 Task: Look for space in Okegawa, Japan from 6th September, 2023 to 10th September, 2023 for 1 adult in price range Rs.9000 to Rs.17000. Place can be private room with 1  bedroom having 1 bed and 1 bathroom. Property type can be house, flat, guest house, hotel. Booking option can be shelf check-in. Required host language is English.
Action: Mouse moved to (609, 142)
Screenshot: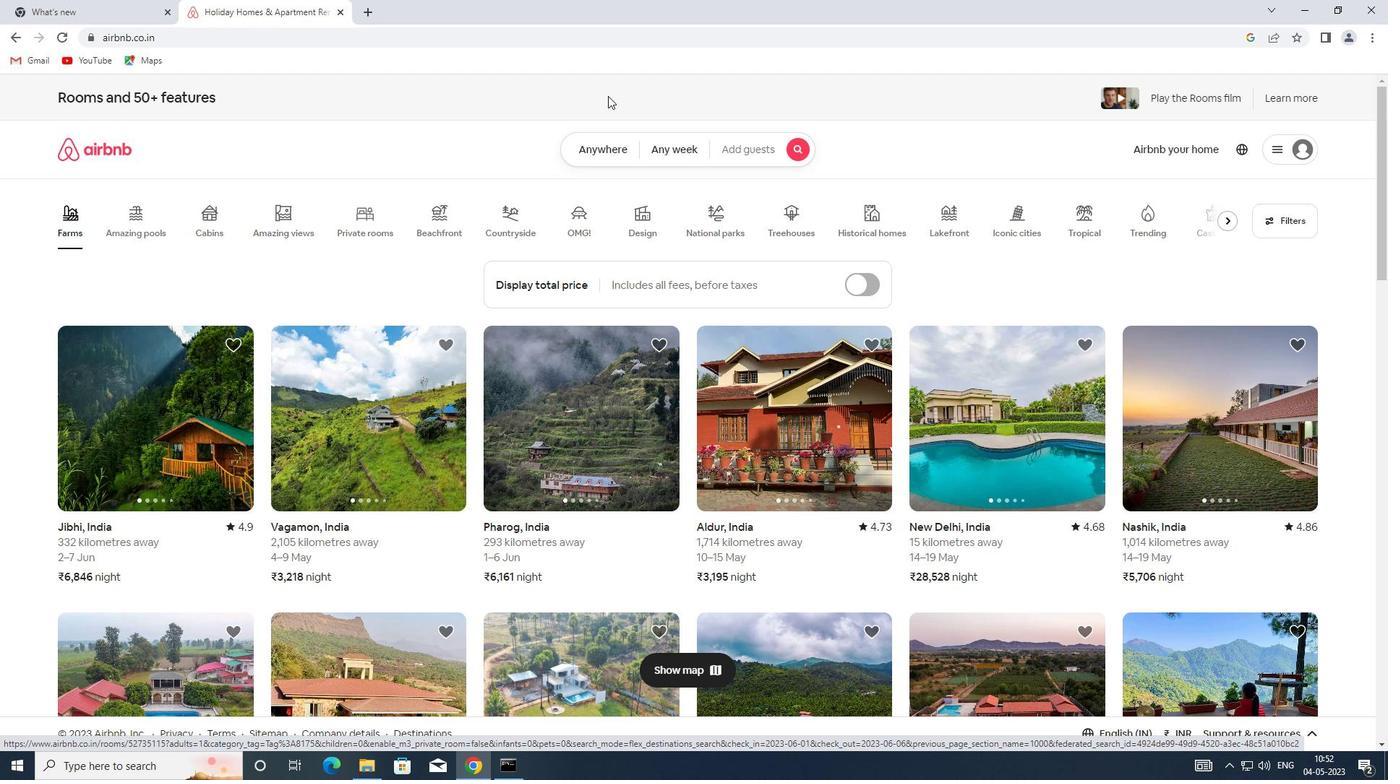 
Action: Mouse pressed left at (609, 142)
Screenshot: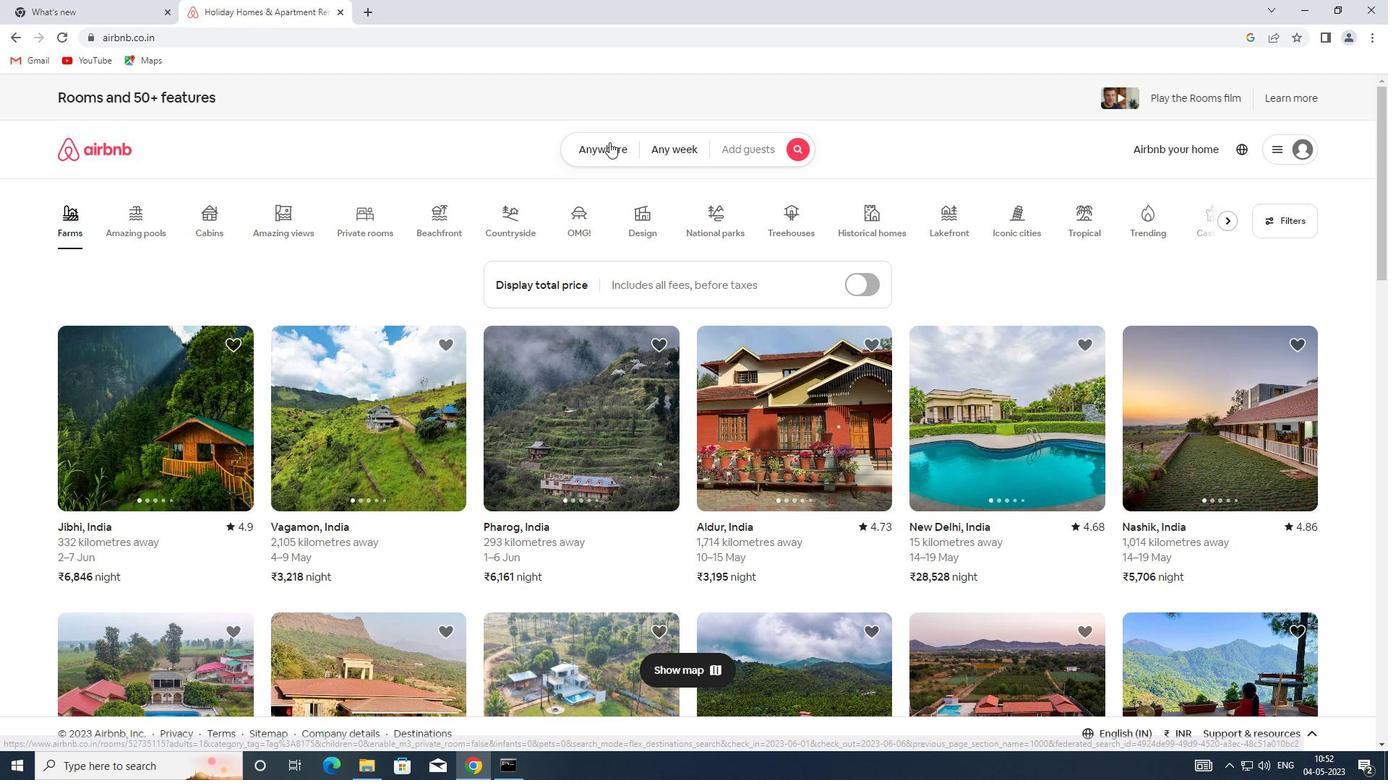 
Action: Mouse moved to (530, 193)
Screenshot: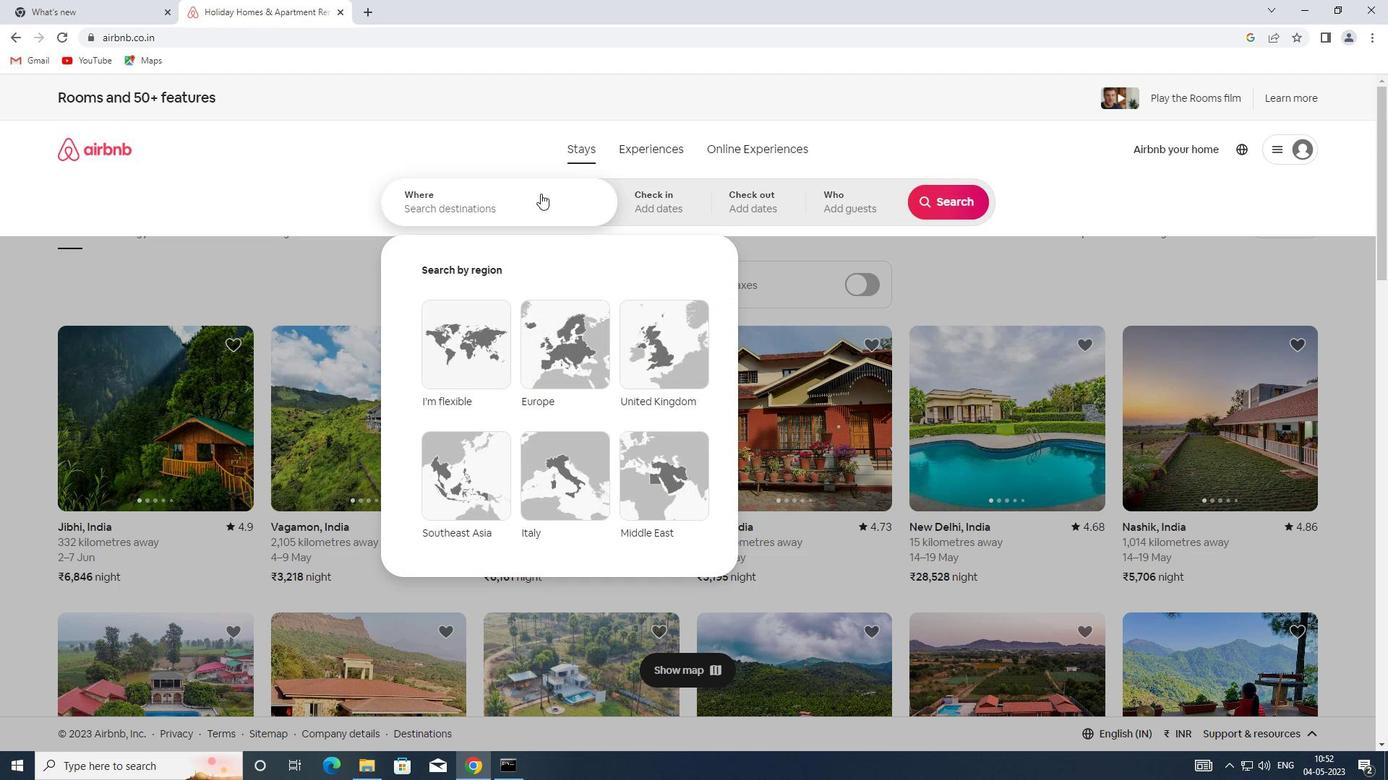 
Action: Mouse pressed left at (530, 193)
Screenshot: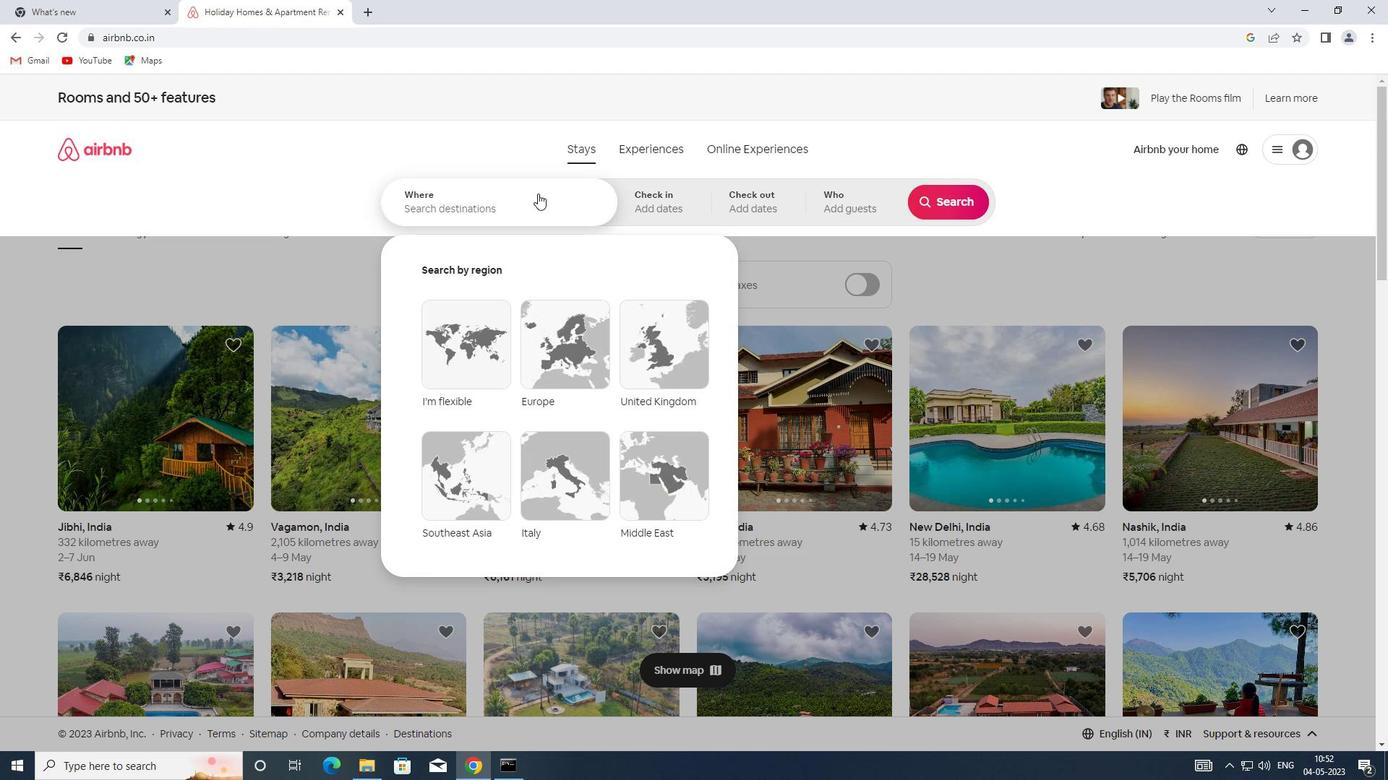 
Action: Key pressed <Key.shift>OKEGAWA,<Key.shift>JAPAN
Screenshot: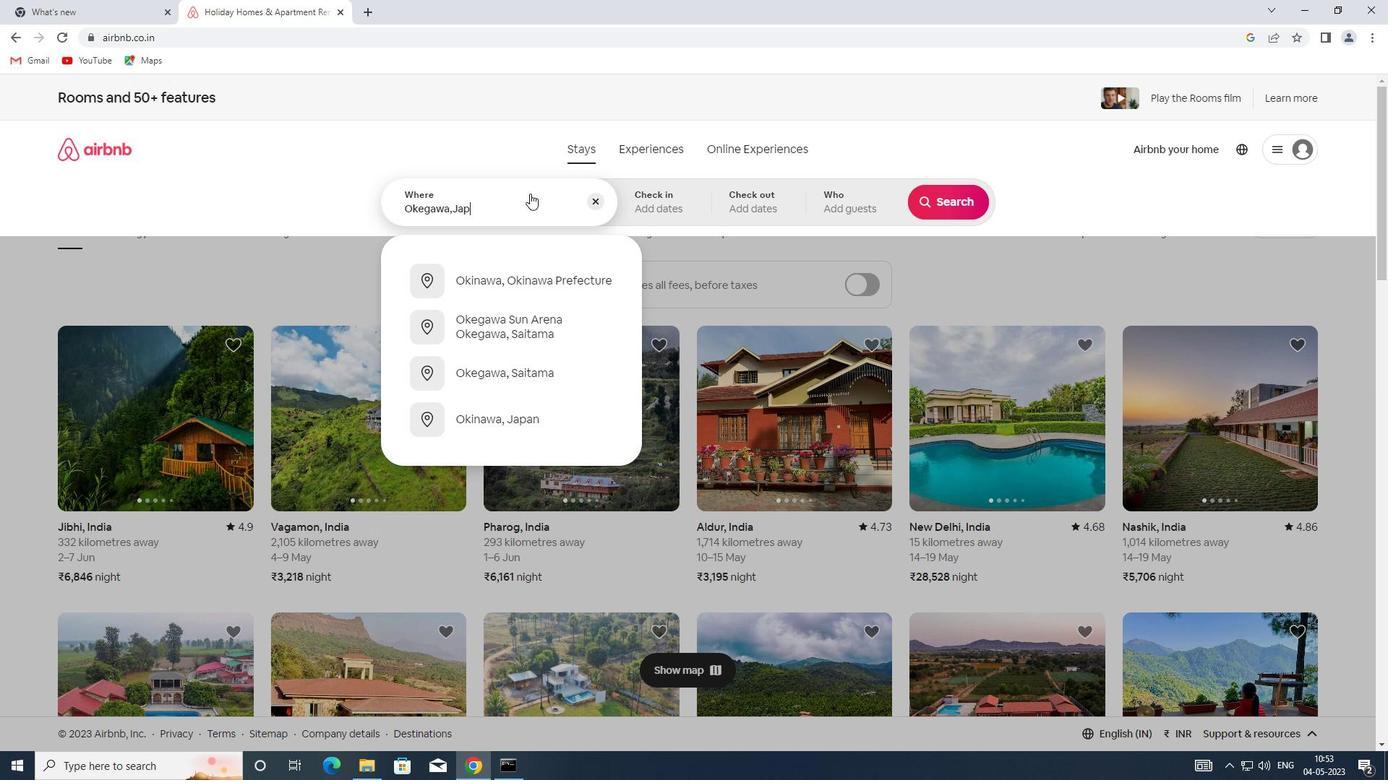 
Action: Mouse moved to (654, 210)
Screenshot: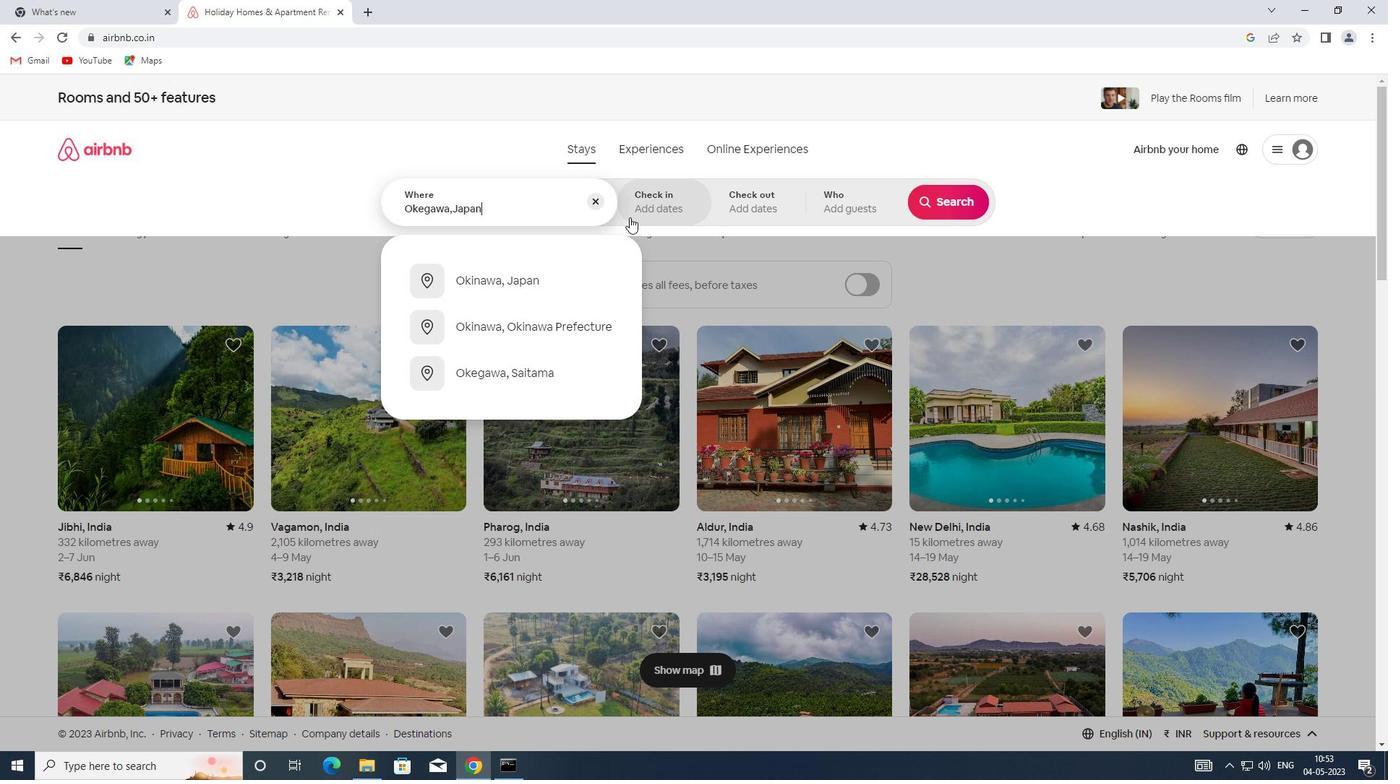 
Action: Mouse pressed left at (654, 210)
Screenshot: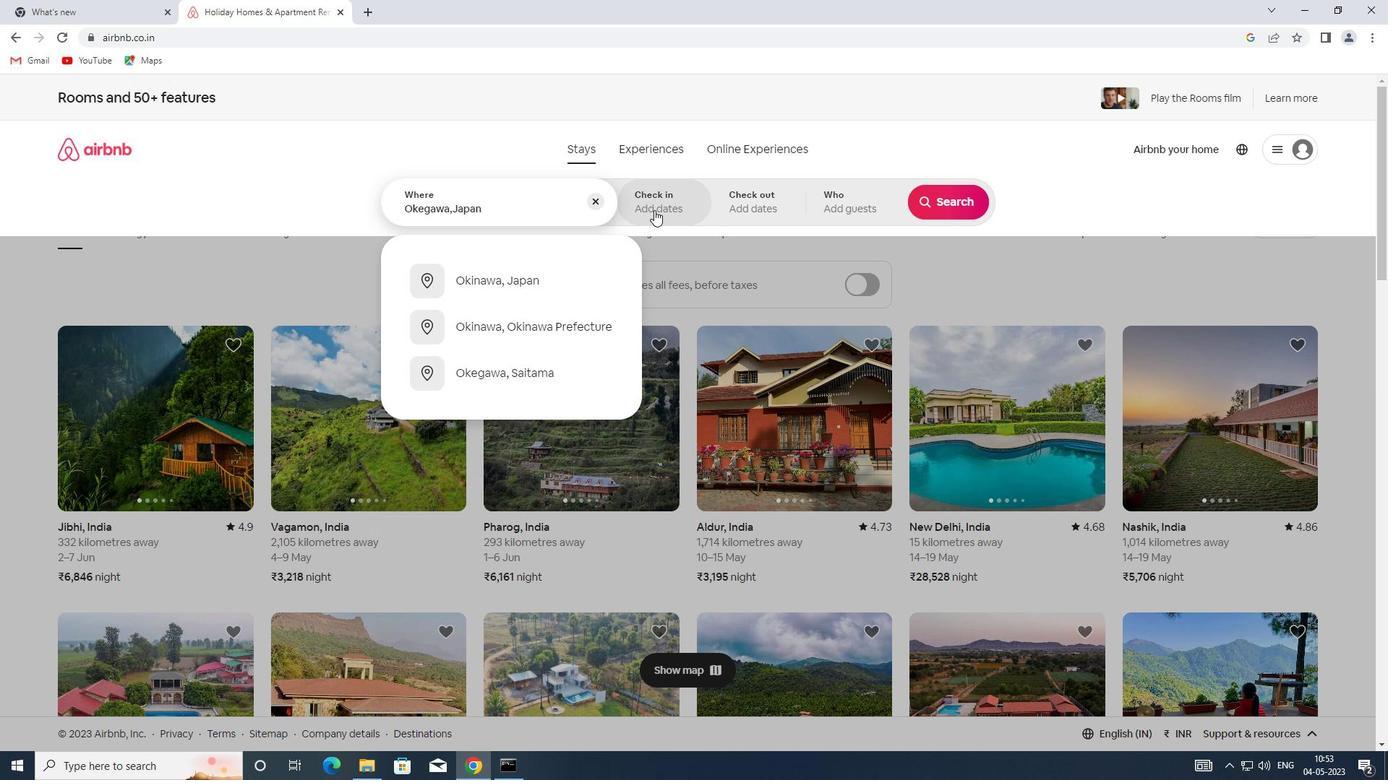 
Action: Mouse moved to (947, 314)
Screenshot: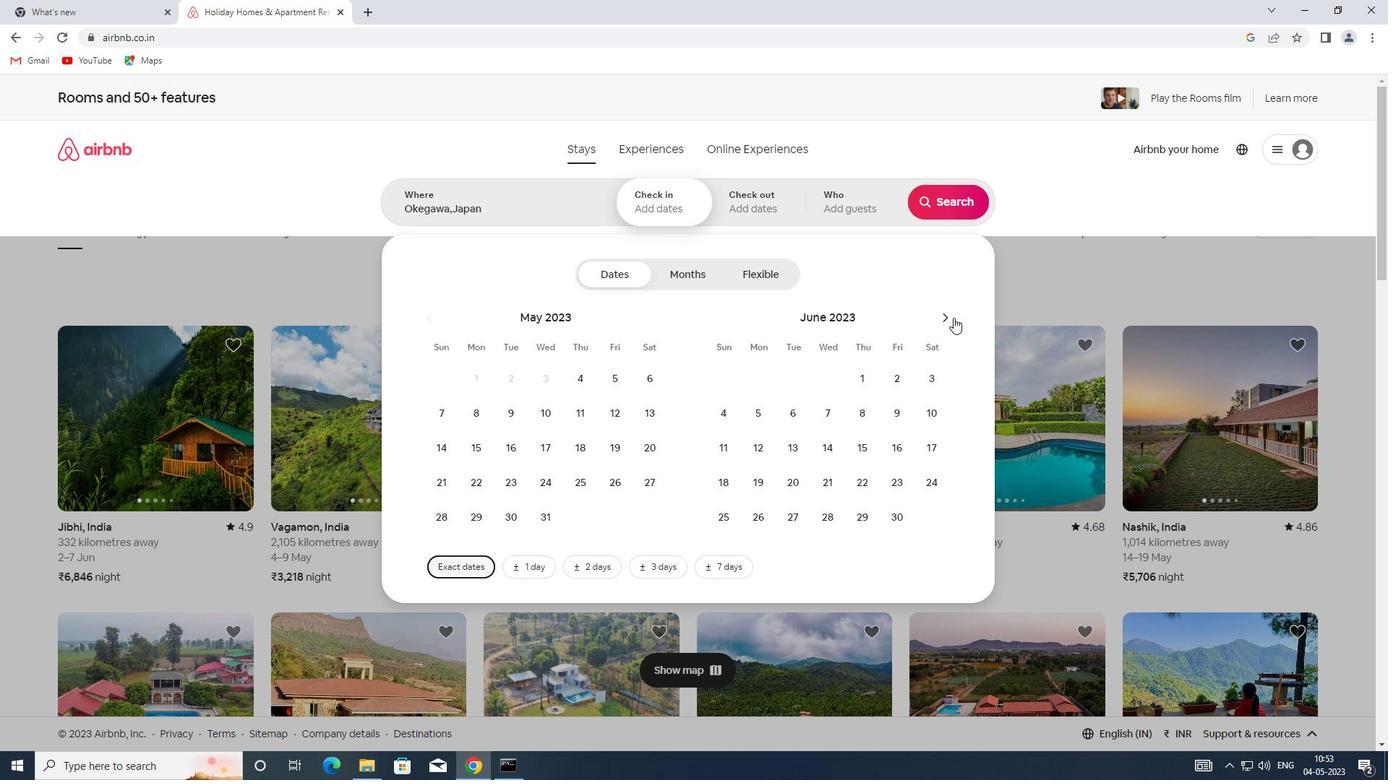 
Action: Mouse pressed left at (947, 314)
Screenshot: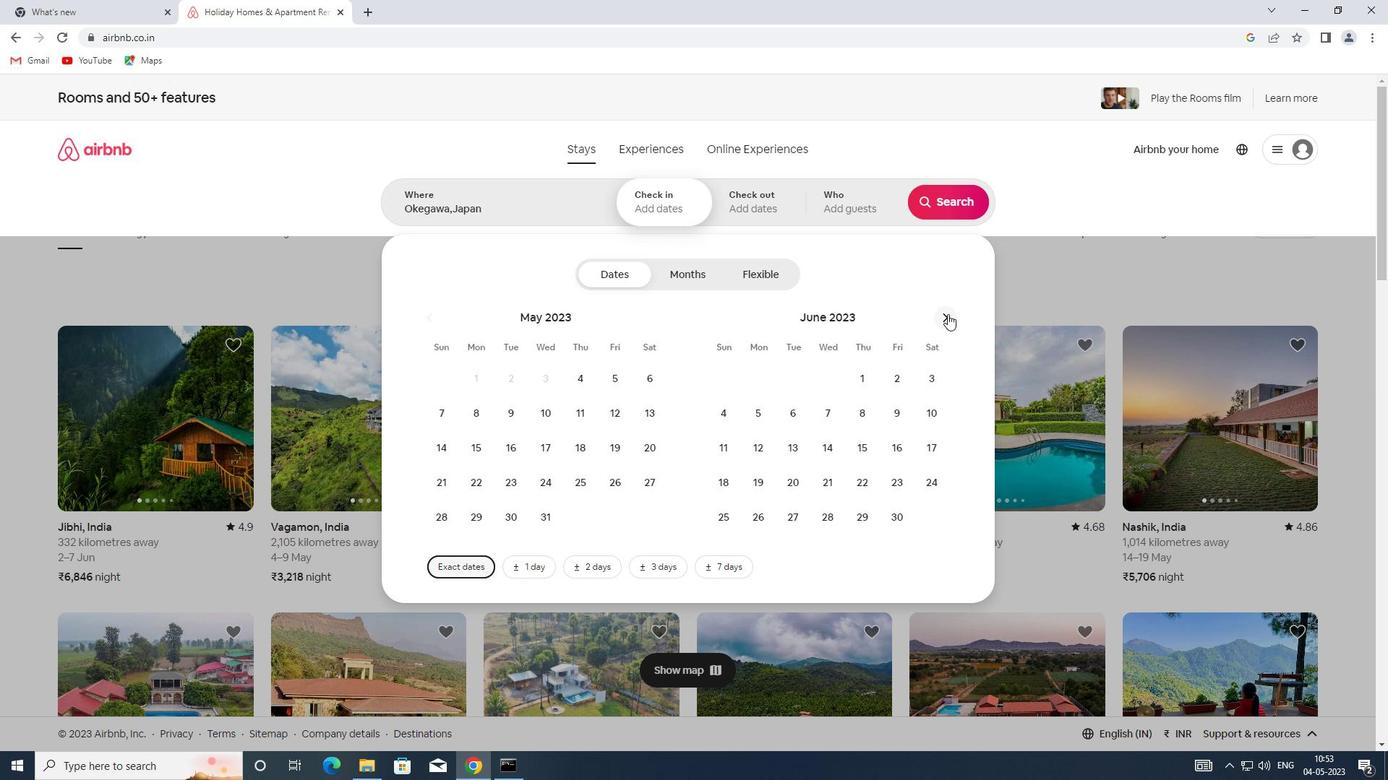 
Action: Mouse pressed left at (947, 314)
Screenshot: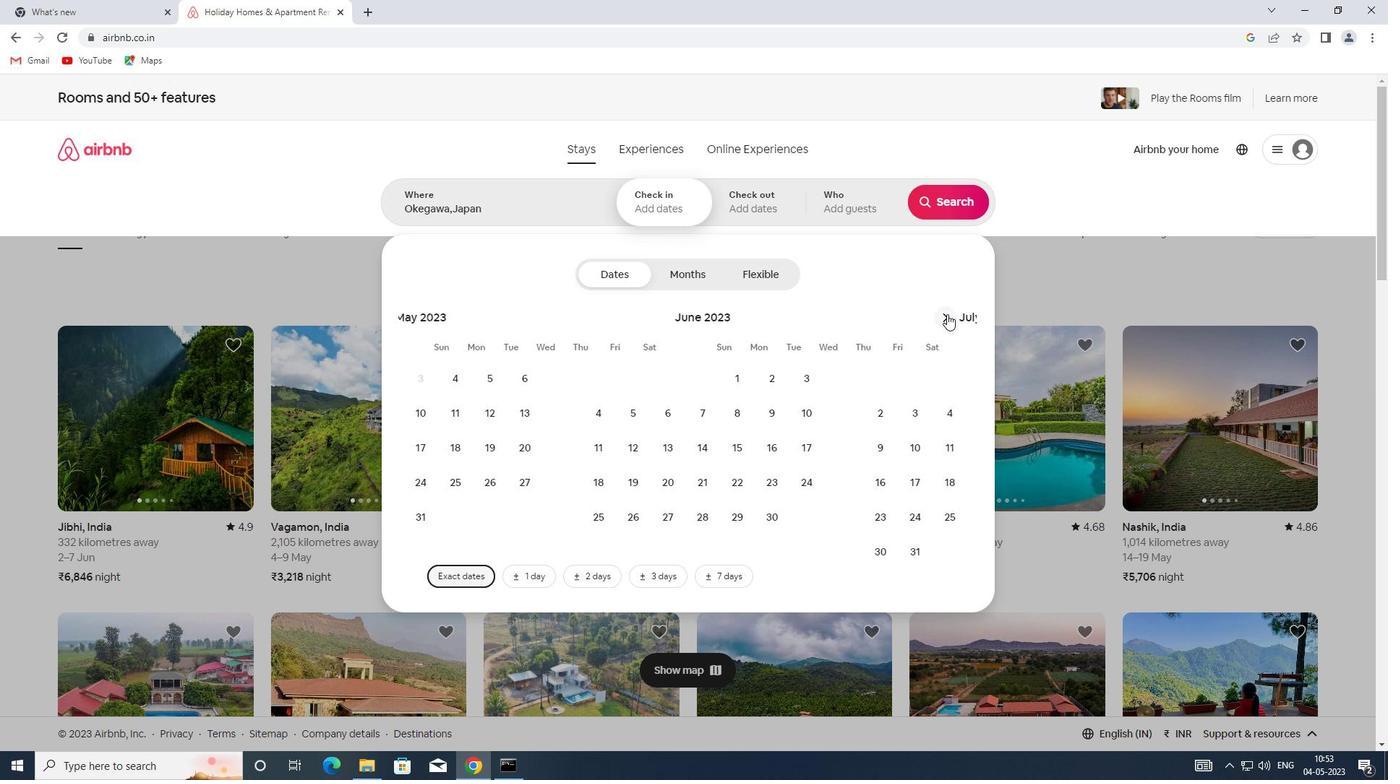 
Action: Mouse pressed left at (947, 314)
Screenshot: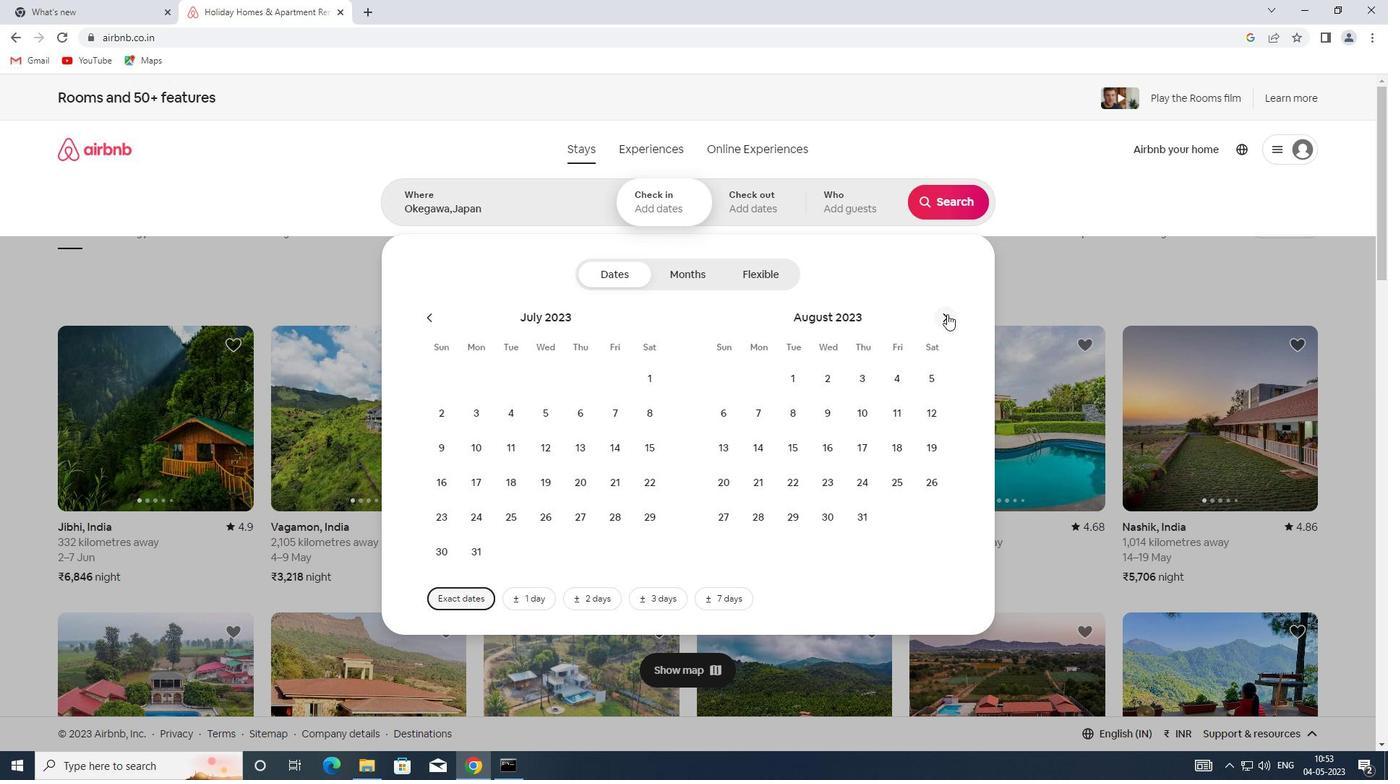 
Action: Mouse moved to (827, 412)
Screenshot: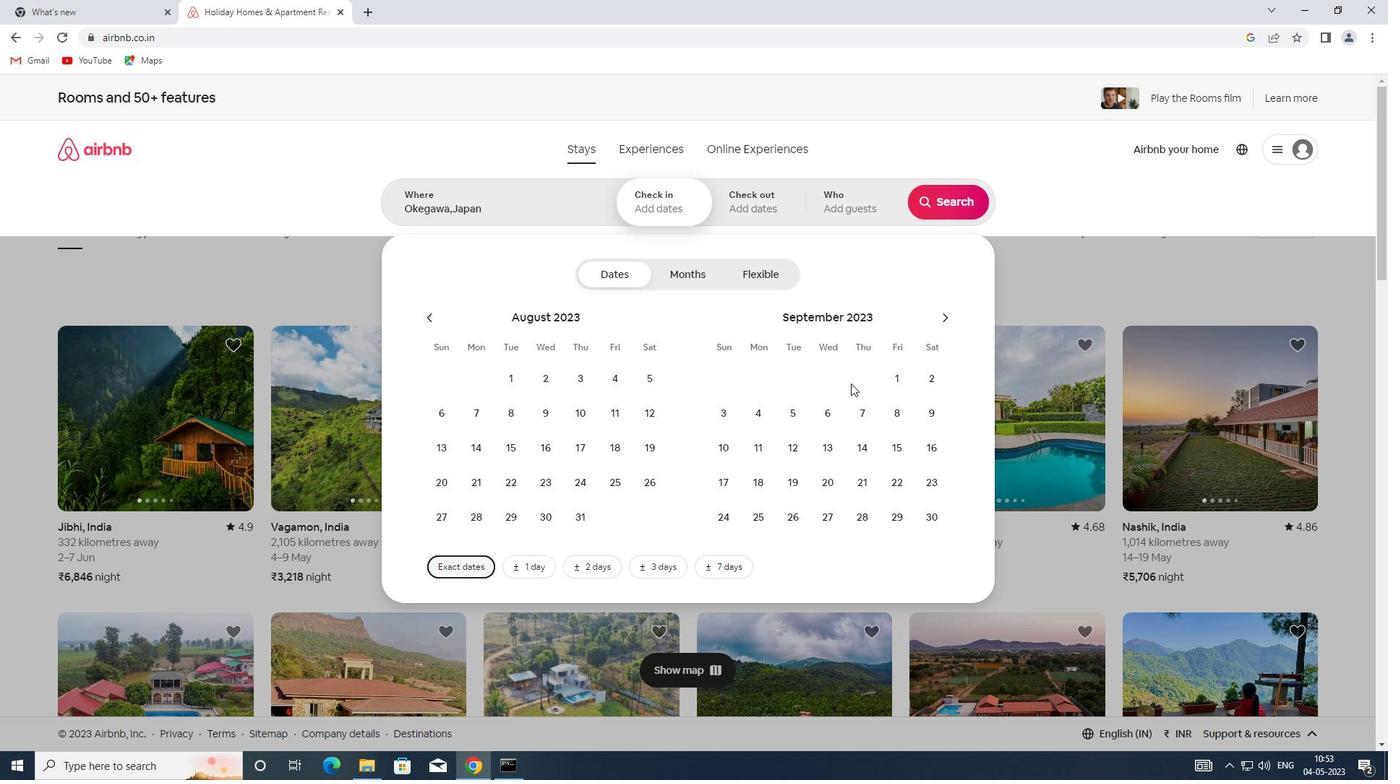 
Action: Mouse pressed left at (827, 412)
Screenshot: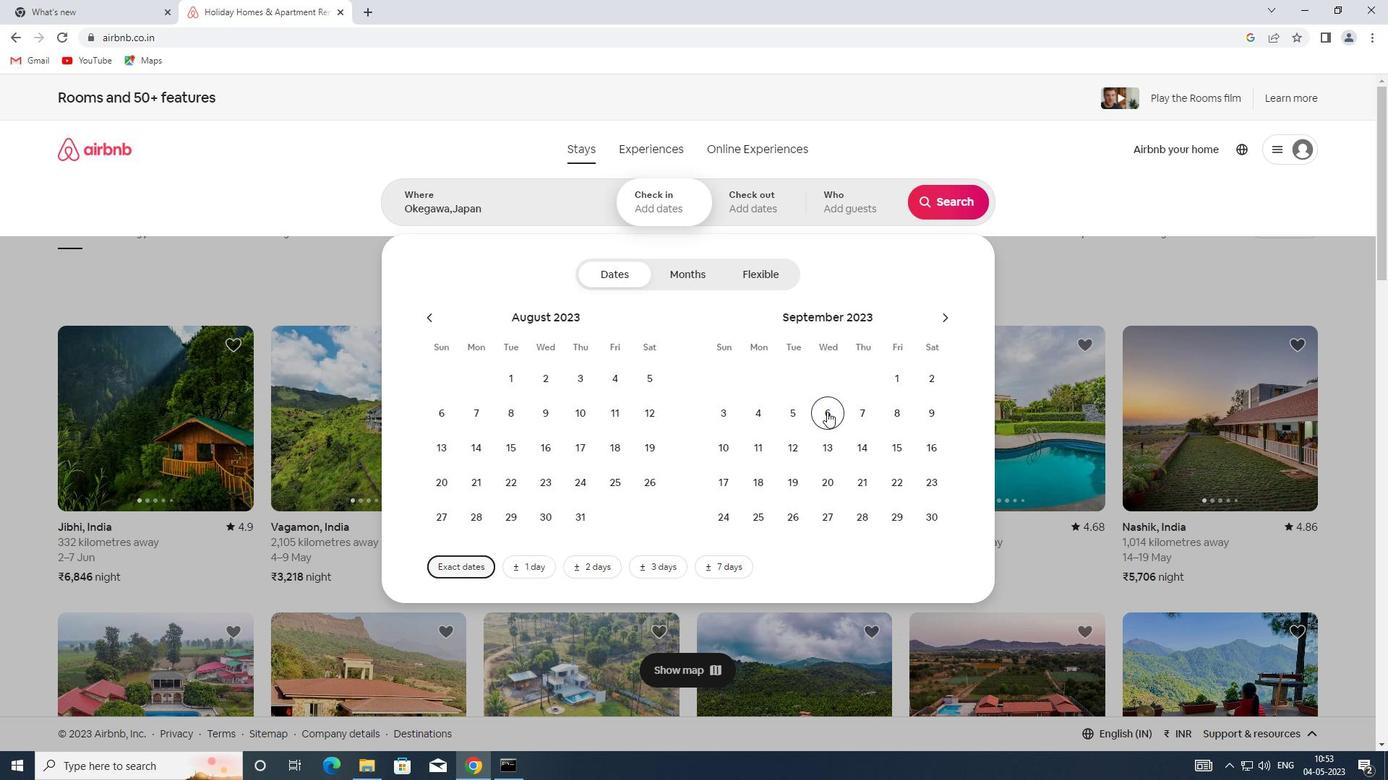 
Action: Mouse moved to (721, 447)
Screenshot: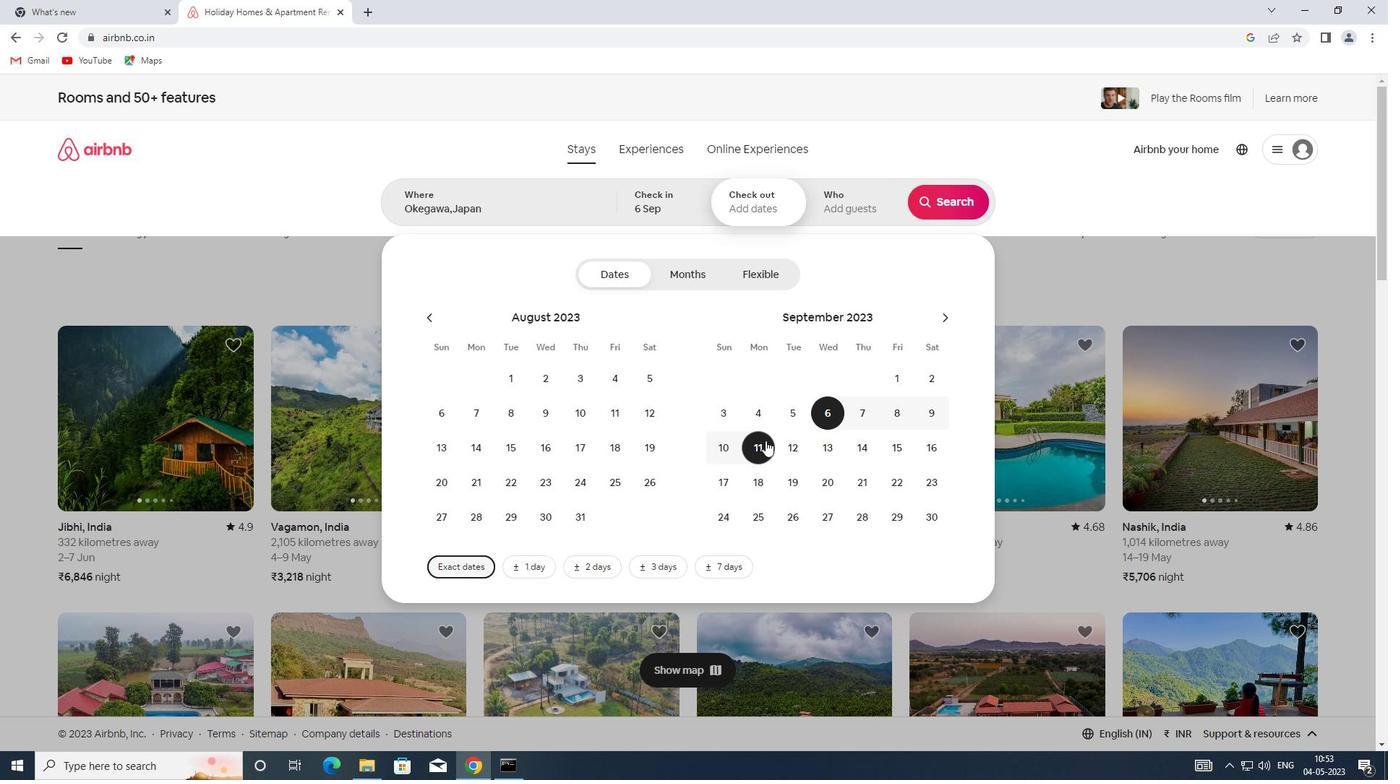 
Action: Mouse pressed left at (721, 447)
Screenshot: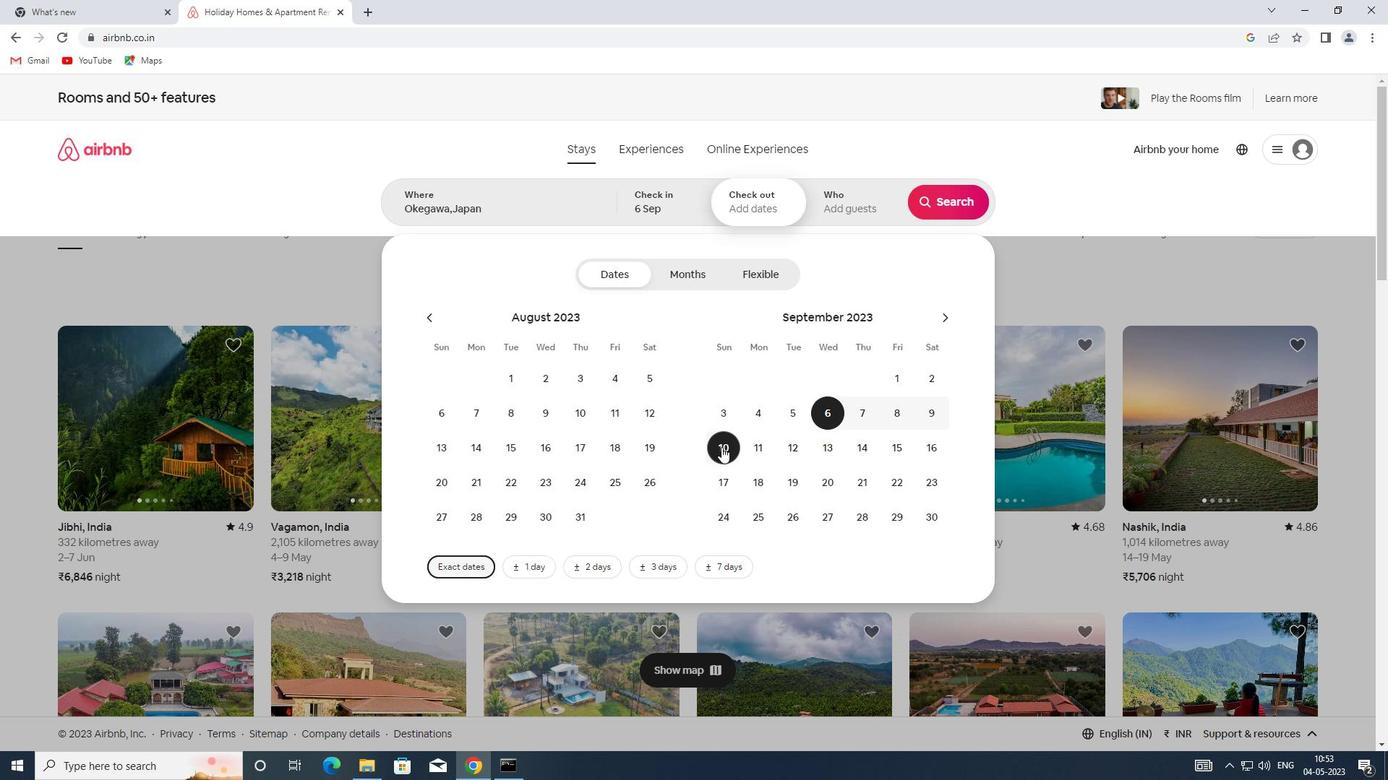 
Action: Mouse moved to (850, 199)
Screenshot: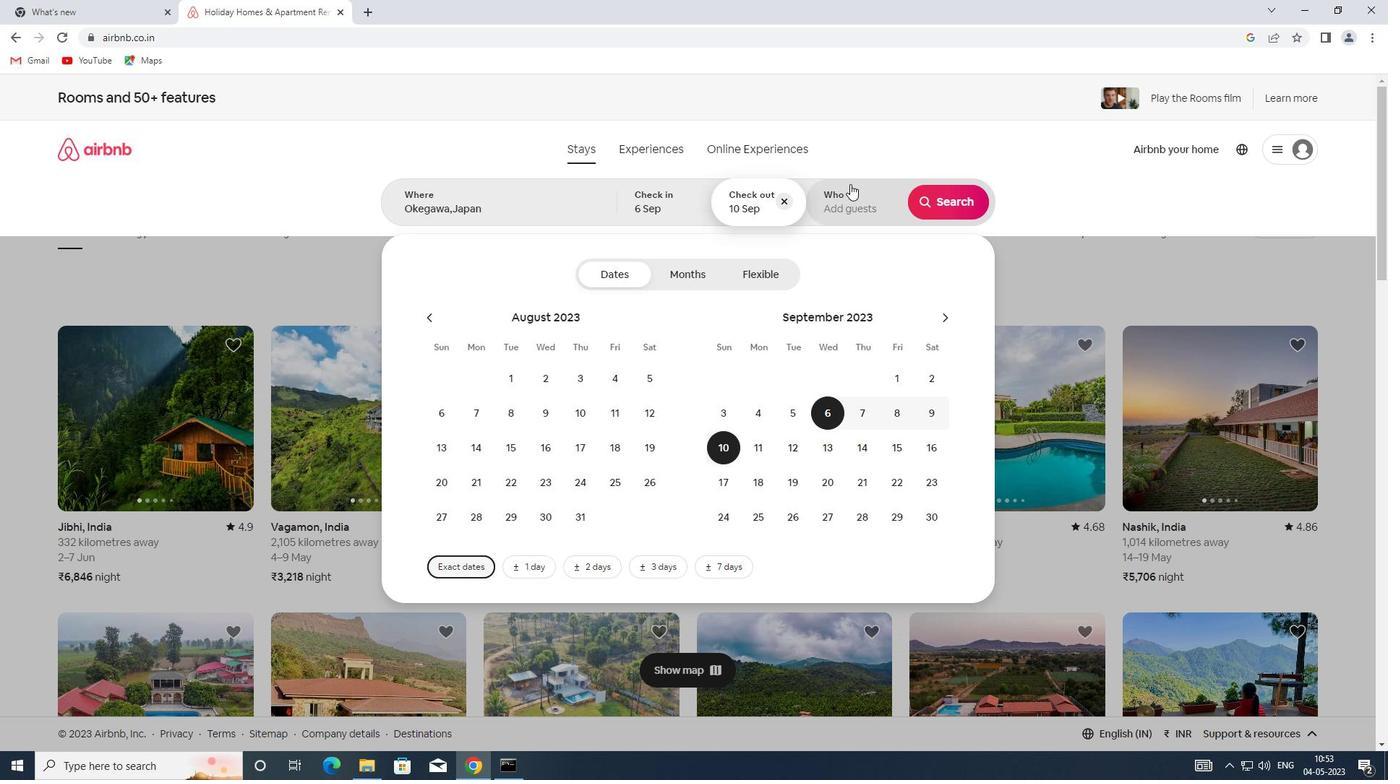
Action: Mouse pressed left at (850, 199)
Screenshot: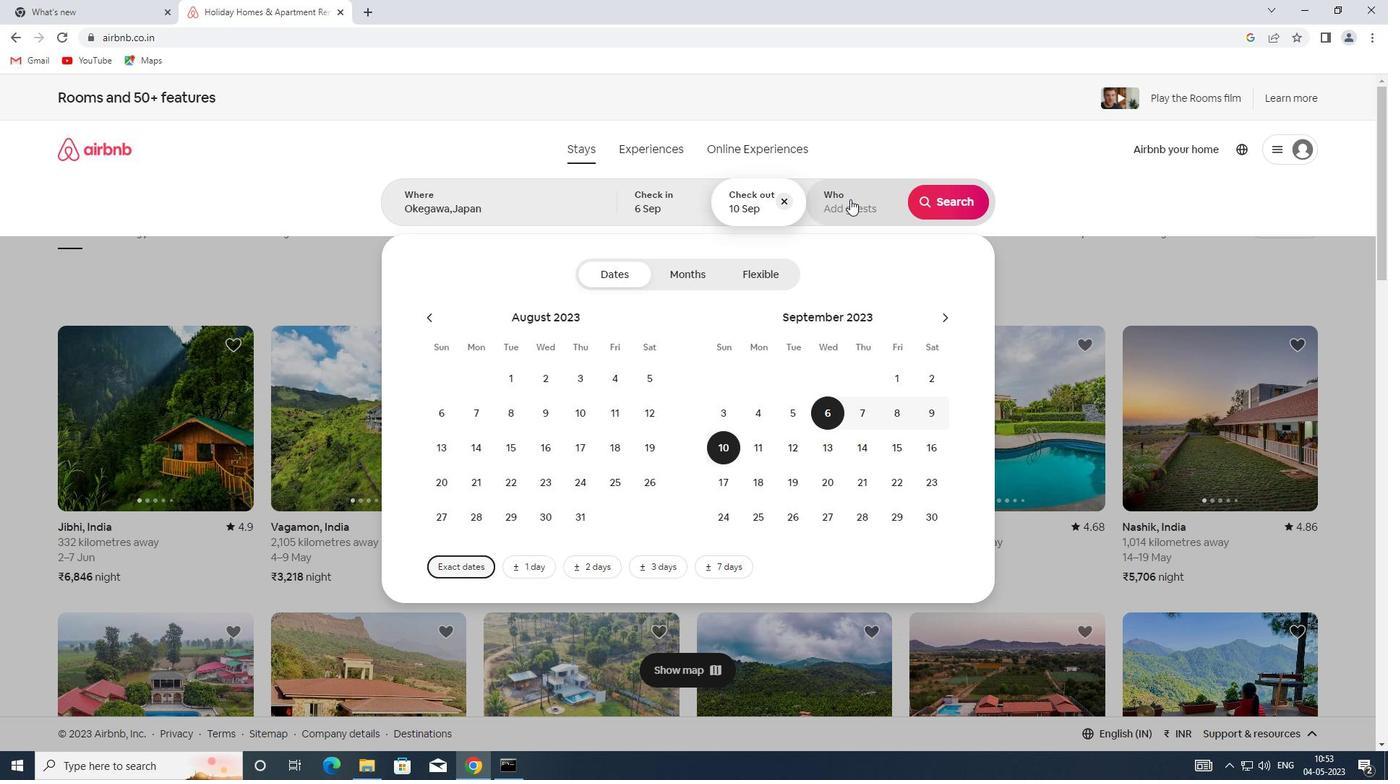 
Action: Mouse moved to (953, 286)
Screenshot: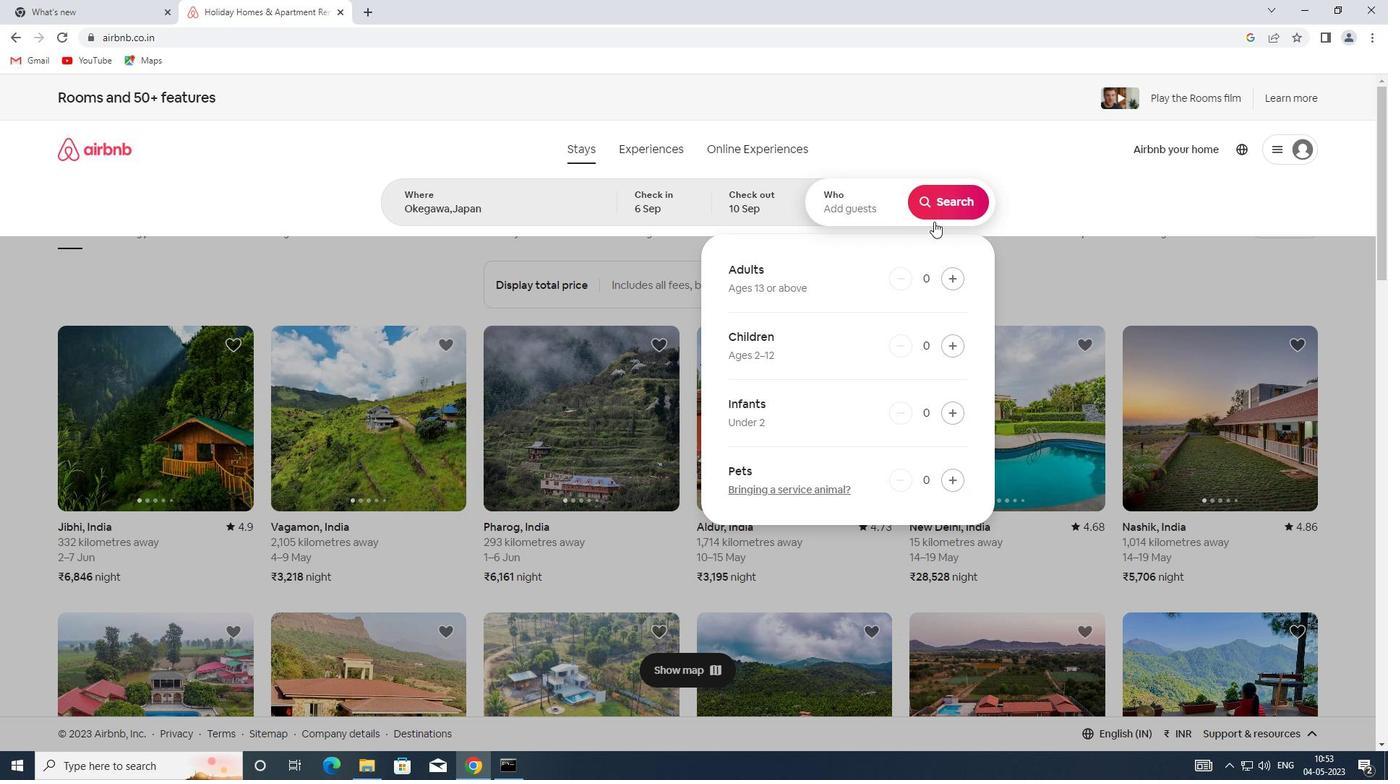 
Action: Mouse pressed left at (953, 286)
Screenshot: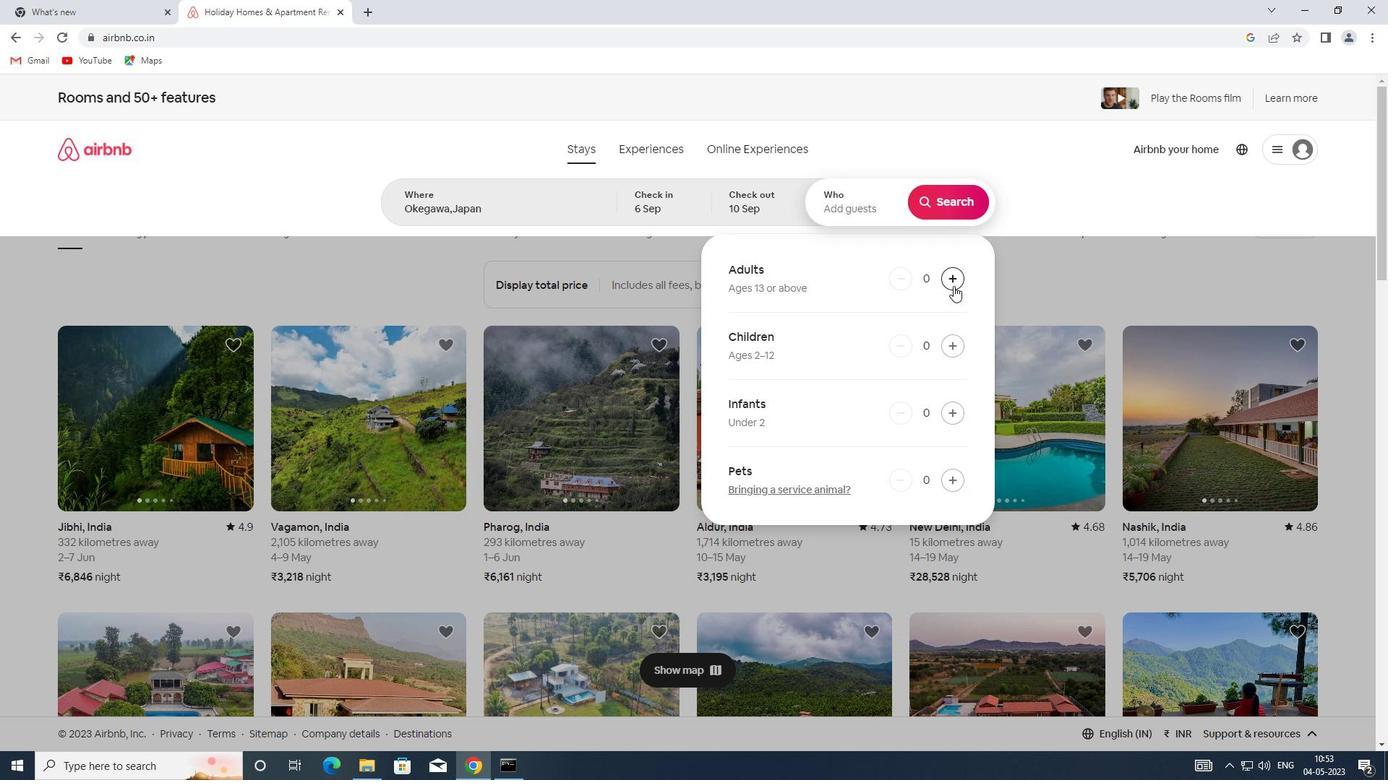 
Action: Mouse pressed left at (953, 286)
Screenshot: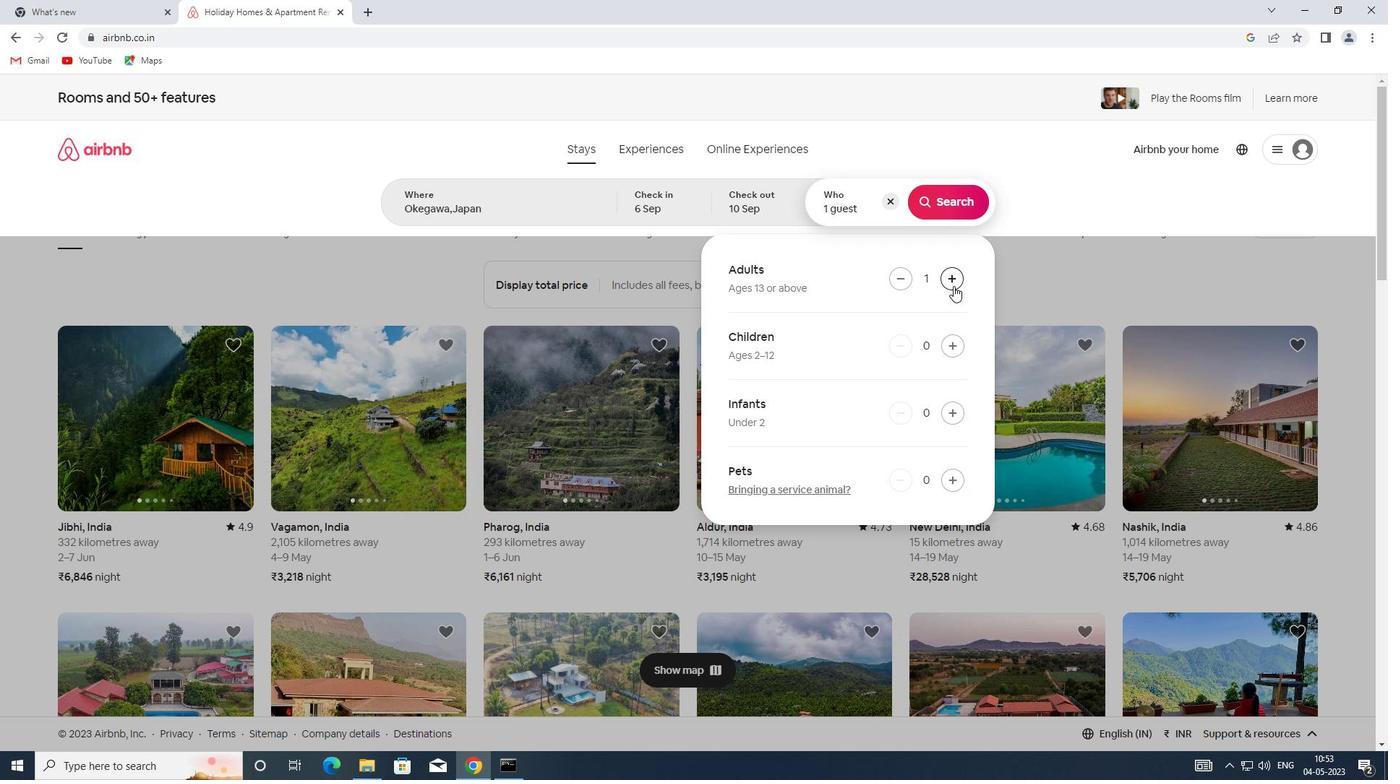 
Action: Mouse moved to (896, 279)
Screenshot: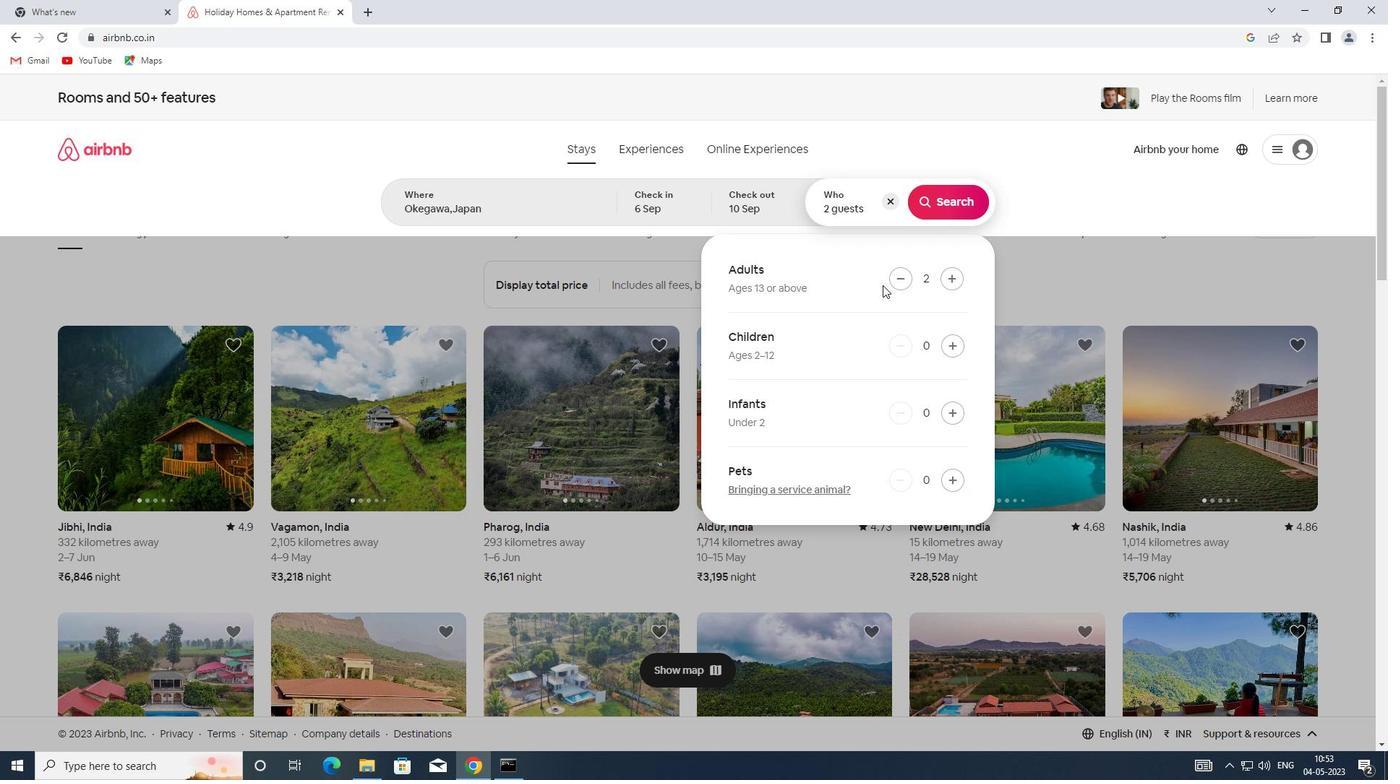 
Action: Mouse pressed left at (896, 279)
Screenshot: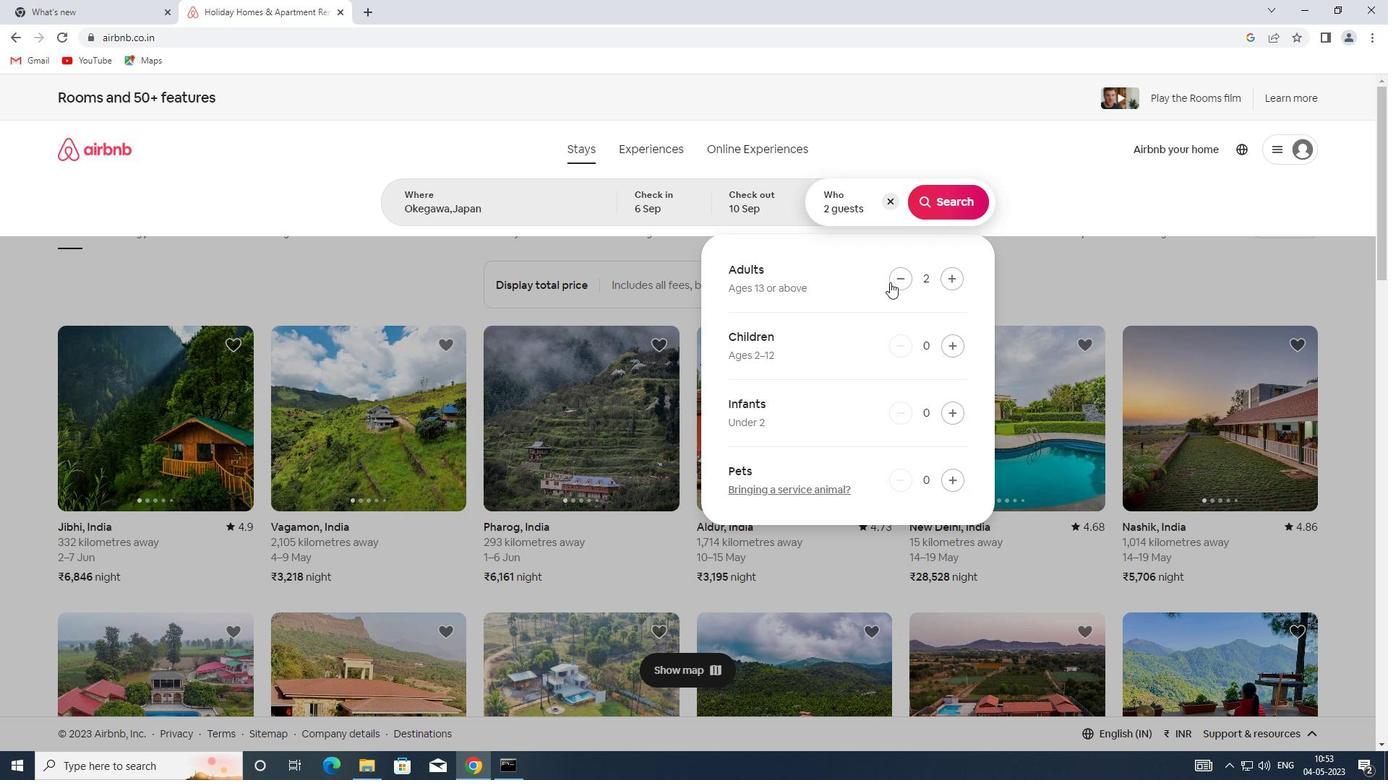 
Action: Mouse moved to (948, 203)
Screenshot: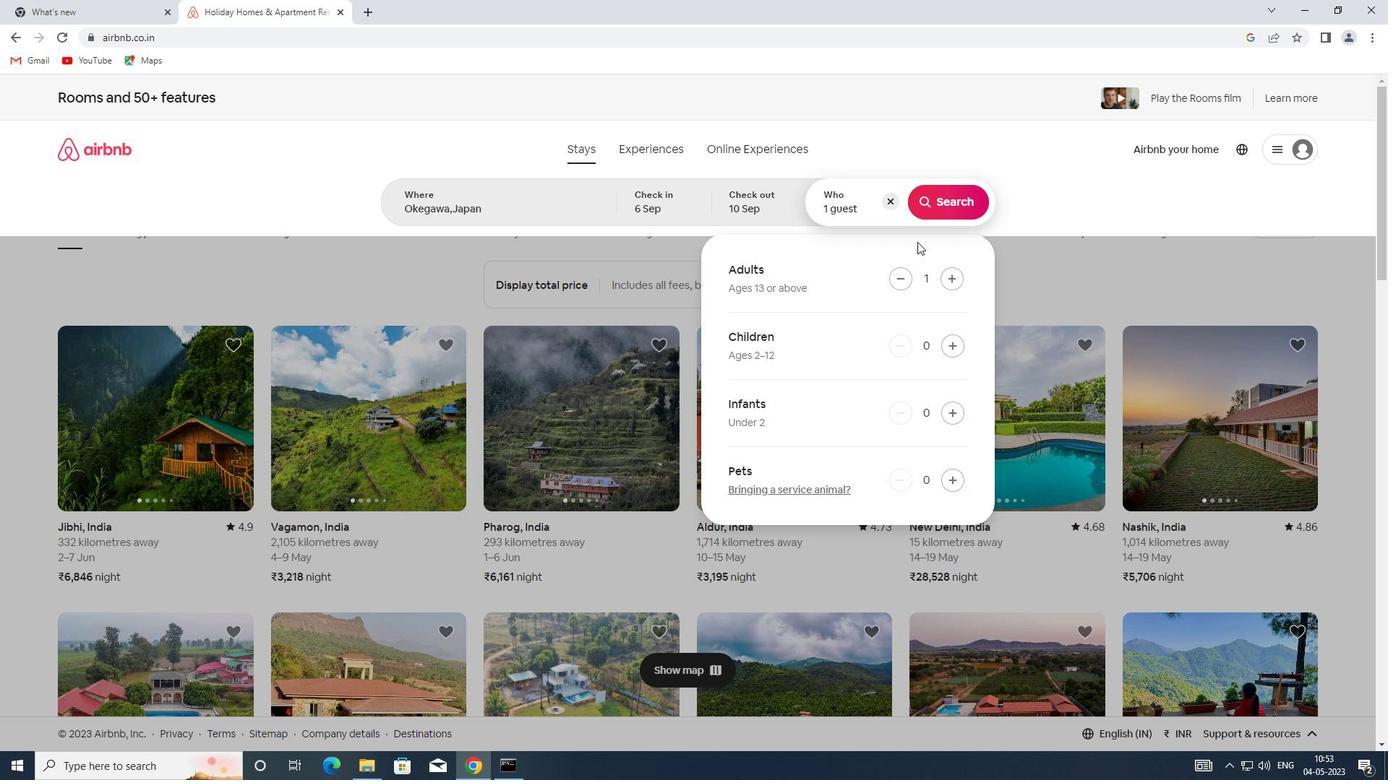 
Action: Mouse pressed left at (948, 203)
Screenshot: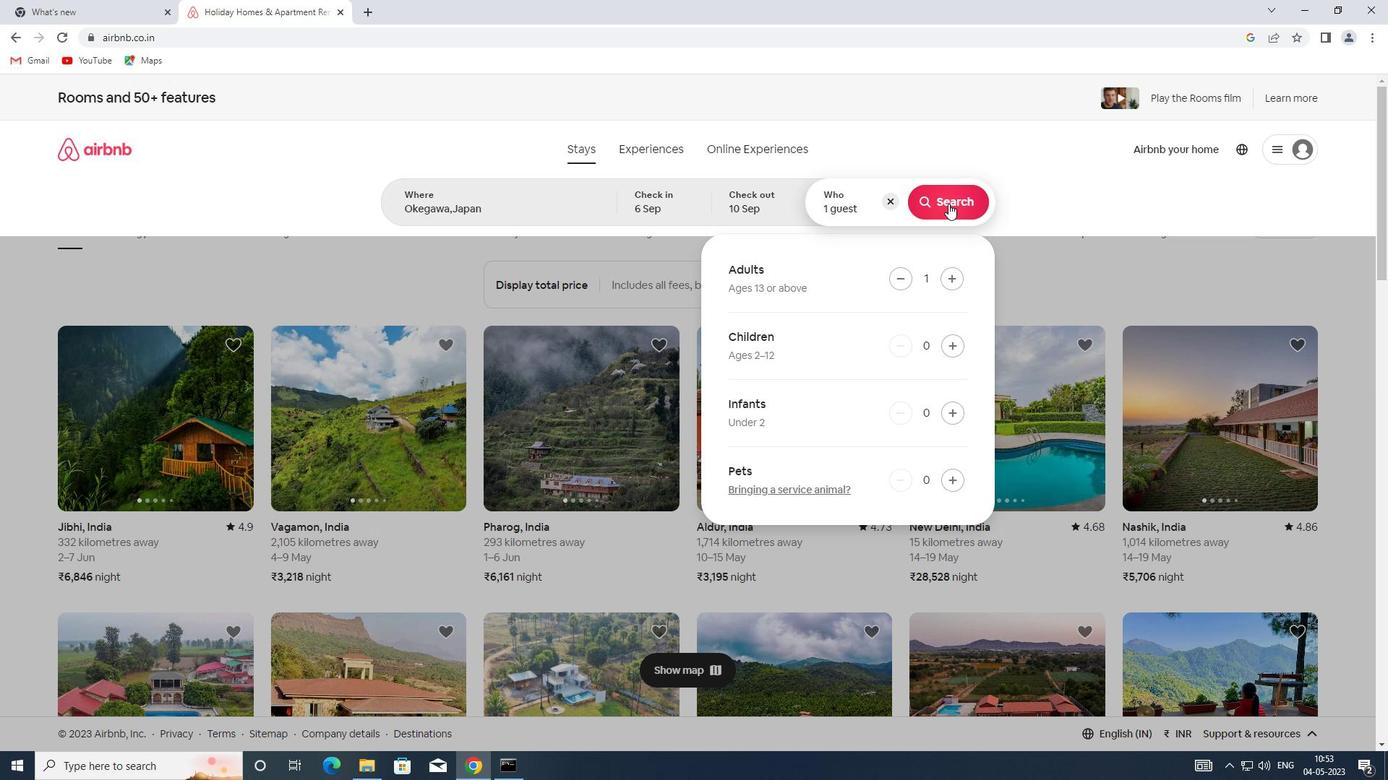 
Action: Mouse moved to (1306, 160)
Screenshot: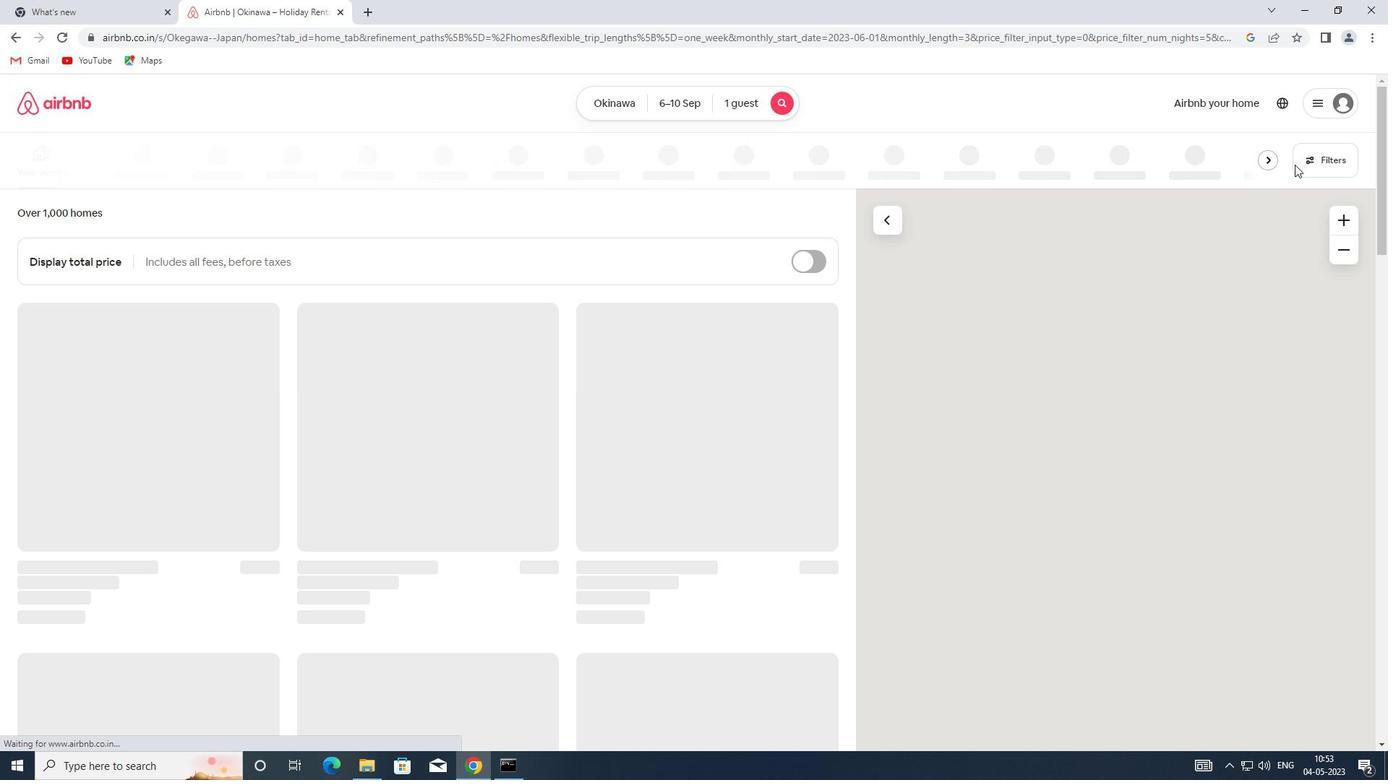 
Action: Mouse pressed left at (1306, 160)
Screenshot: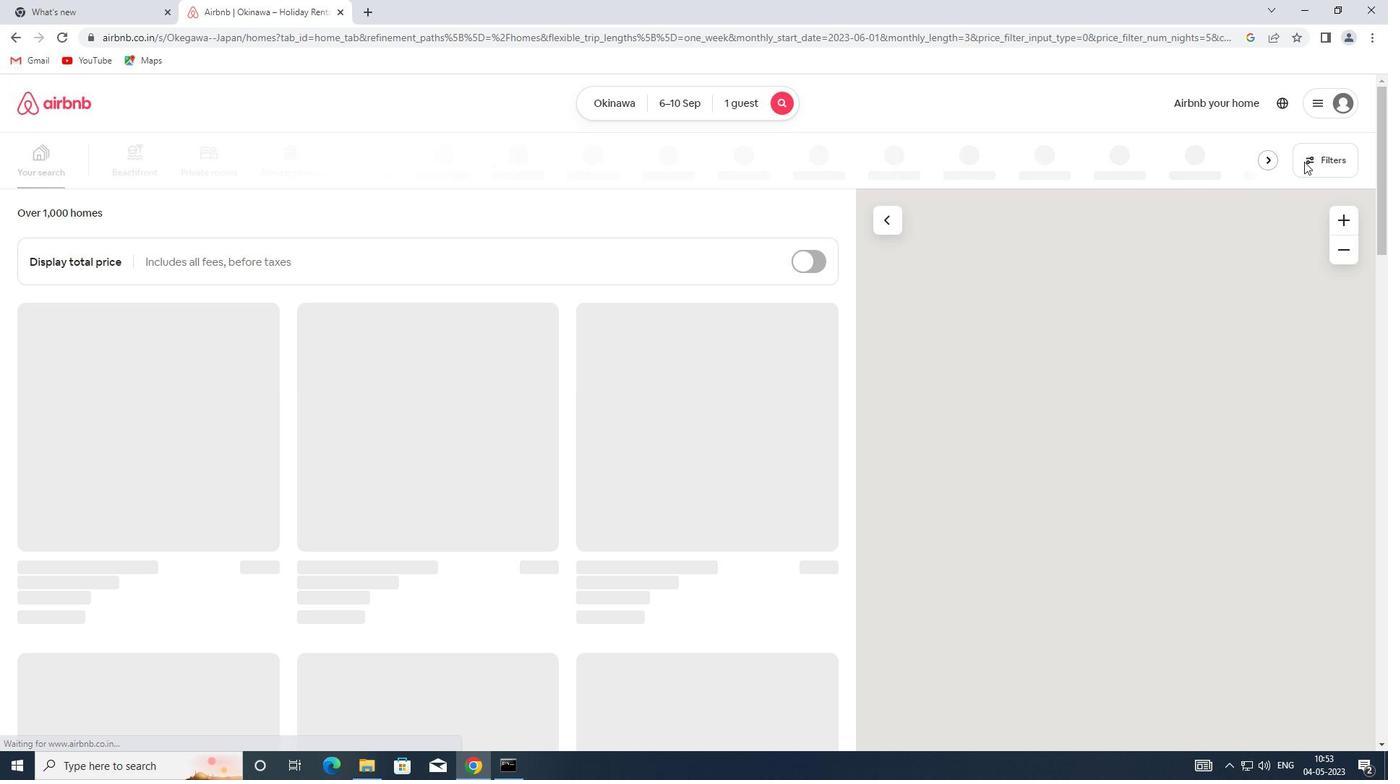 
Action: Mouse moved to (514, 349)
Screenshot: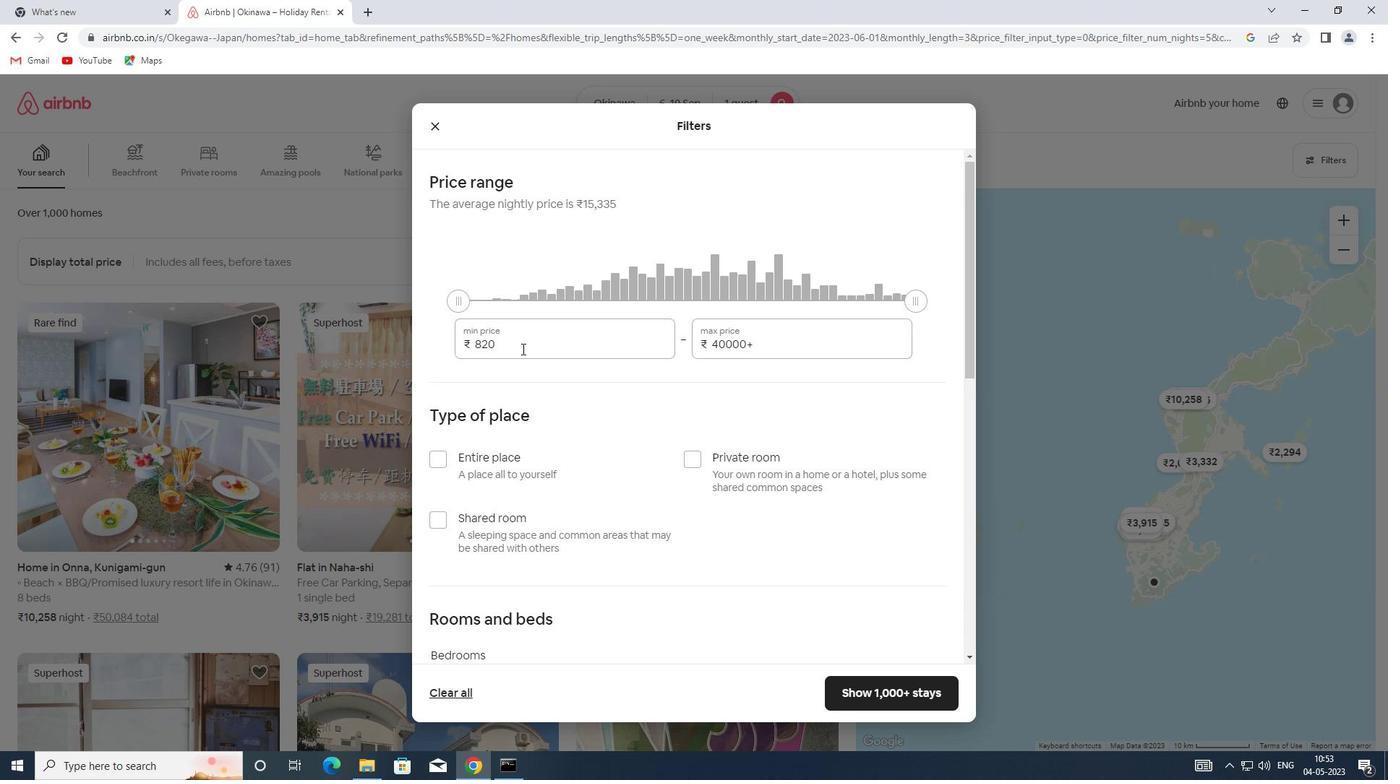 
Action: Mouse pressed left at (514, 349)
Screenshot: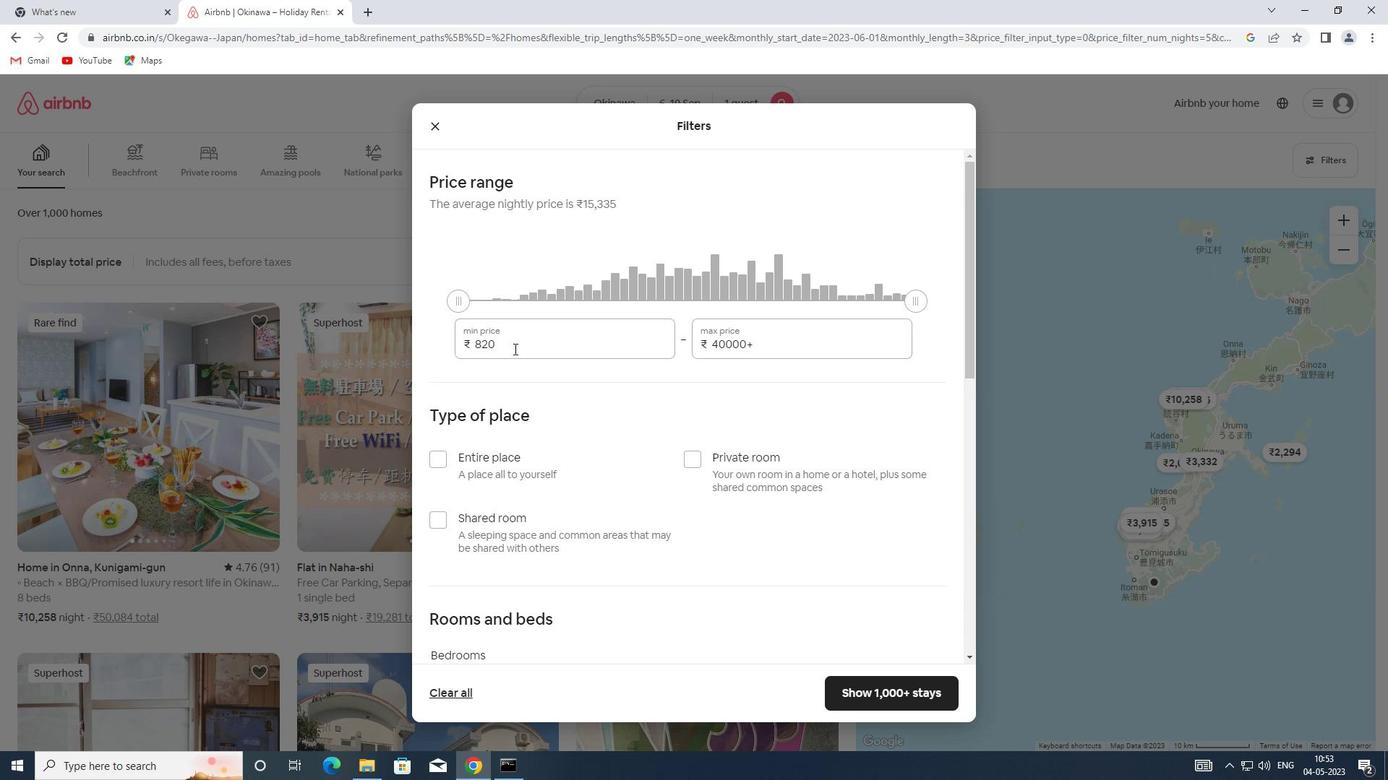 
Action: Mouse moved to (447, 349)
Screenshot: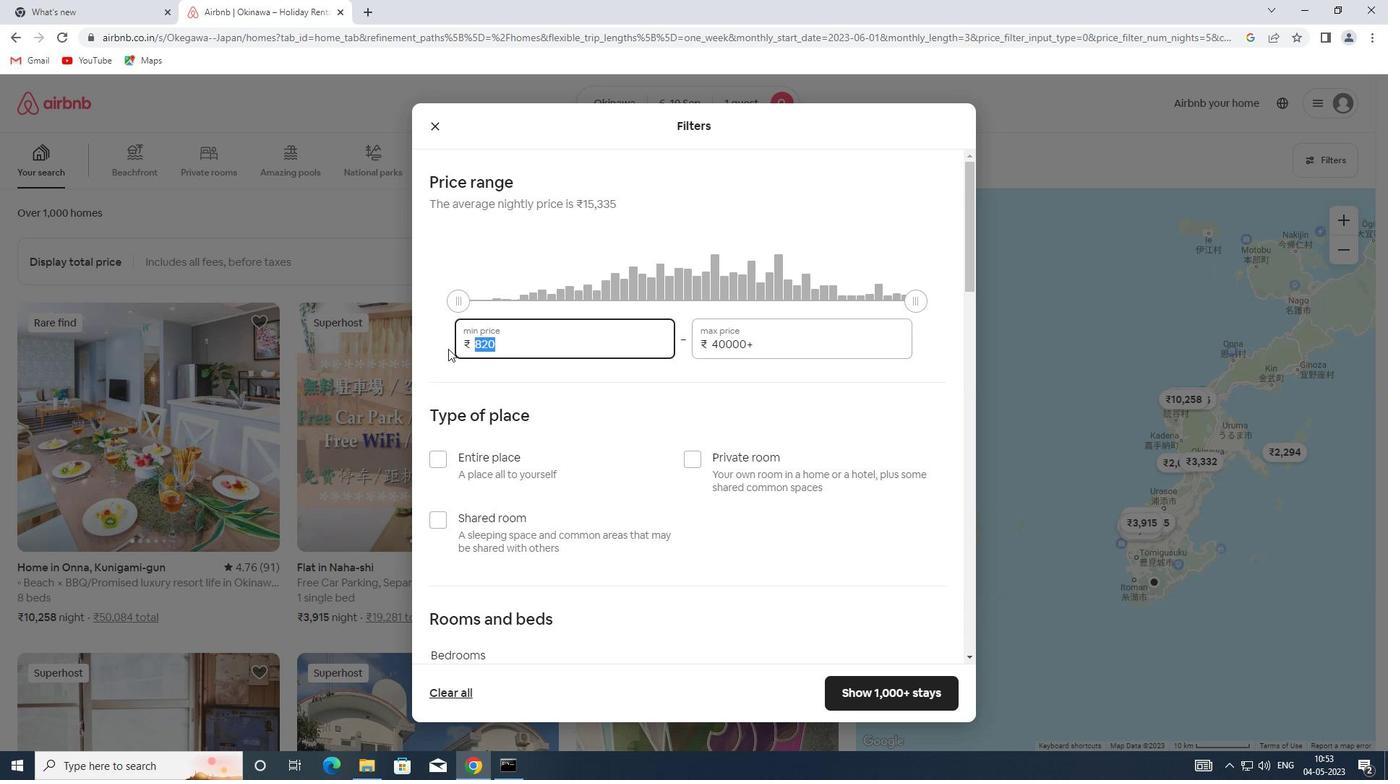 
Action: Key pressed 9000
Screenshot: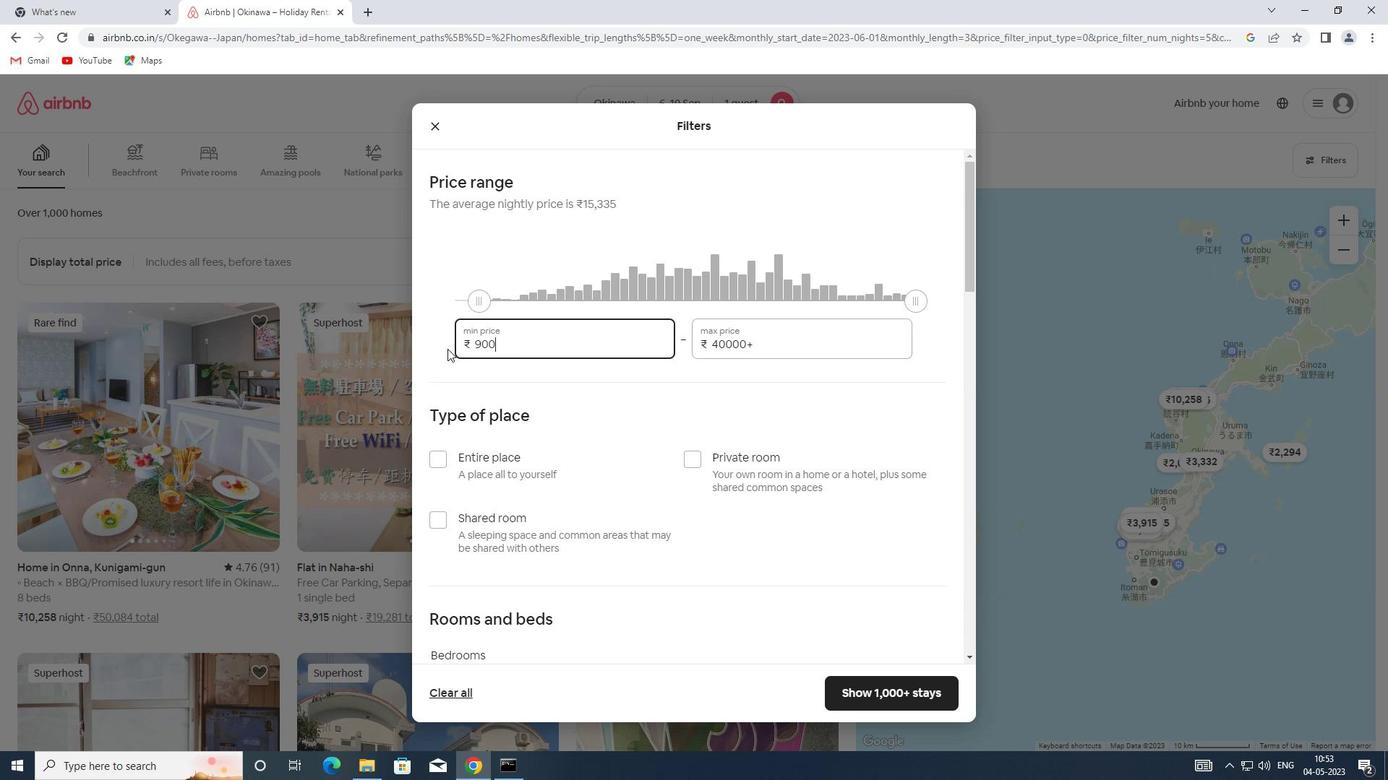 
Action: Mouse moved to (786, 339)
Screenshot: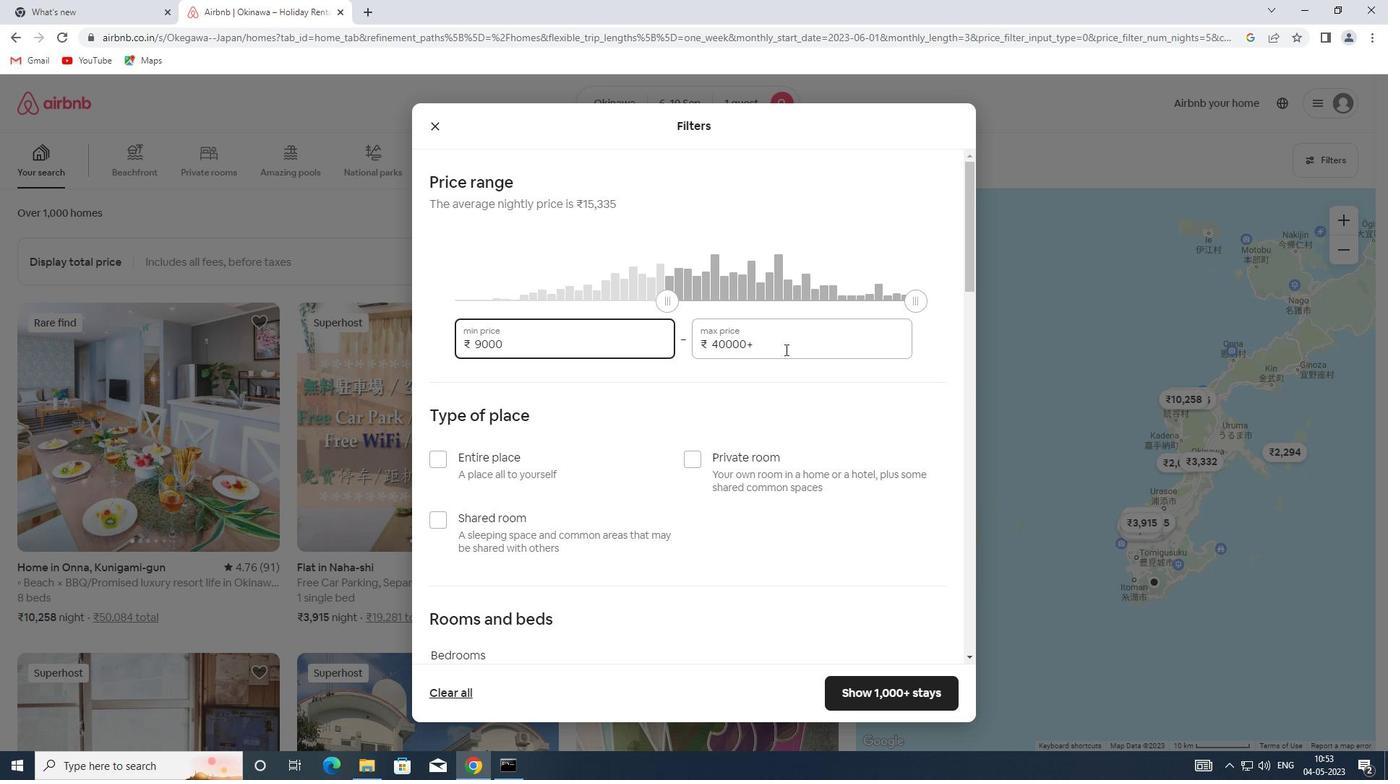 
Action: Mouse pressed left at (786, 339)
Screenshot: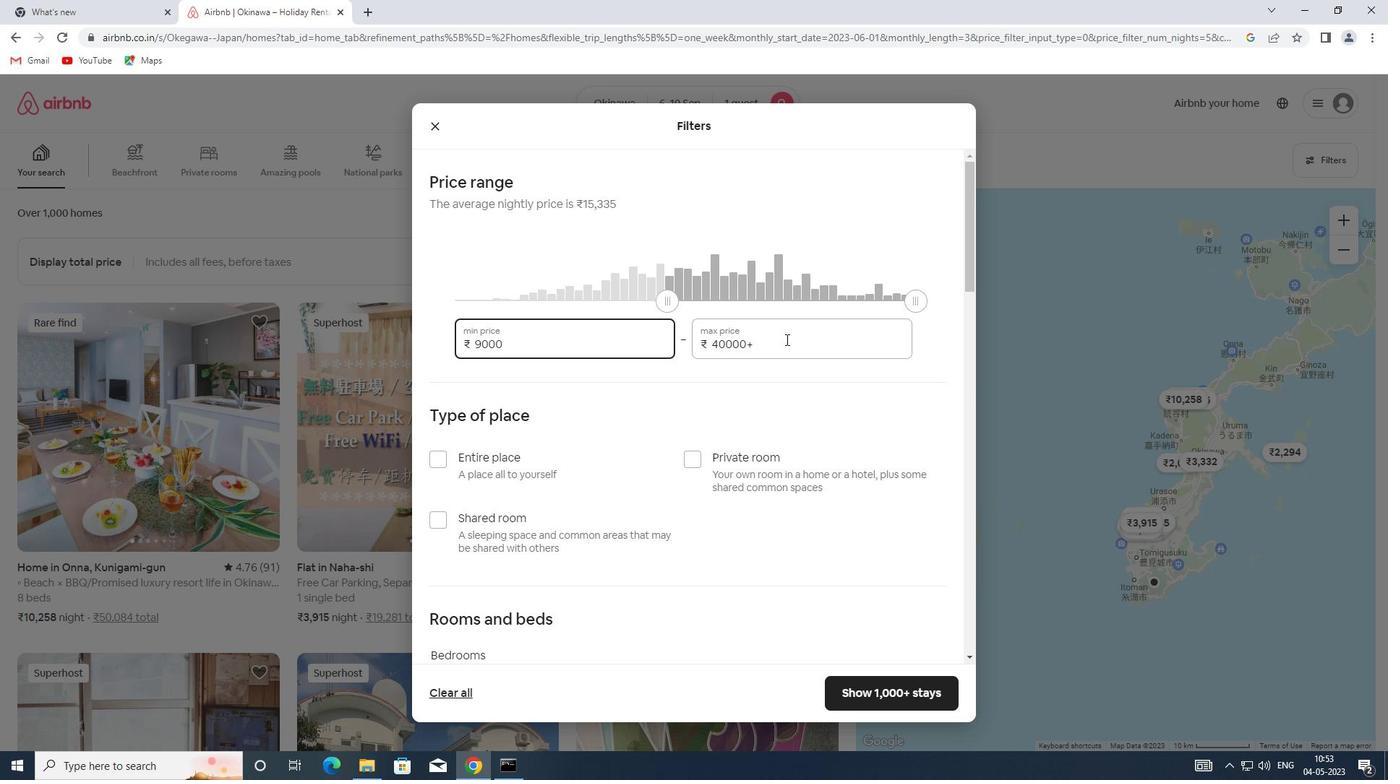 
Action: Mouse moved to (705, 349)
Screenshot: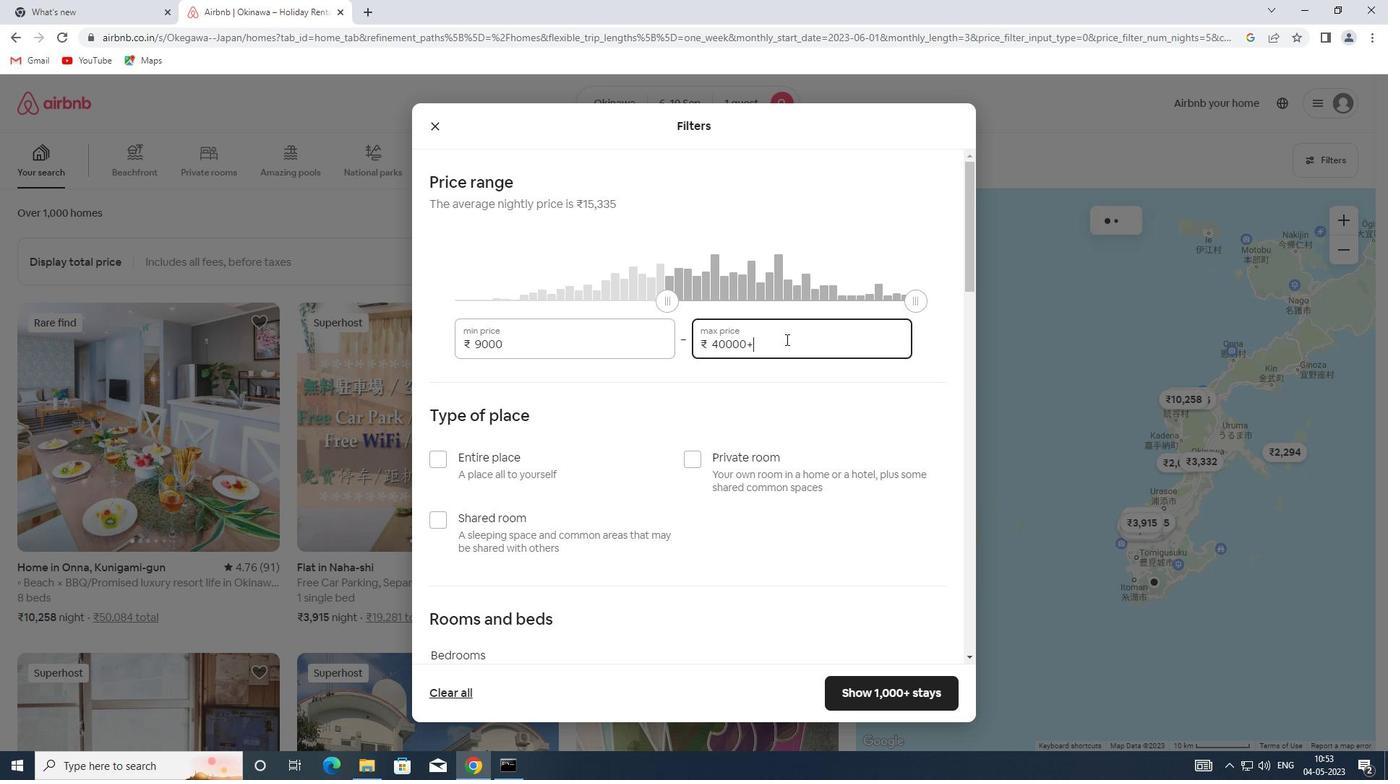 
Action: Key pressed 17000
Screenshot: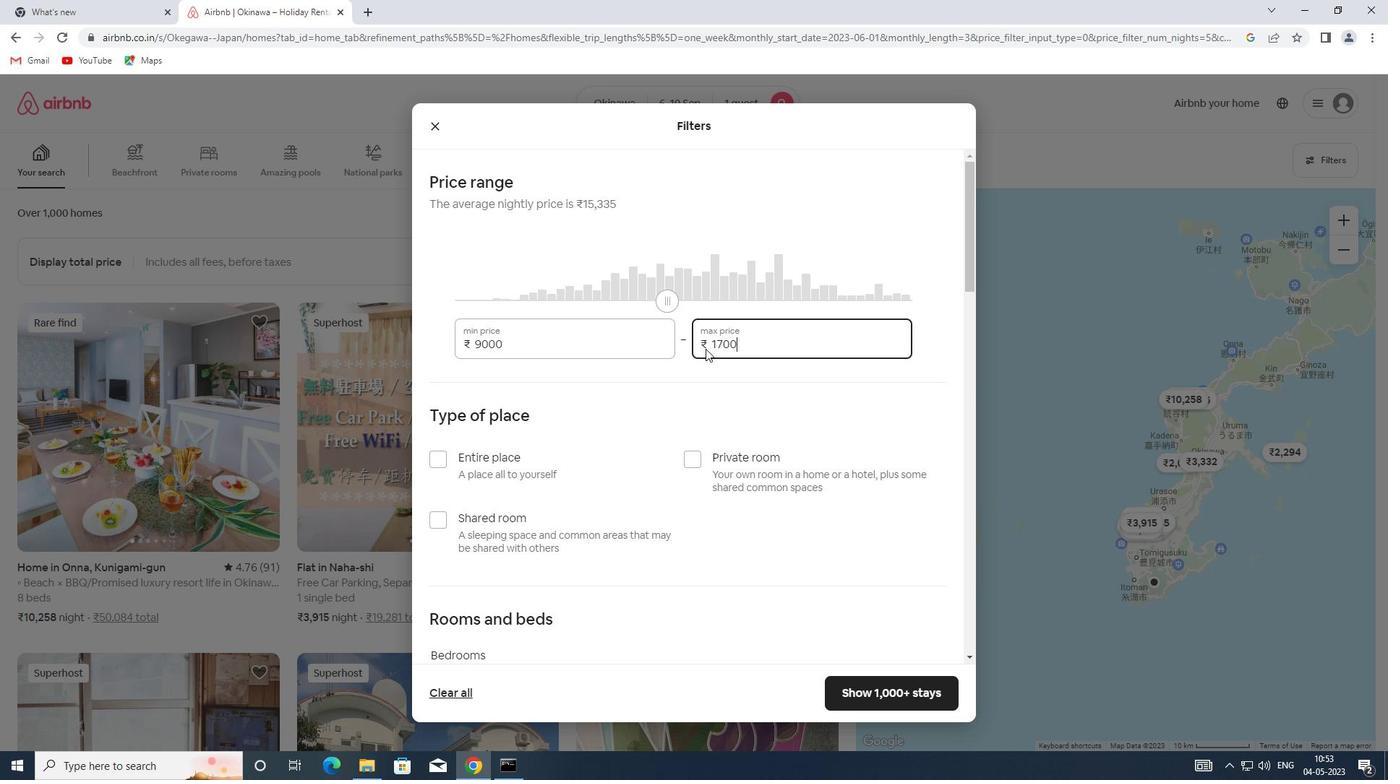 
Action: Mouse scrolled (705, 348) with delta (0, 0)
Screenshot: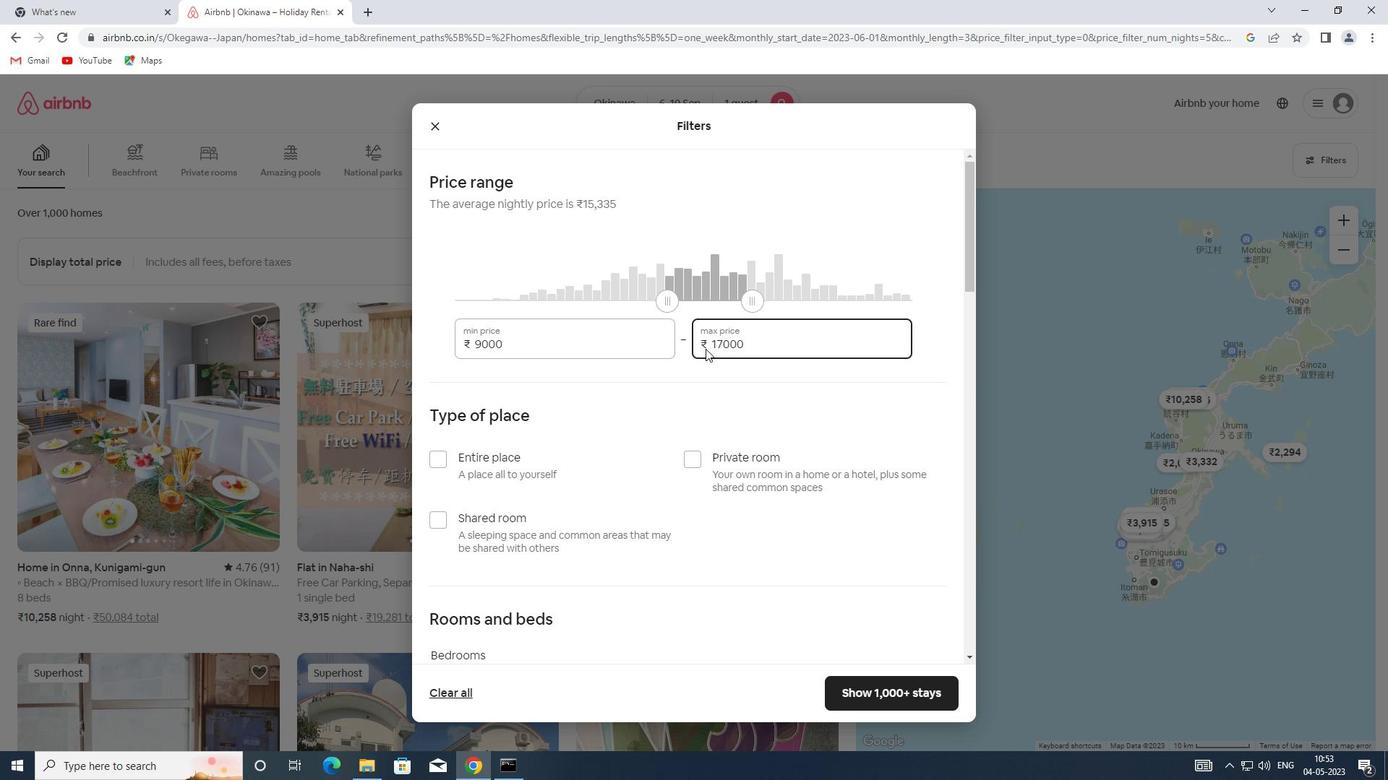 
Action: Mouse scrolled (705, 348) with delta (0, 0)
Screenshot: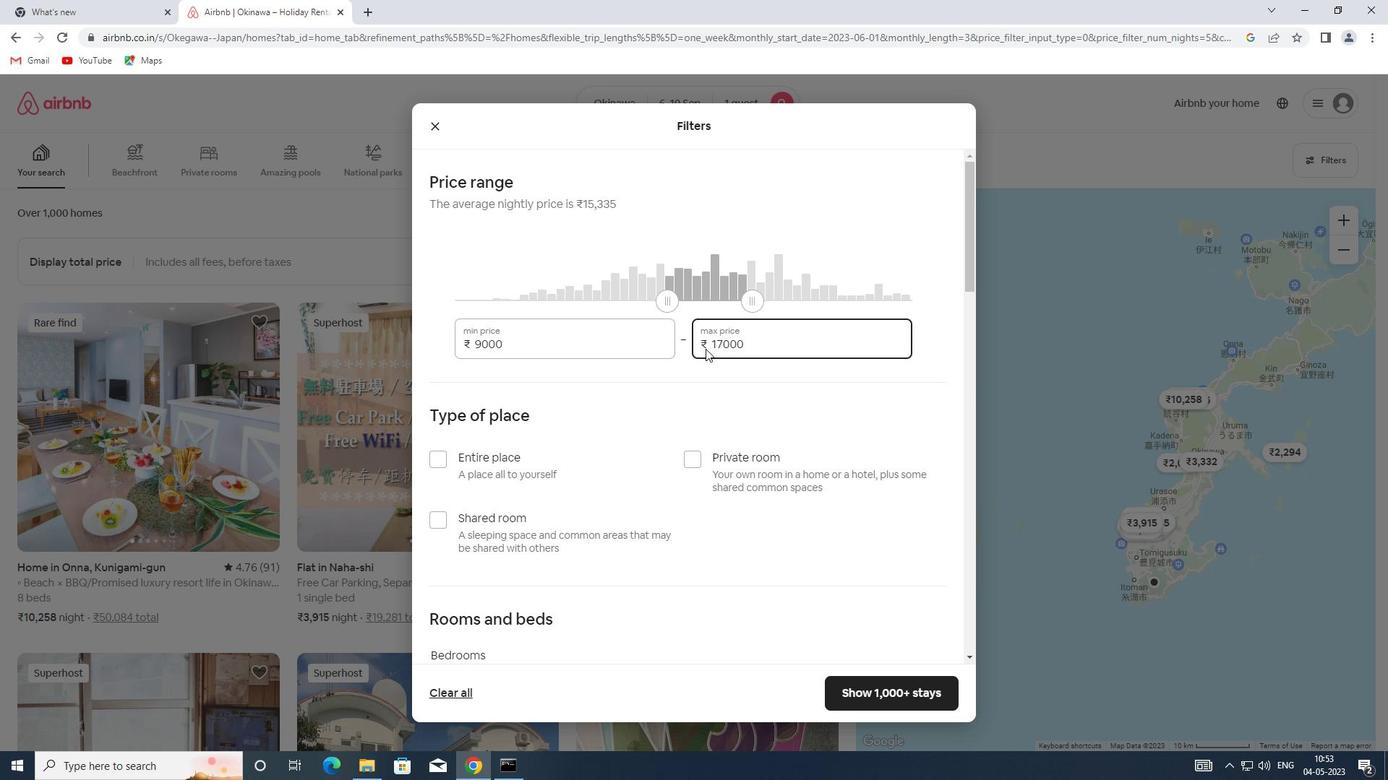 
Action: Mouse moved to (692, 319)
Screenshot: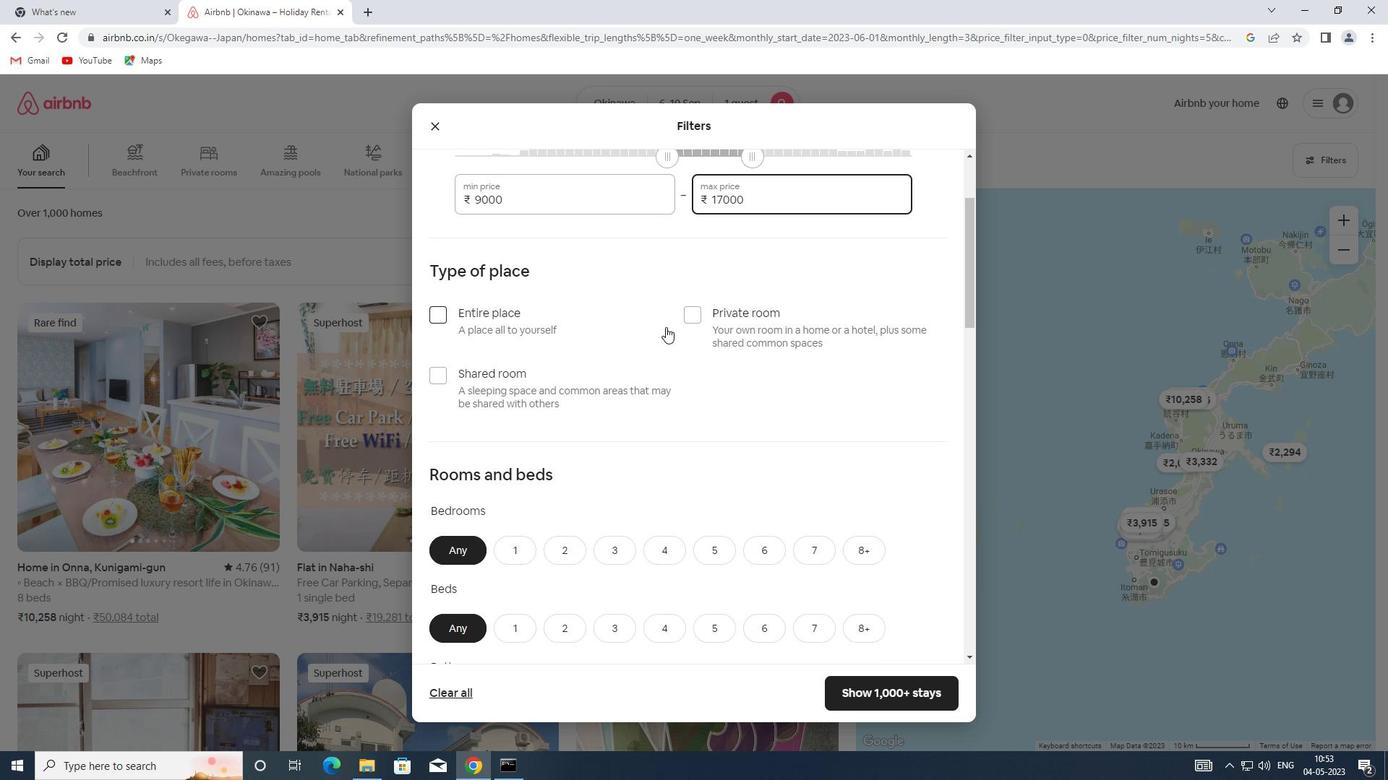 
Action: Mouse pressed left at (692, 319)
Screenshot: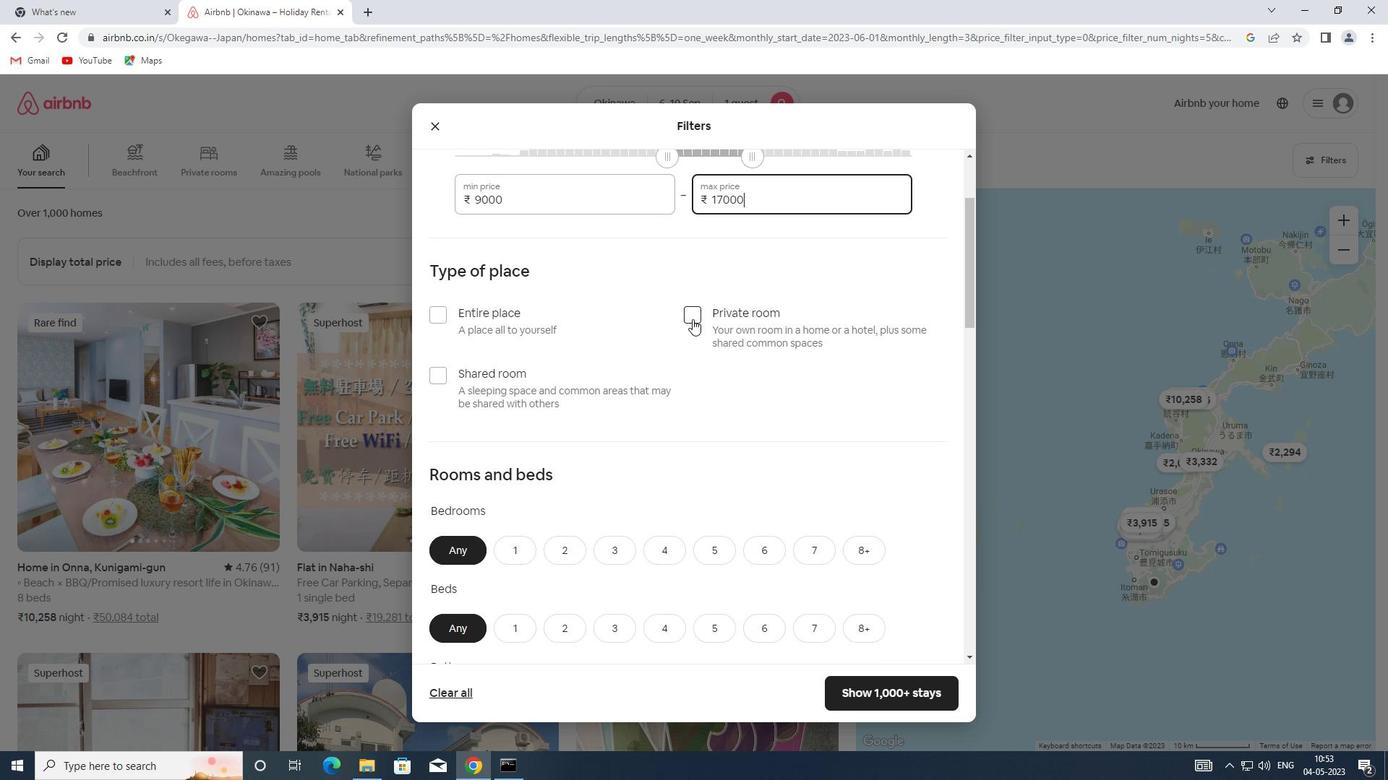 
Action: Mouse scrolled (692, 318) with delta (0, 0)
Screenshot: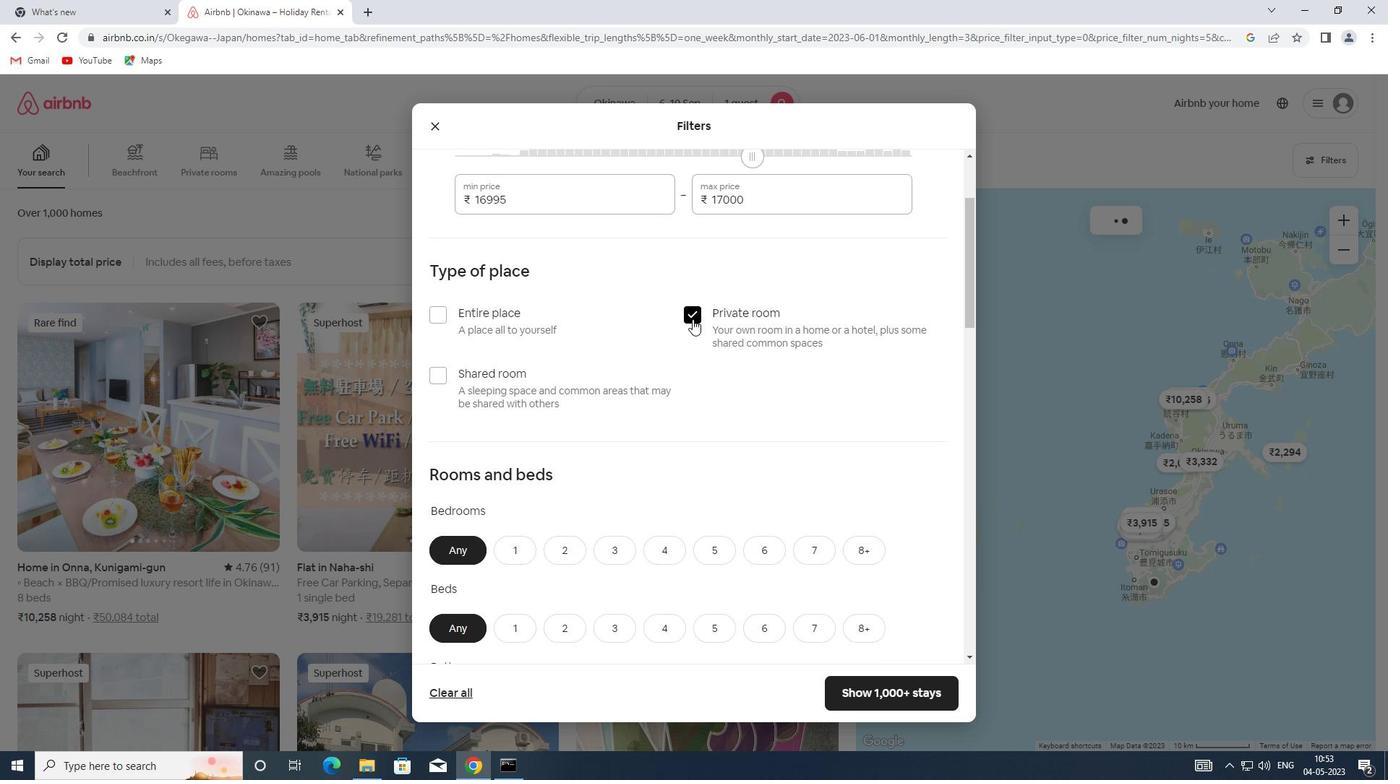 
Action: Mouse scrolled (692, 318) with delta (0, 0)
Screenshot: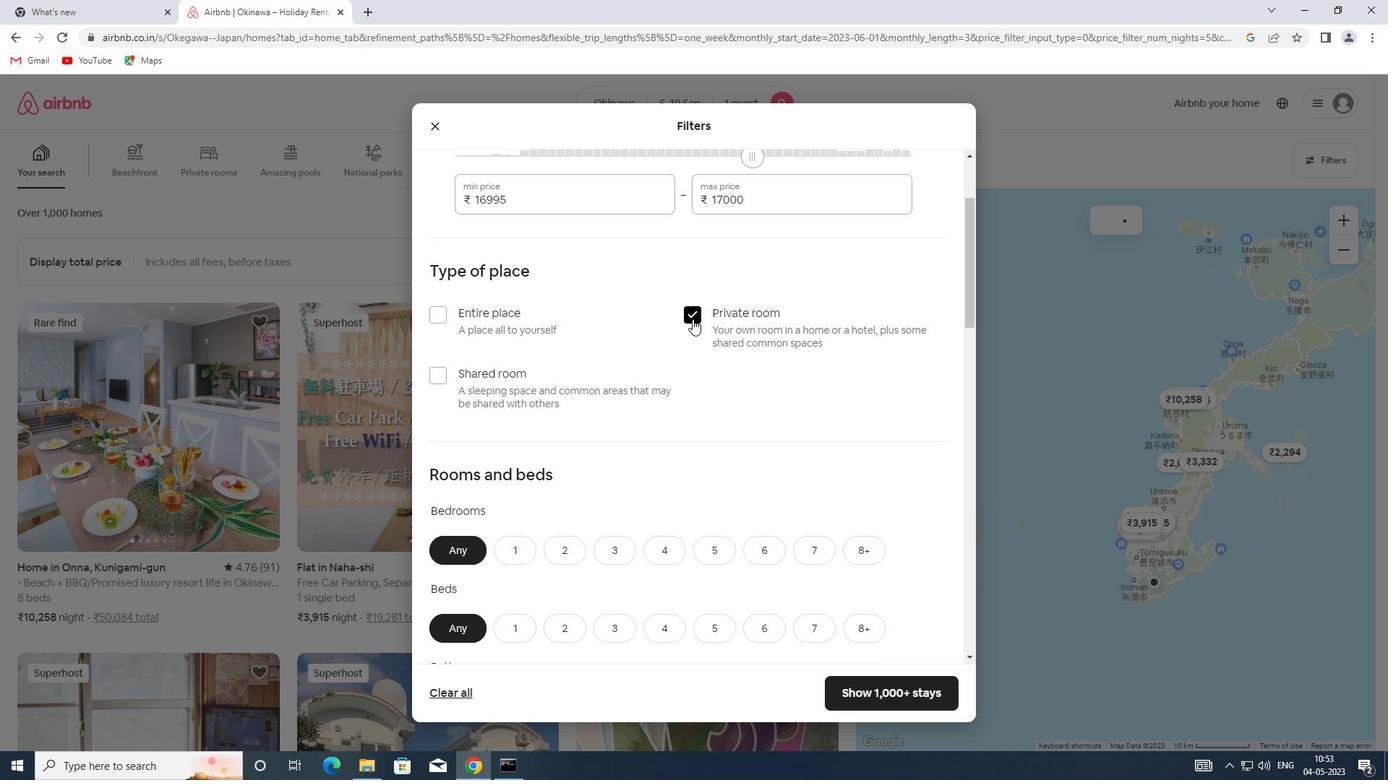 
Action: Mouse scrolled (692, 318) with delta (0, 0)
Screenshot: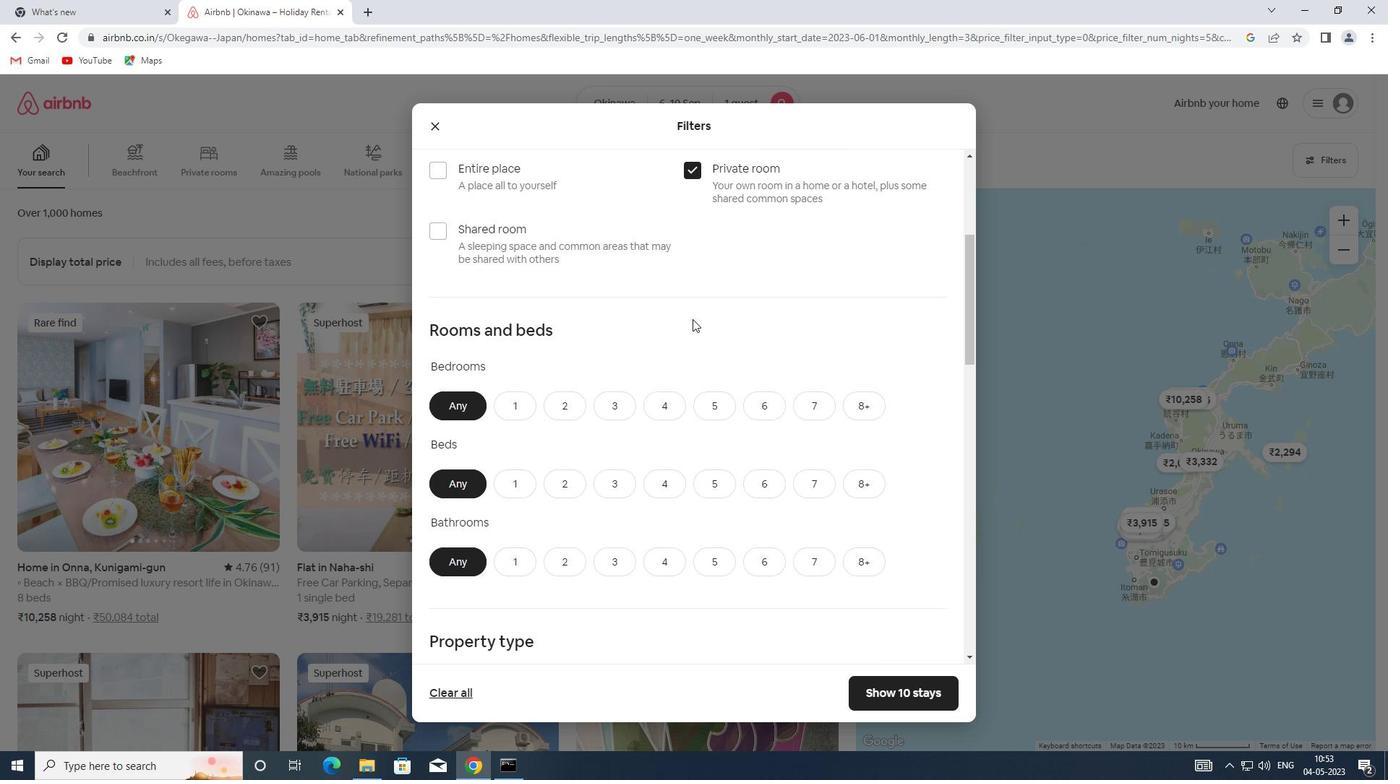 
Action: Mouse scrolled (692, 318) with delta (0, 0)
Screenshot: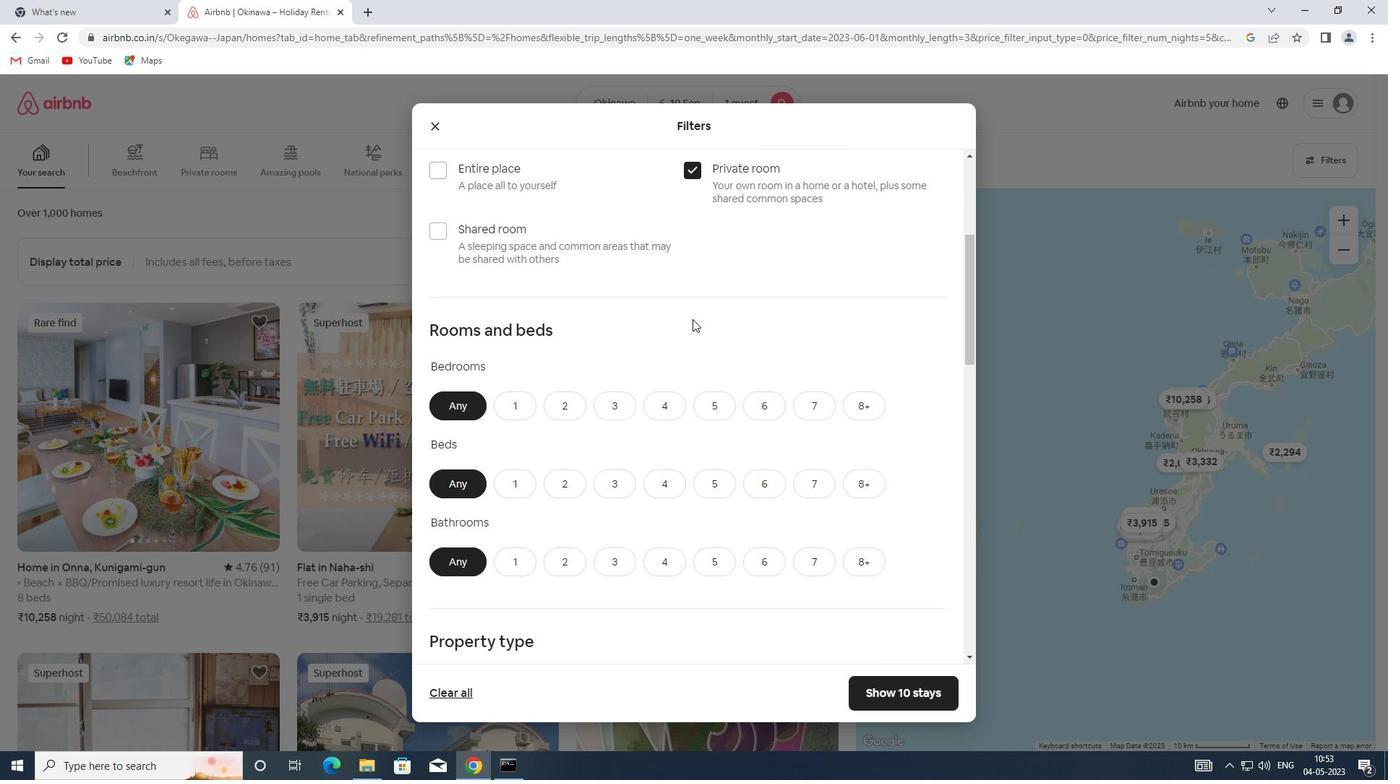 
Action: Mouse moved to (518, 266)
Screenshot: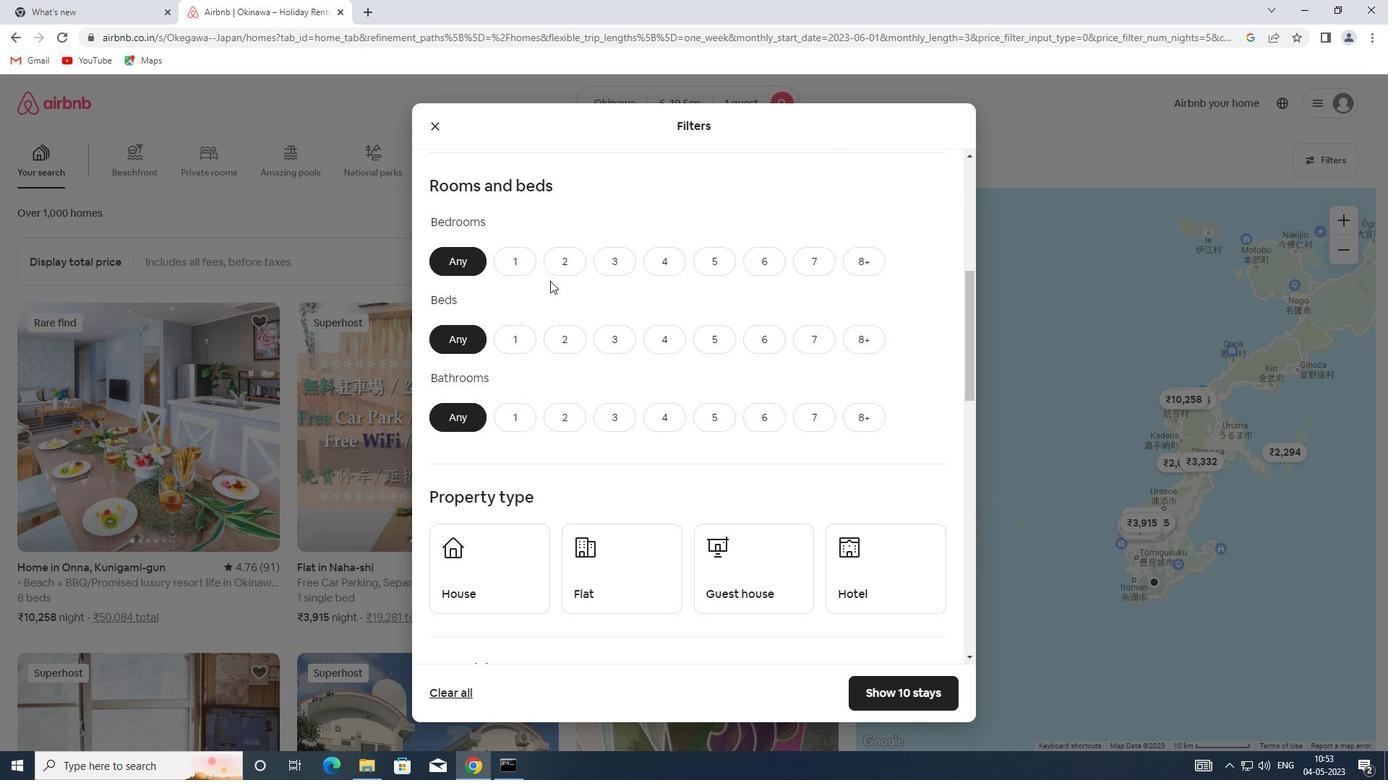 
Action: Mouse pressed left at (518, 266)
Screenshot: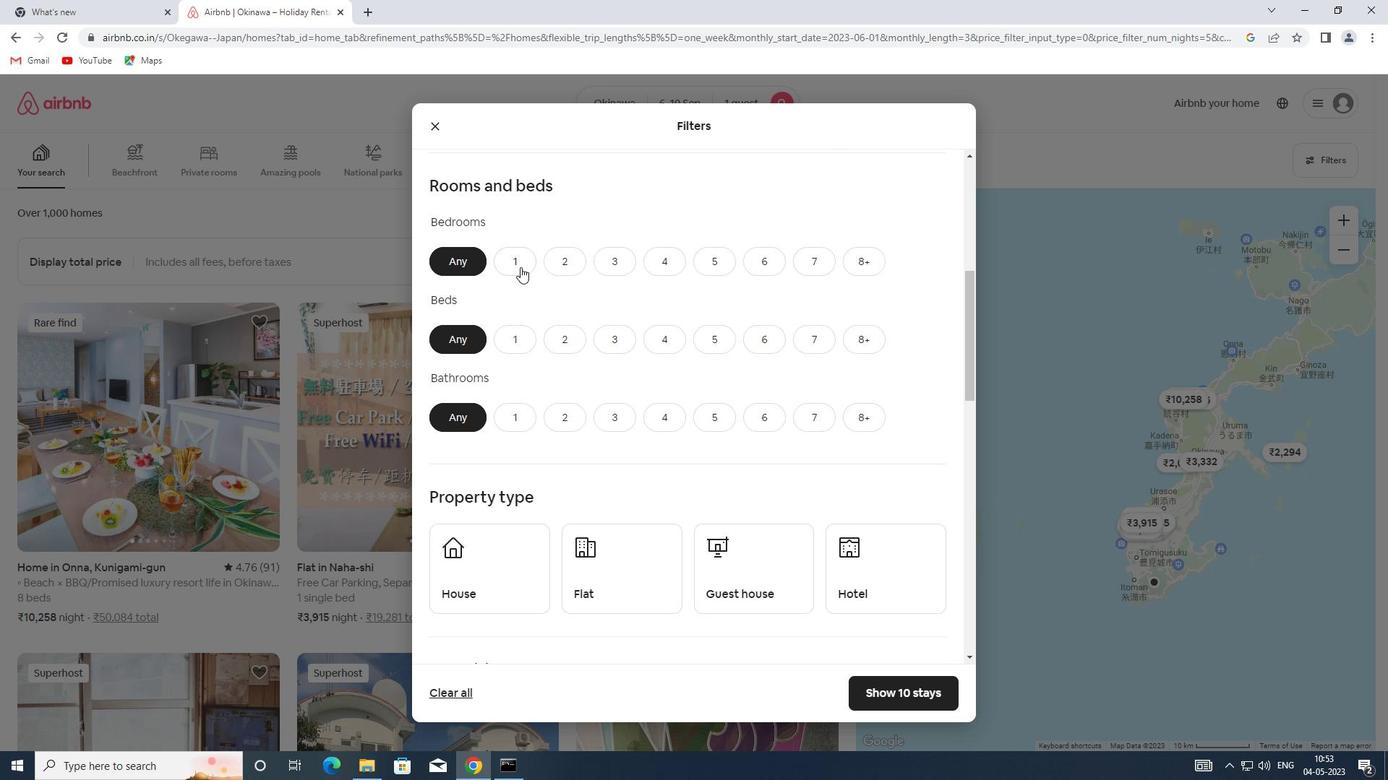 
Action: Mouse moved to (512, 344)
Screenshot: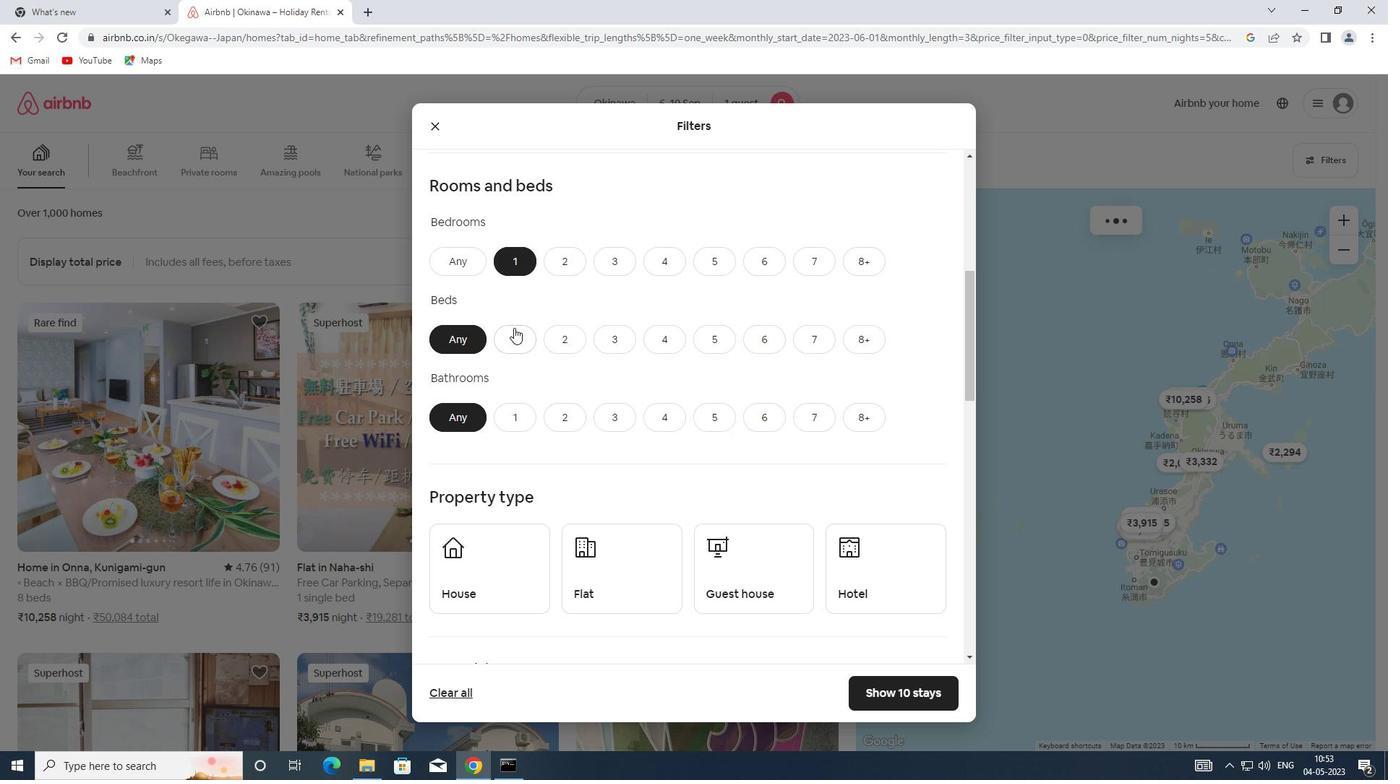 
Action: Mouse pressed left at (512, 344)
Screenshot: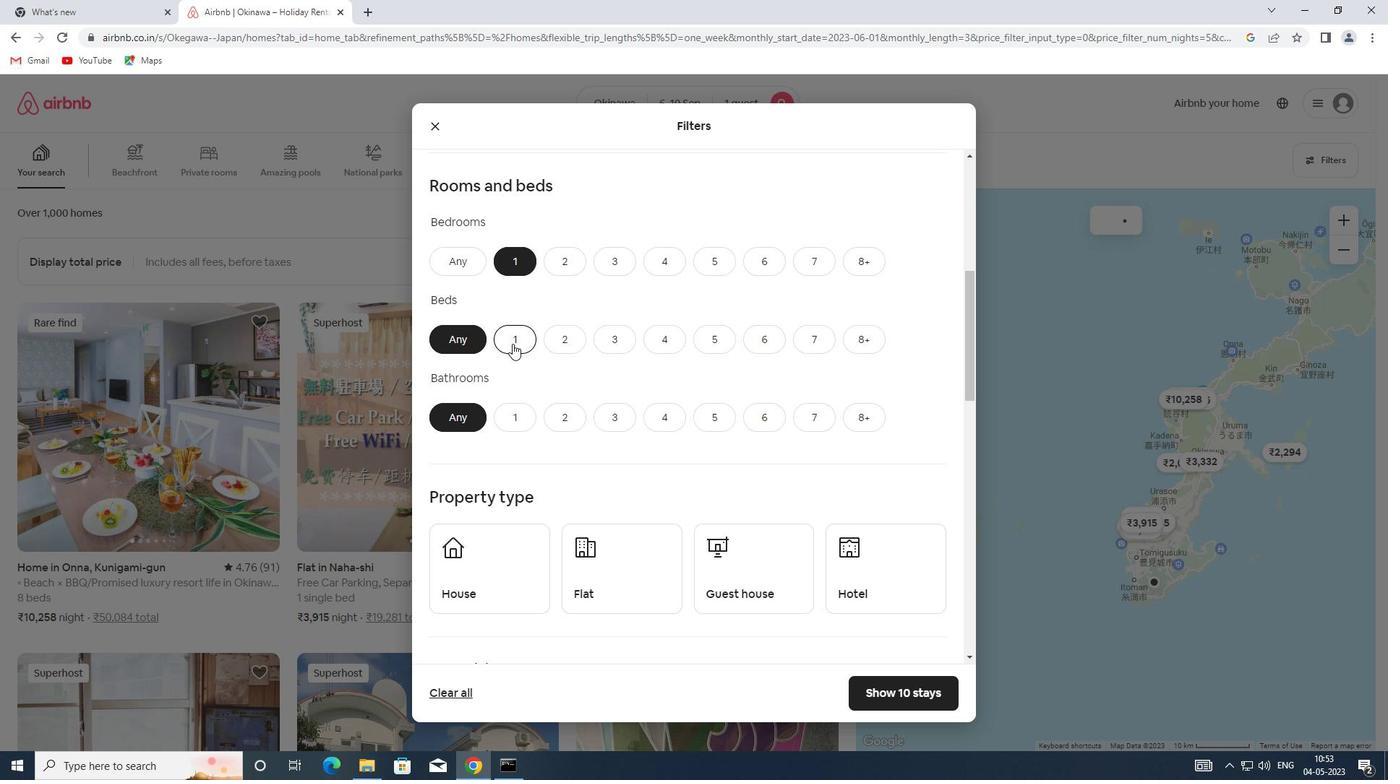 
Action: Mouse moved to (515, 417)
Screenshot: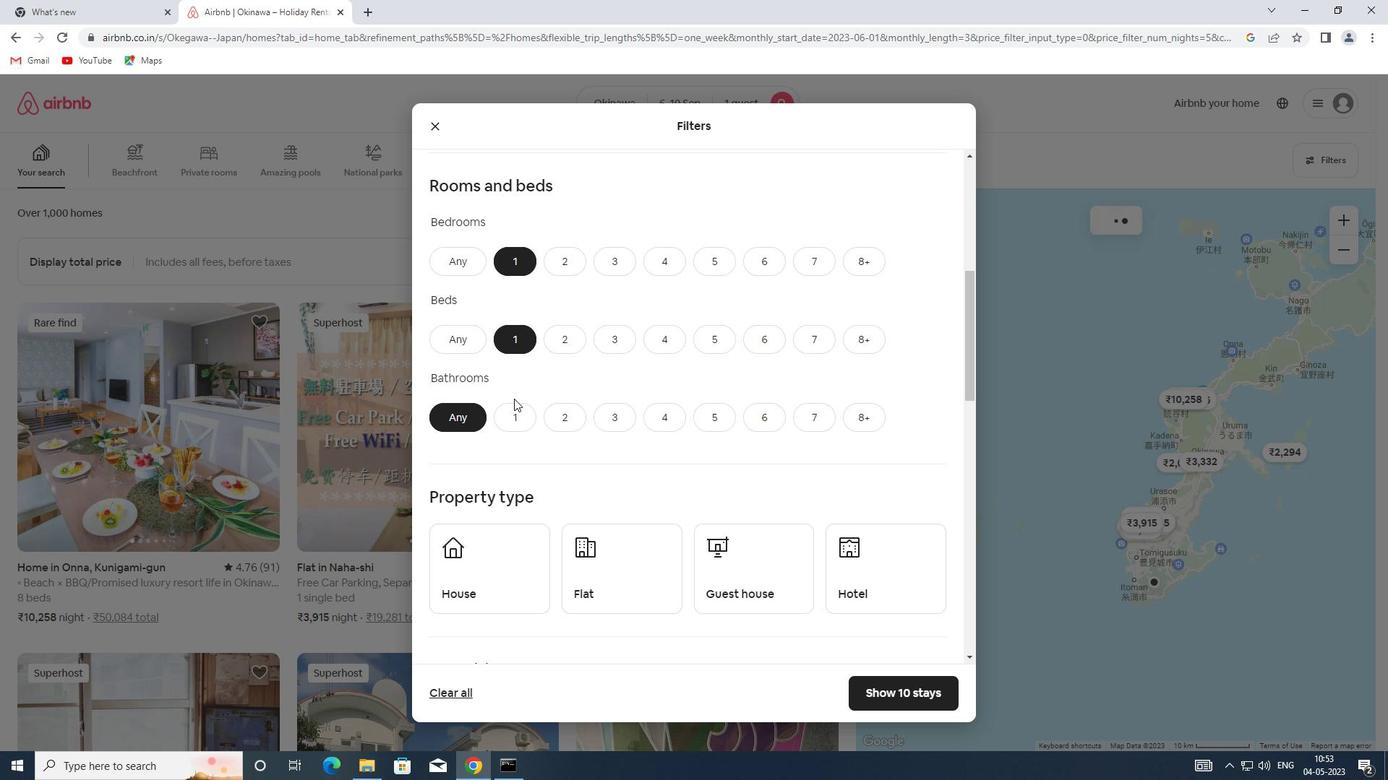 
Action: Mouse pressed left at (515, 417)
Screenshot: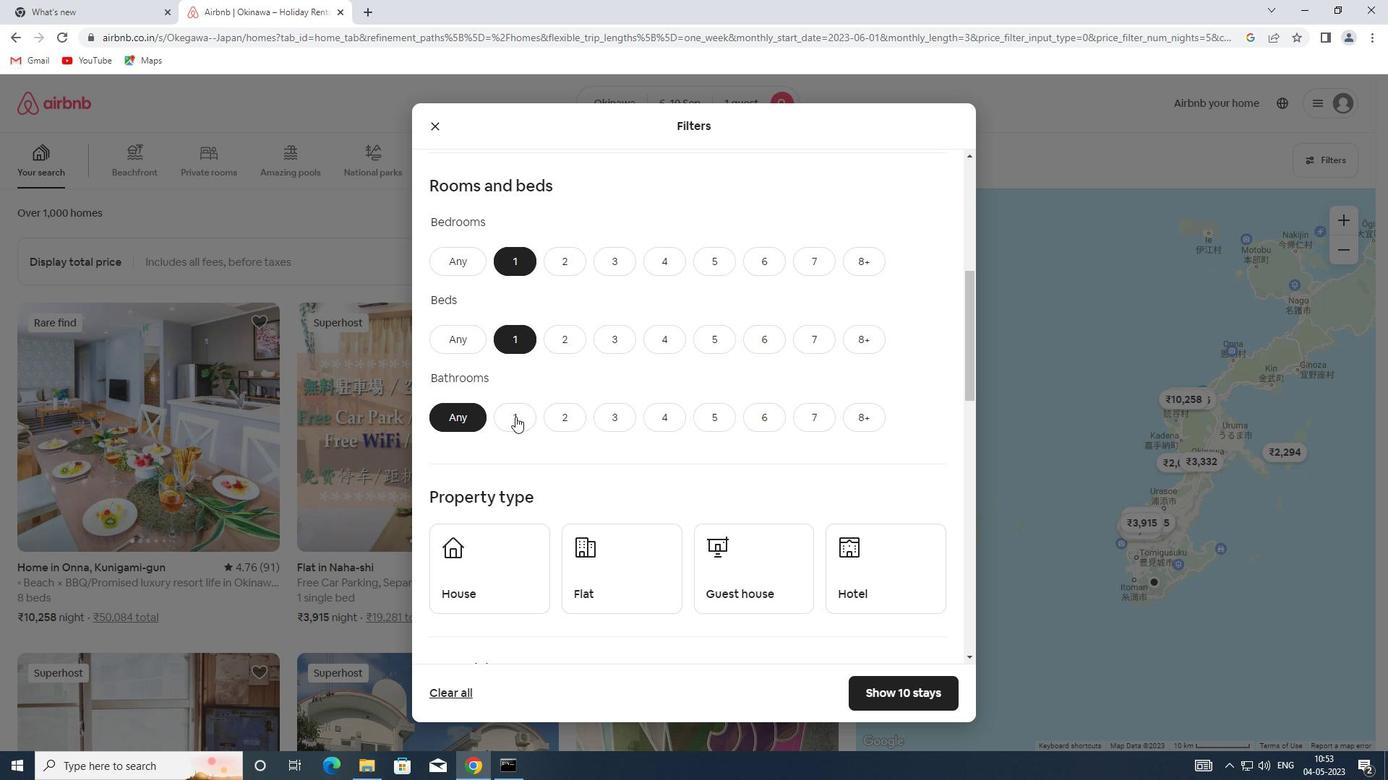 
Action: Mouse scrolled (515, 416) with delta (0, 0)
Screenshot: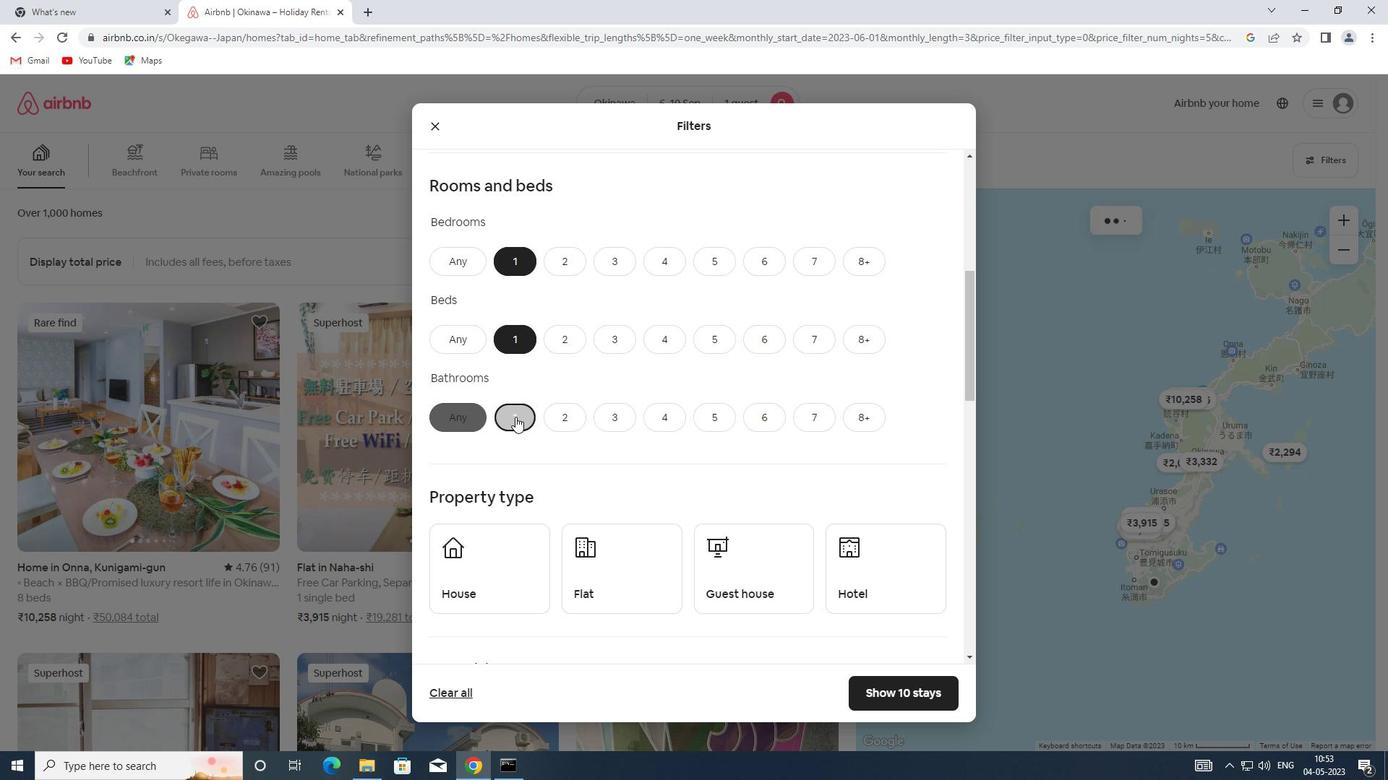 
Action: Mouse scrolled (515, 416) with delta (0, 0)
Screenshot: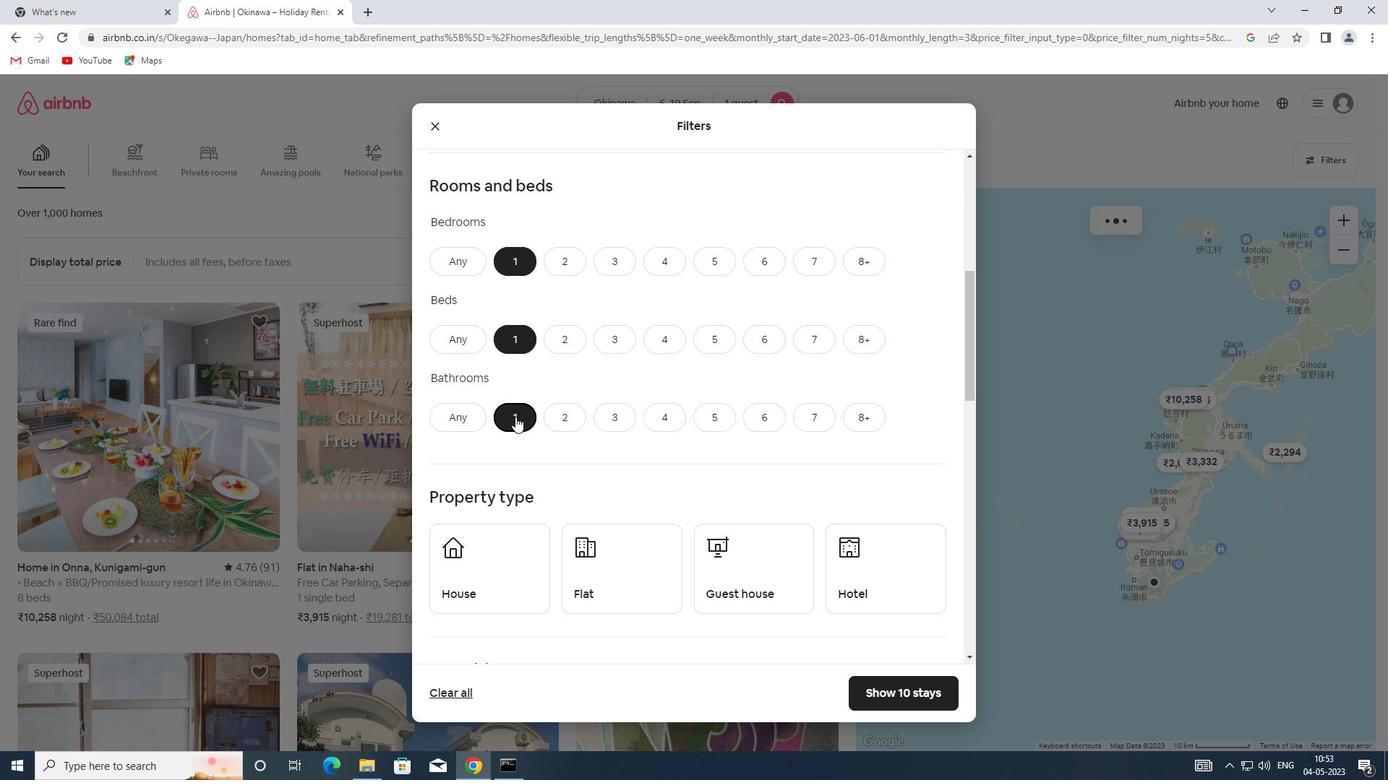 
Action: Mouse scrolled (515, 416) with delta (0, 0)
Screenshot: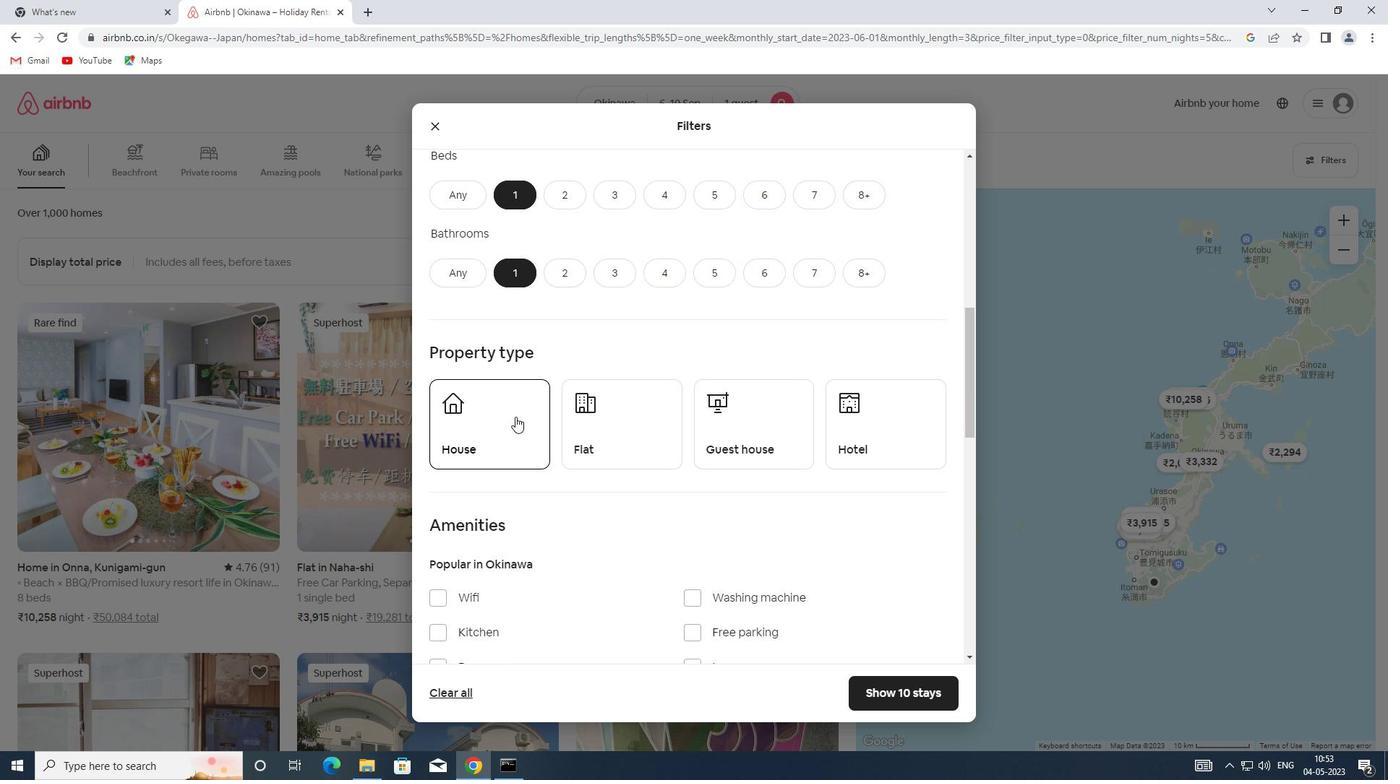 
Action: Mouse moved to (498, 374)
Screenshot: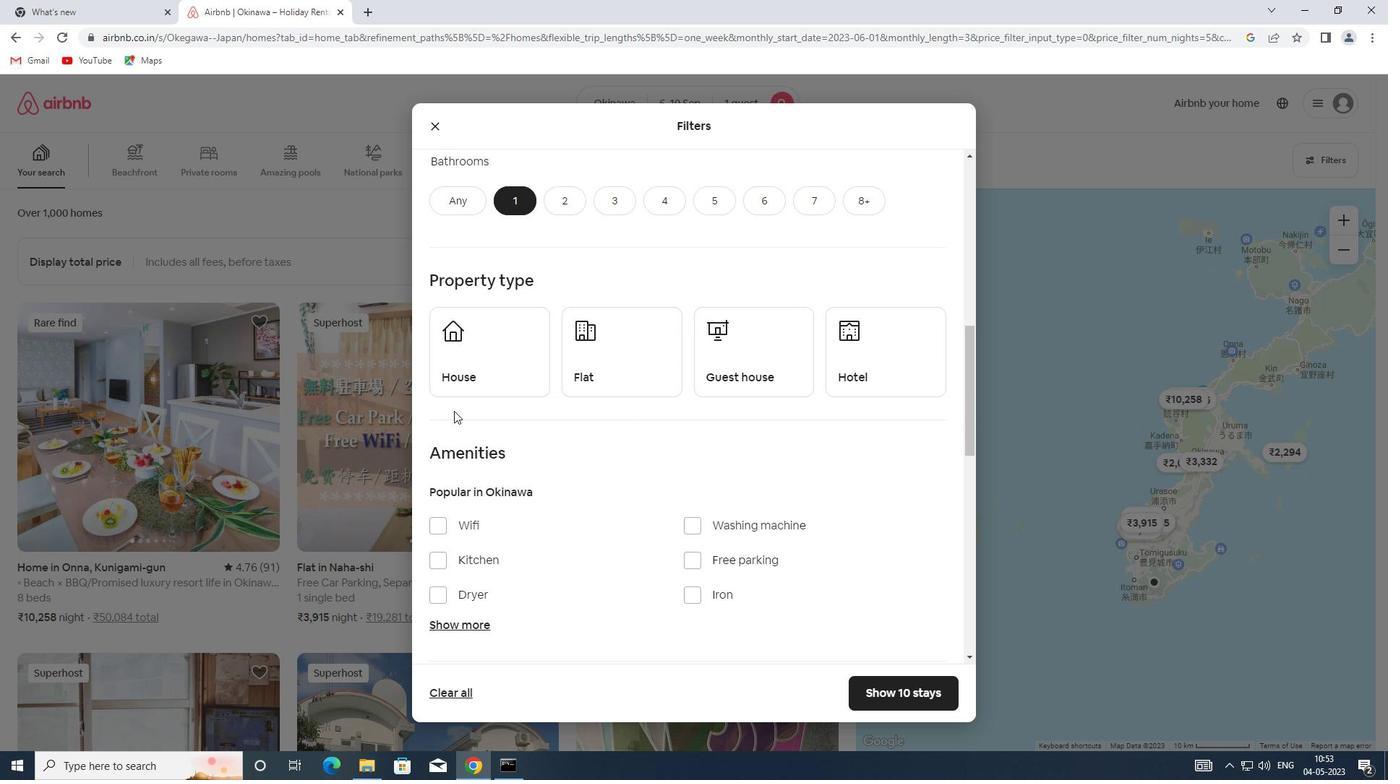 
Action: Mouse pressed left at (498, 374)
Screenshot: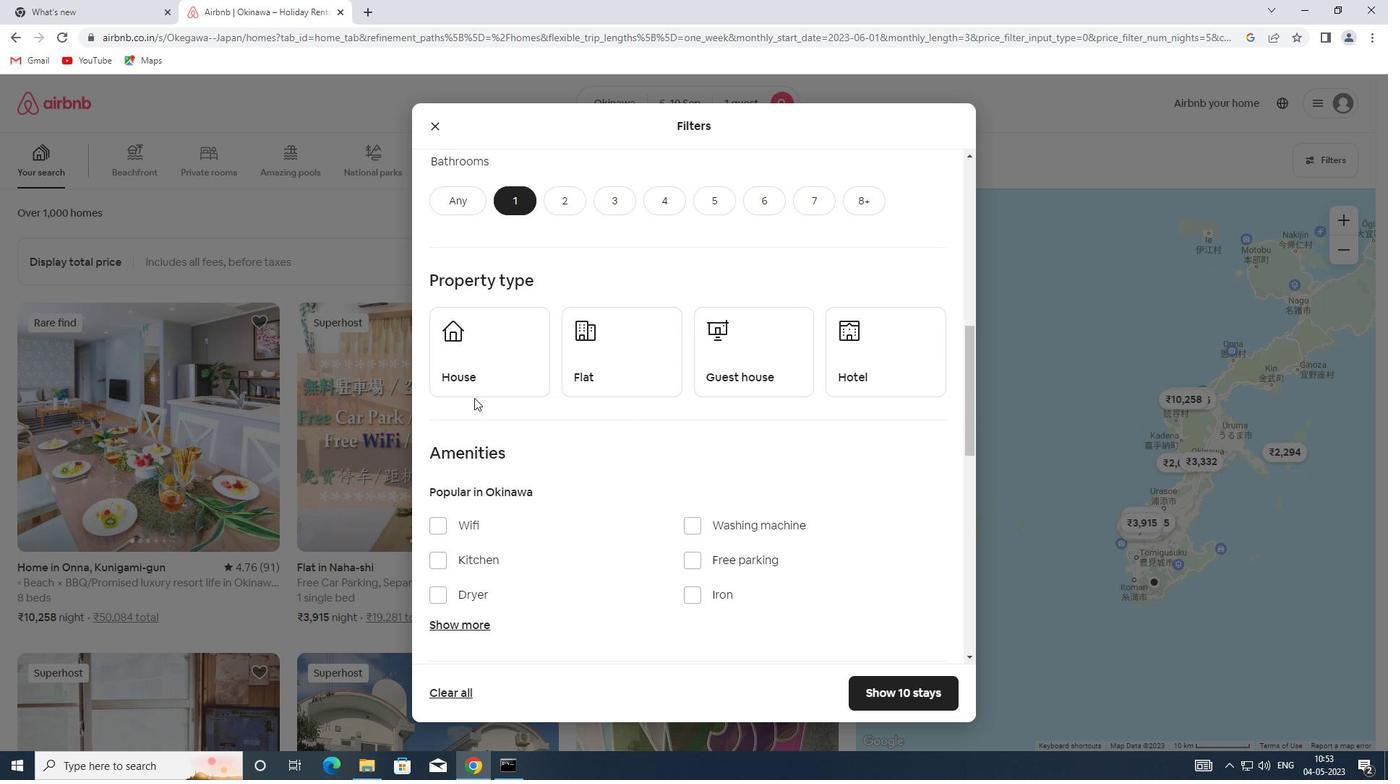 
Action: Mouse moved to (572, 360)
Screenshot: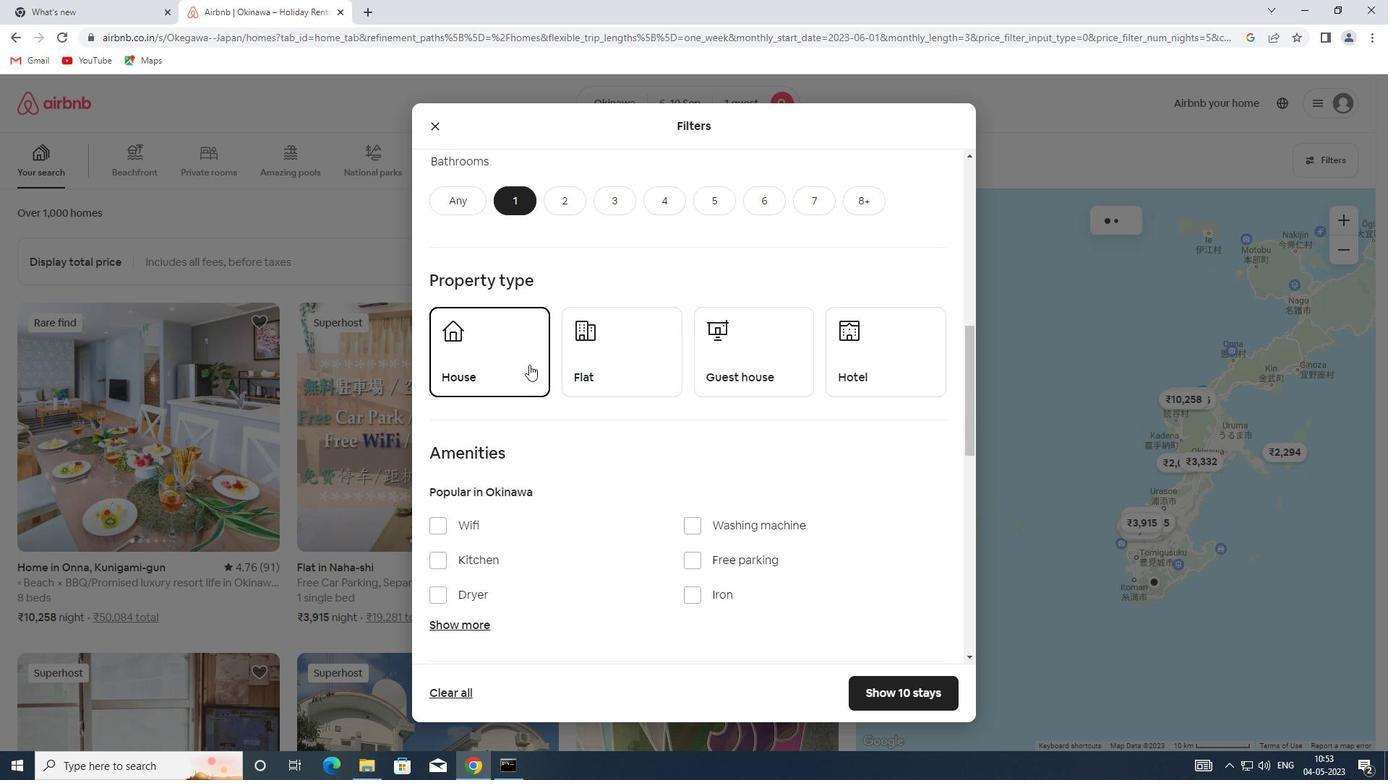 
Action: Mouse pressed left at (572, 360)
Screenshot: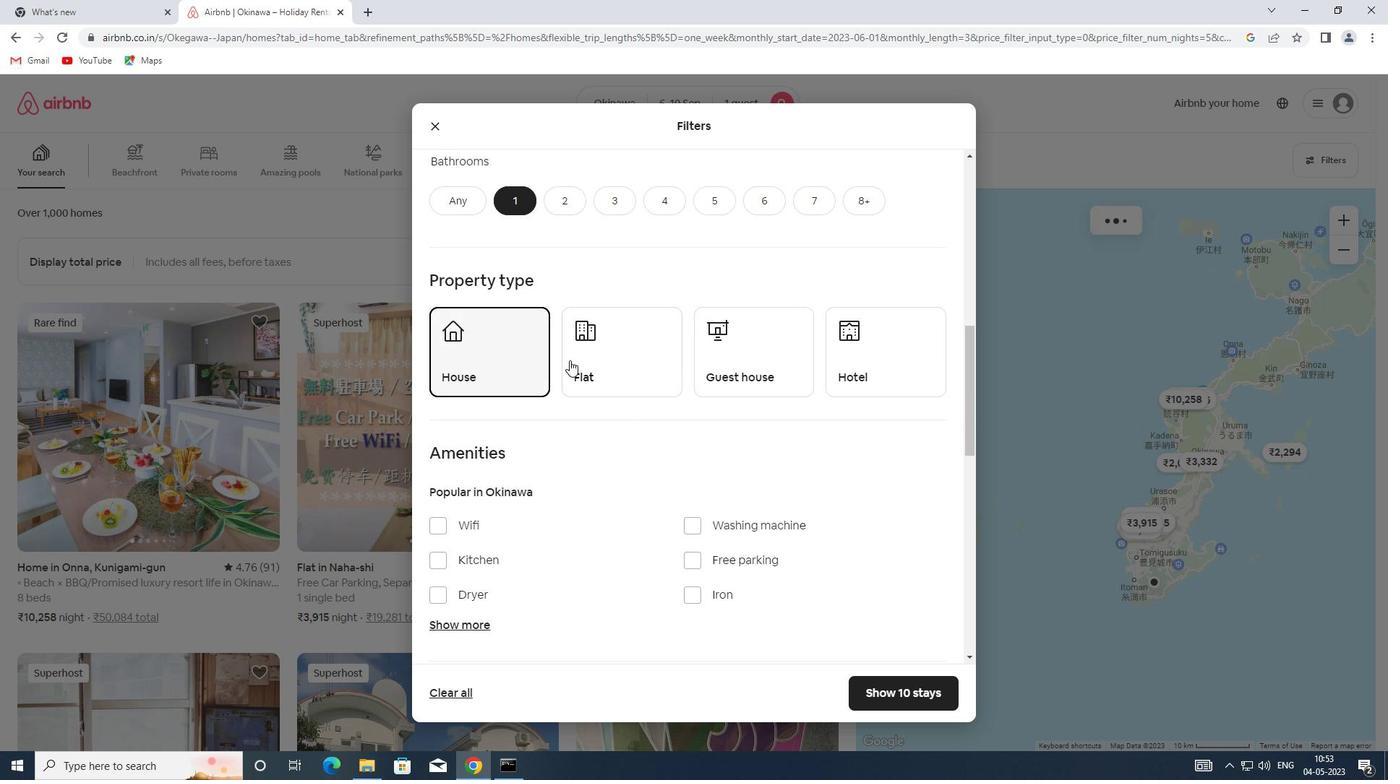 
Action: Mouse moved to (753, 363)
Screenshot: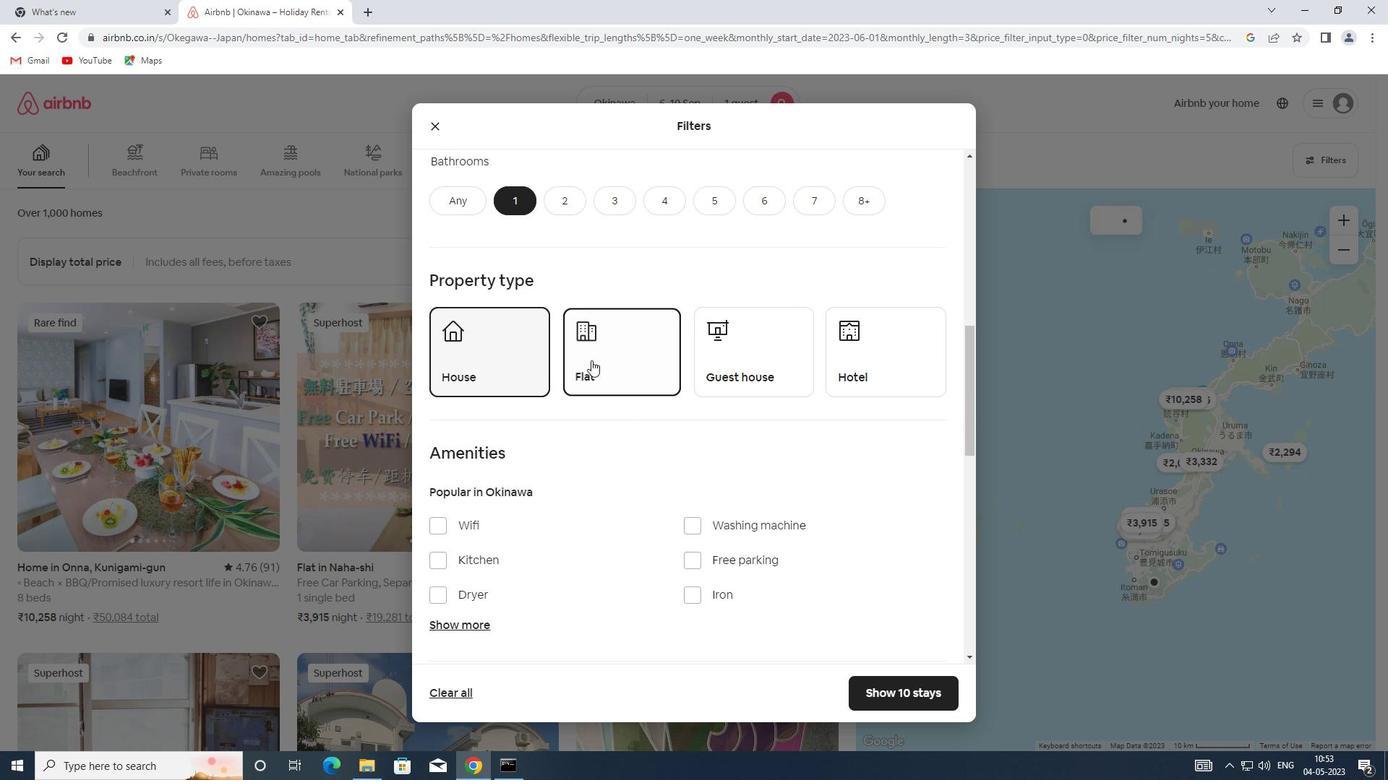 
Action: Mouse pressed left at (753, 363)
Screenshot: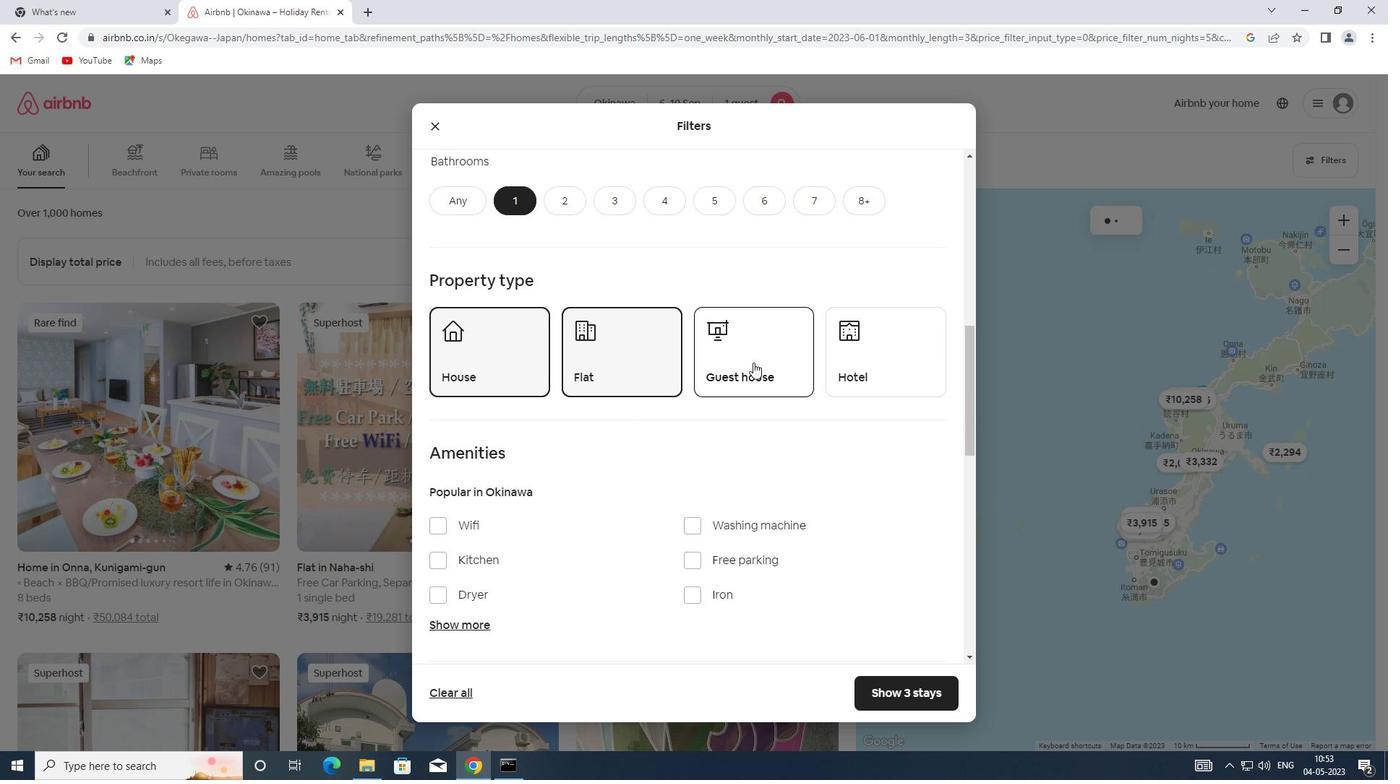 
Action: Mouse moved to (846, 360)
Screenshot: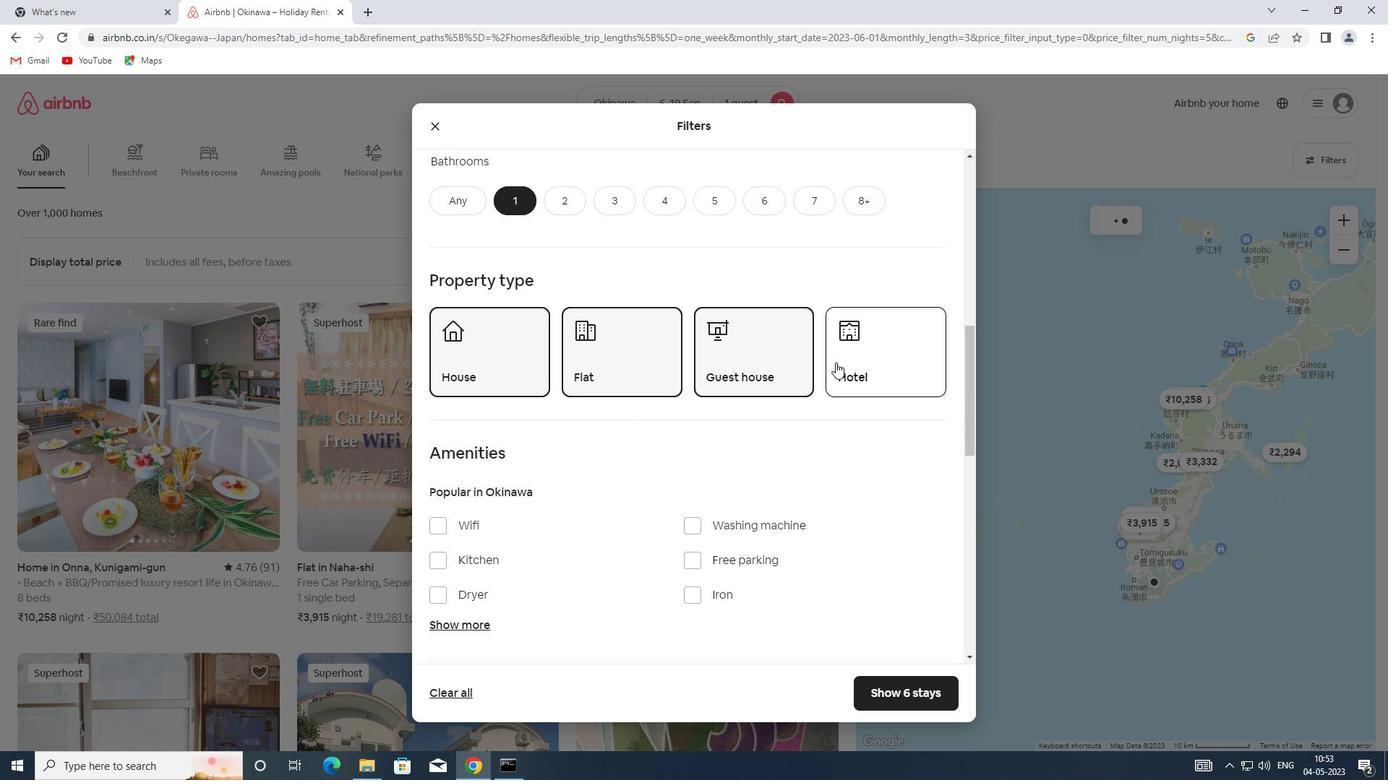 
Action: Mouse pressed left at (846, 360)
Screenshot: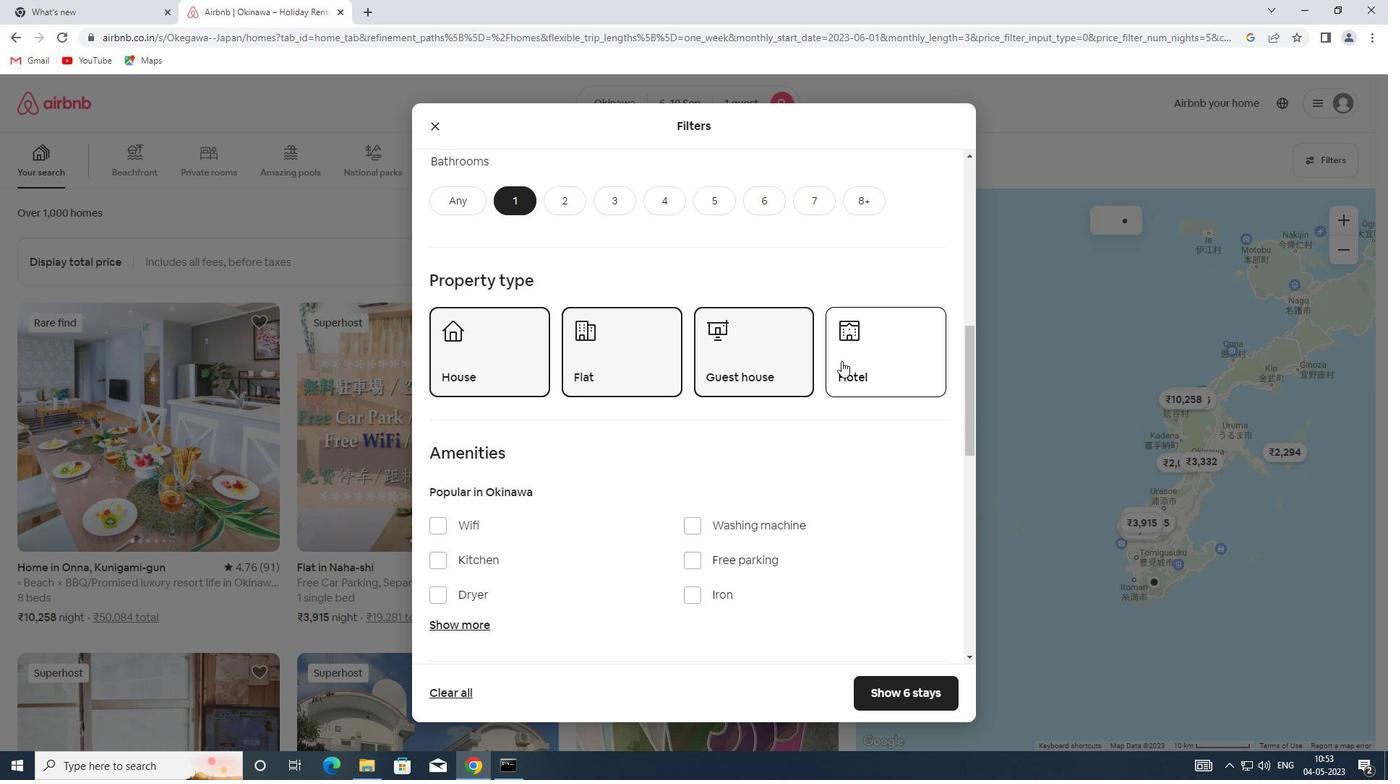 
Action: Mouse scrolled (846, 360) with delta (0, 0)
Screenshot: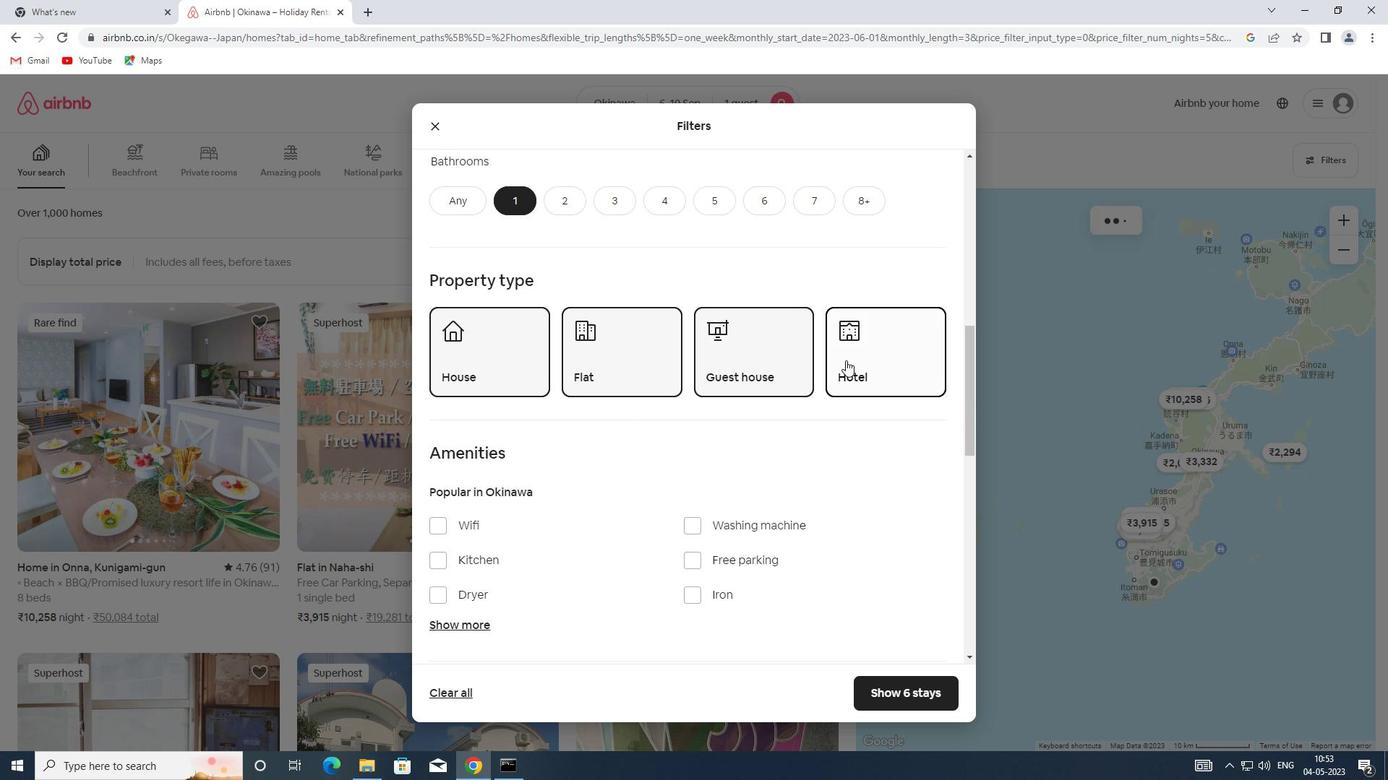 
Action: Mouse scrolled (846, 360) with delta (0, 0)
Screenshot: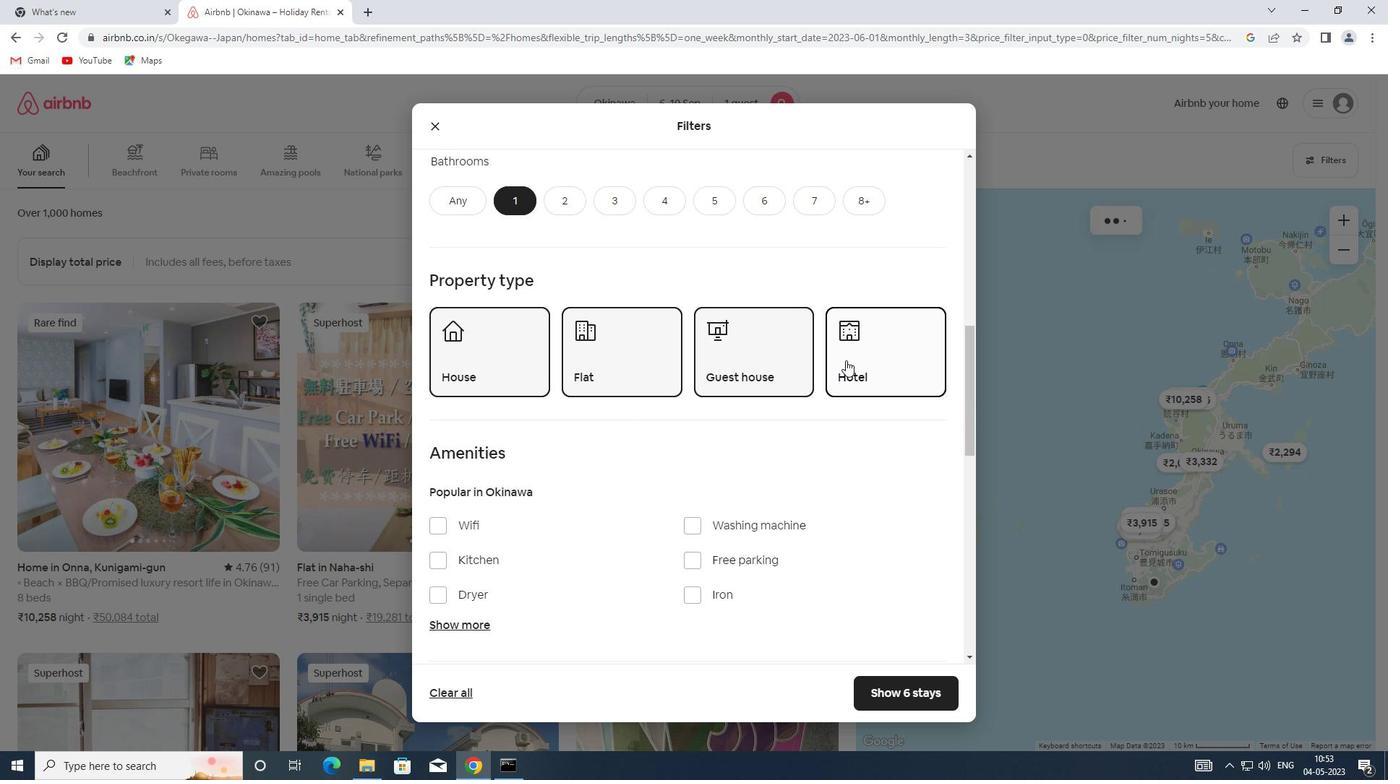 
Action: Mouse scrolled (846, 360) with delta (0, 0)
Screenshot: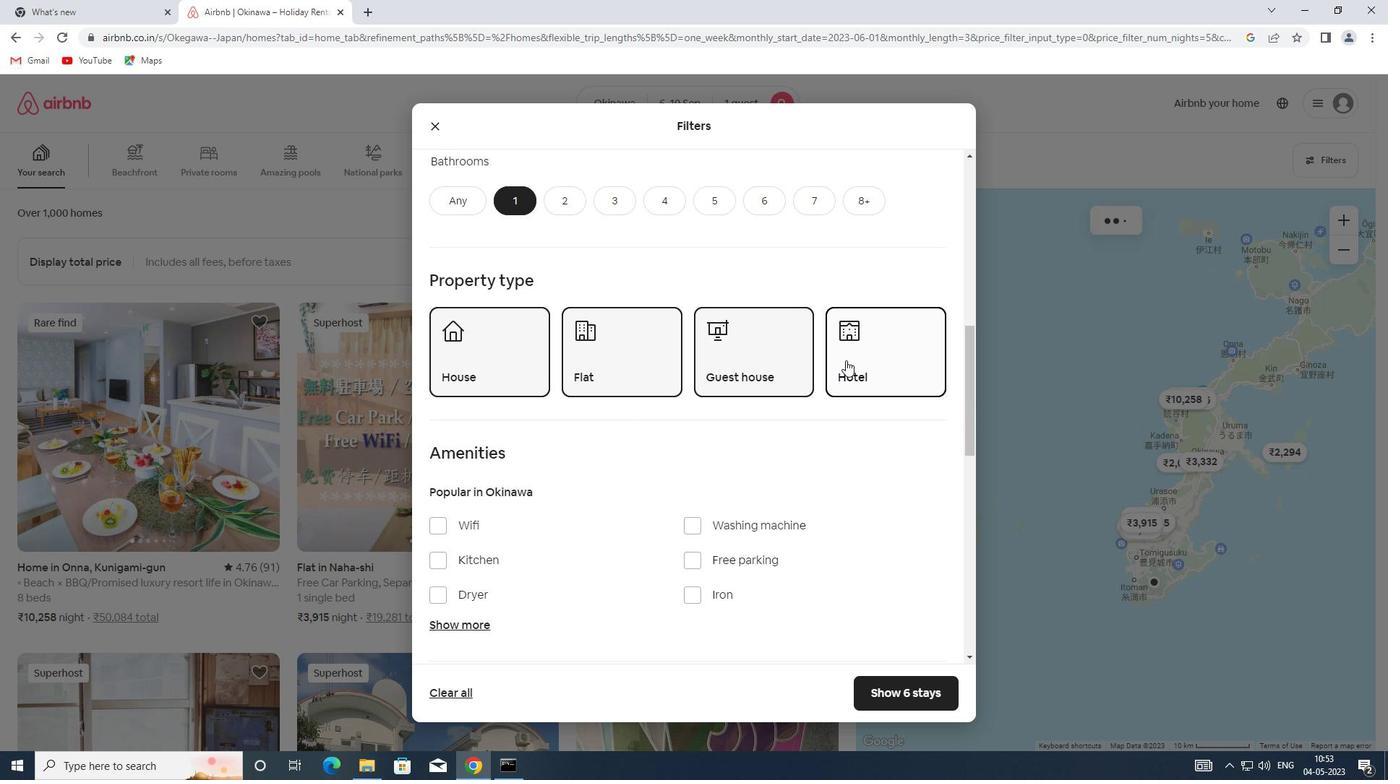 
Action: Mouse scrolled (846, 360) with delta (0, 0)
Screenshot: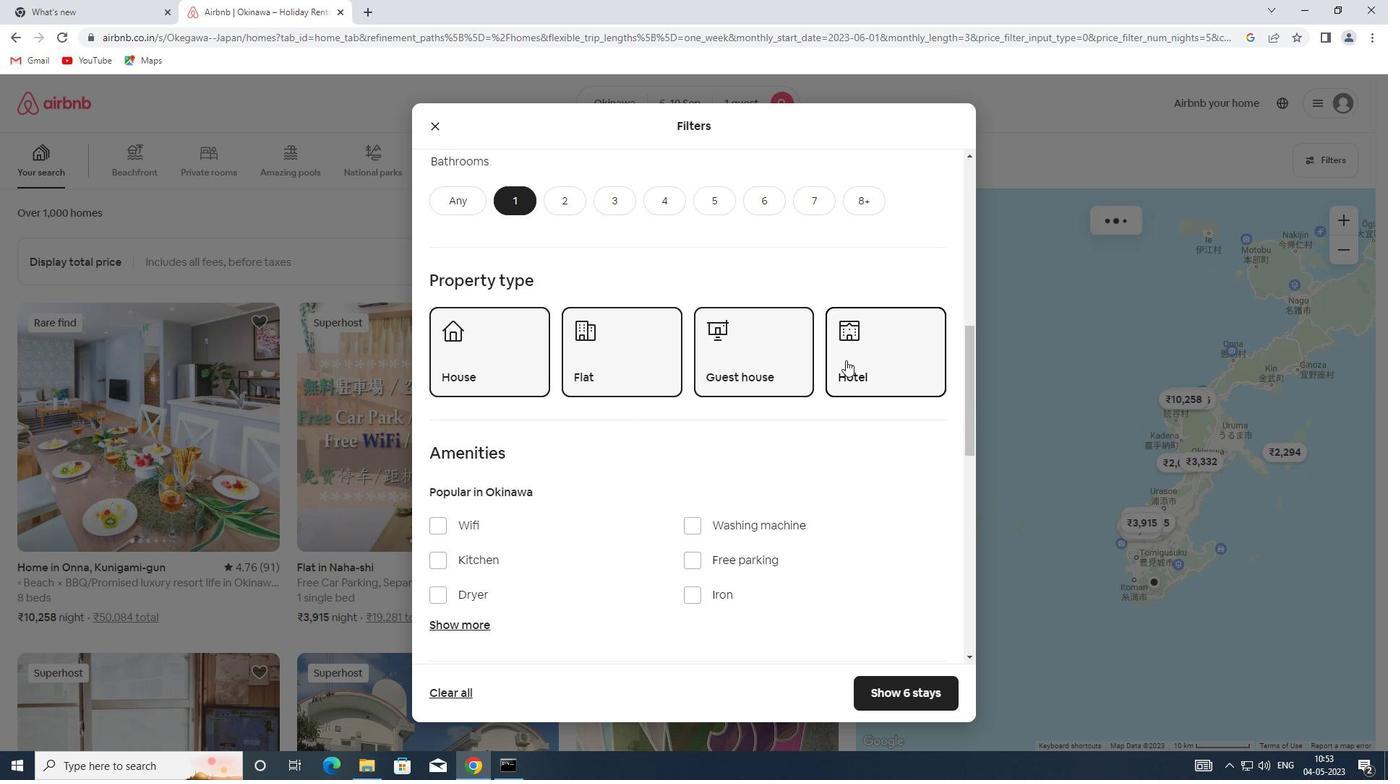 
Action: Mouse scrolled (846, 360) with delta (0, 0)
Screenshot: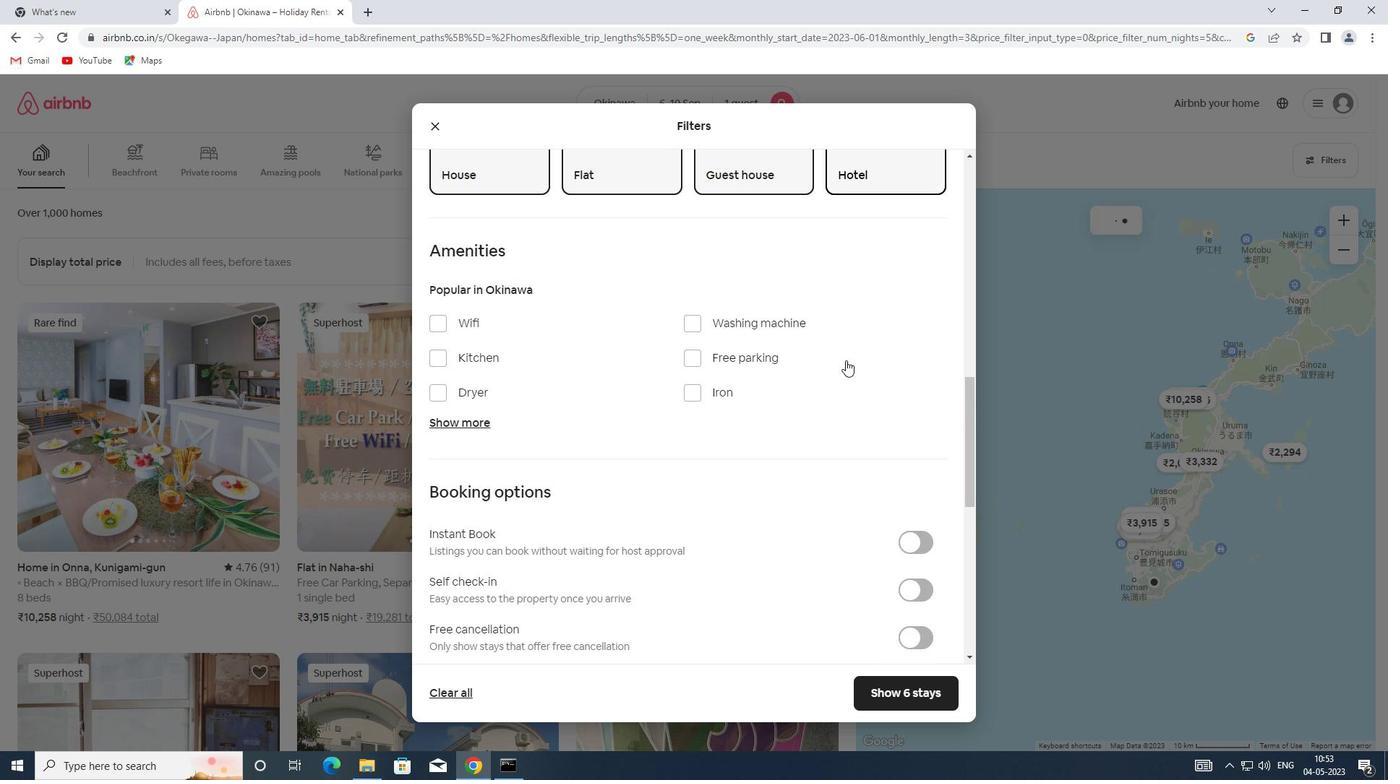 
Action: Mouse scrolled (846, 360) with delta (0, 0)
Screenshot: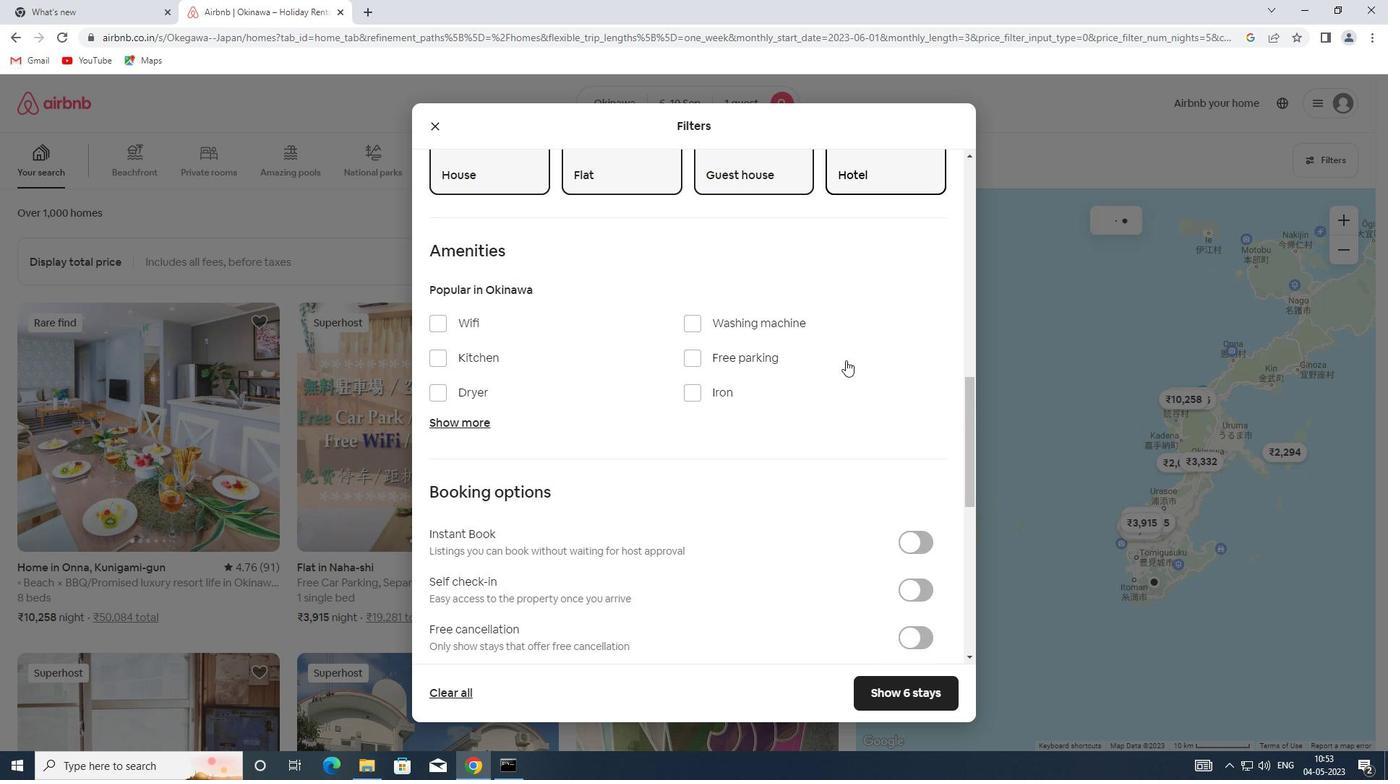 
Action: Mouse scrolled (846, 360) with delta (0, 0)
Screenshot: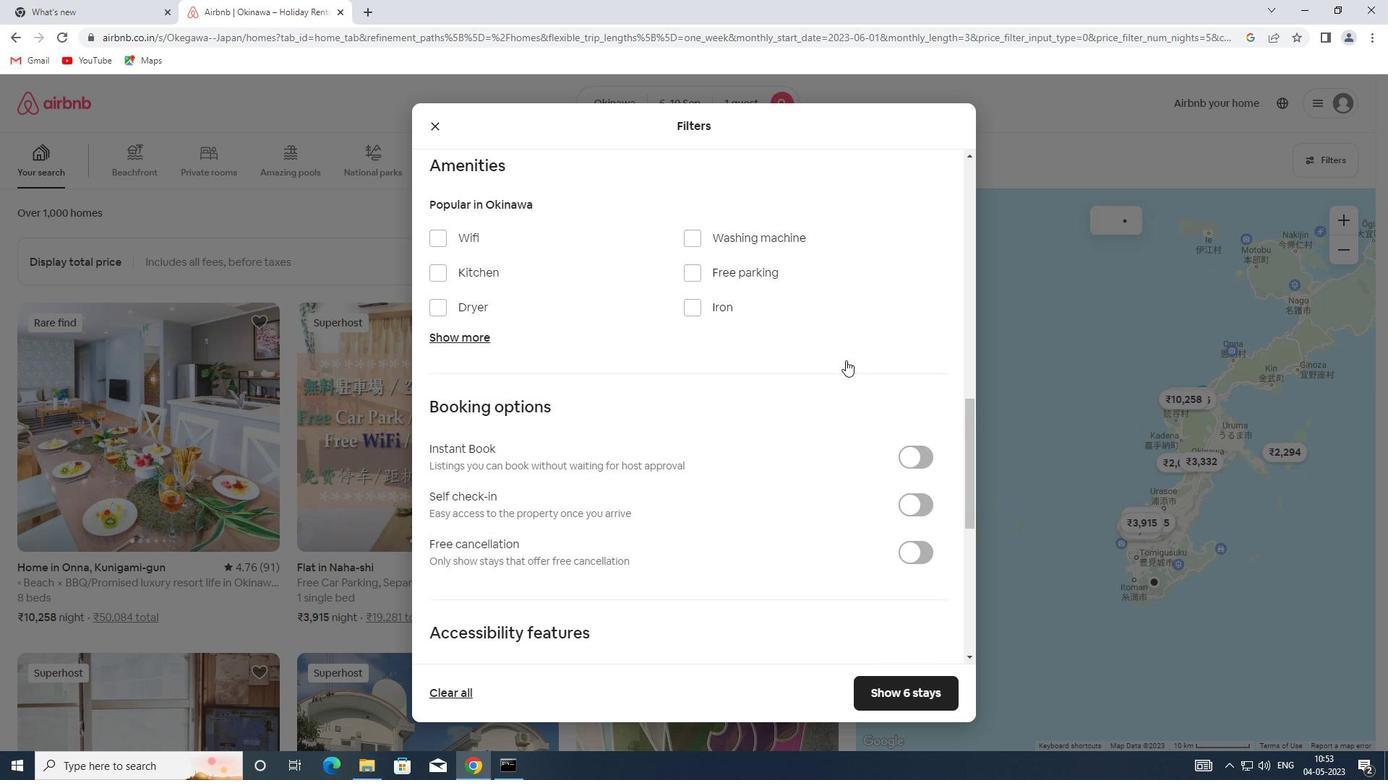 
Action: Mouse scrolled (846, 360) with delta (0, 0)
Screenshot: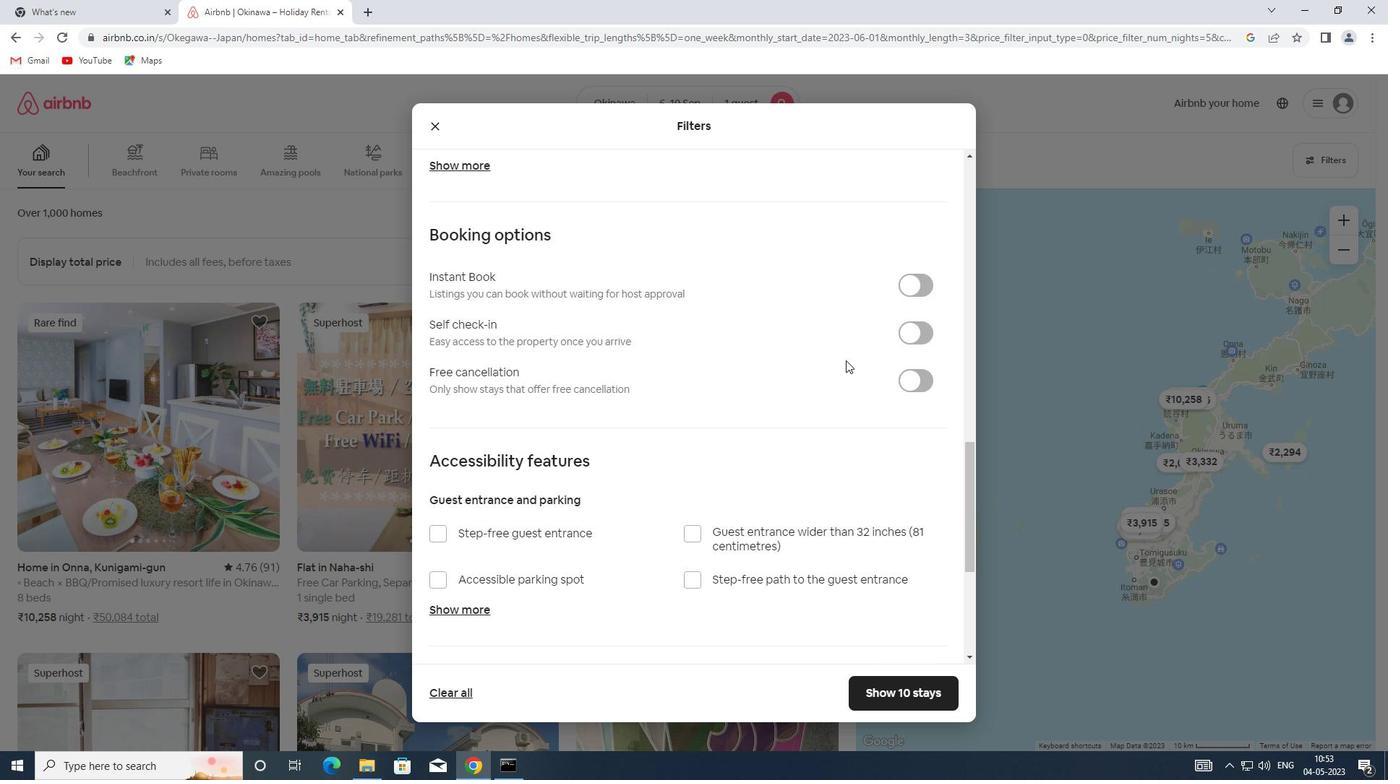 
Action: Mouse scrolled (846, 360) with delta (0, 0)
Screenshot: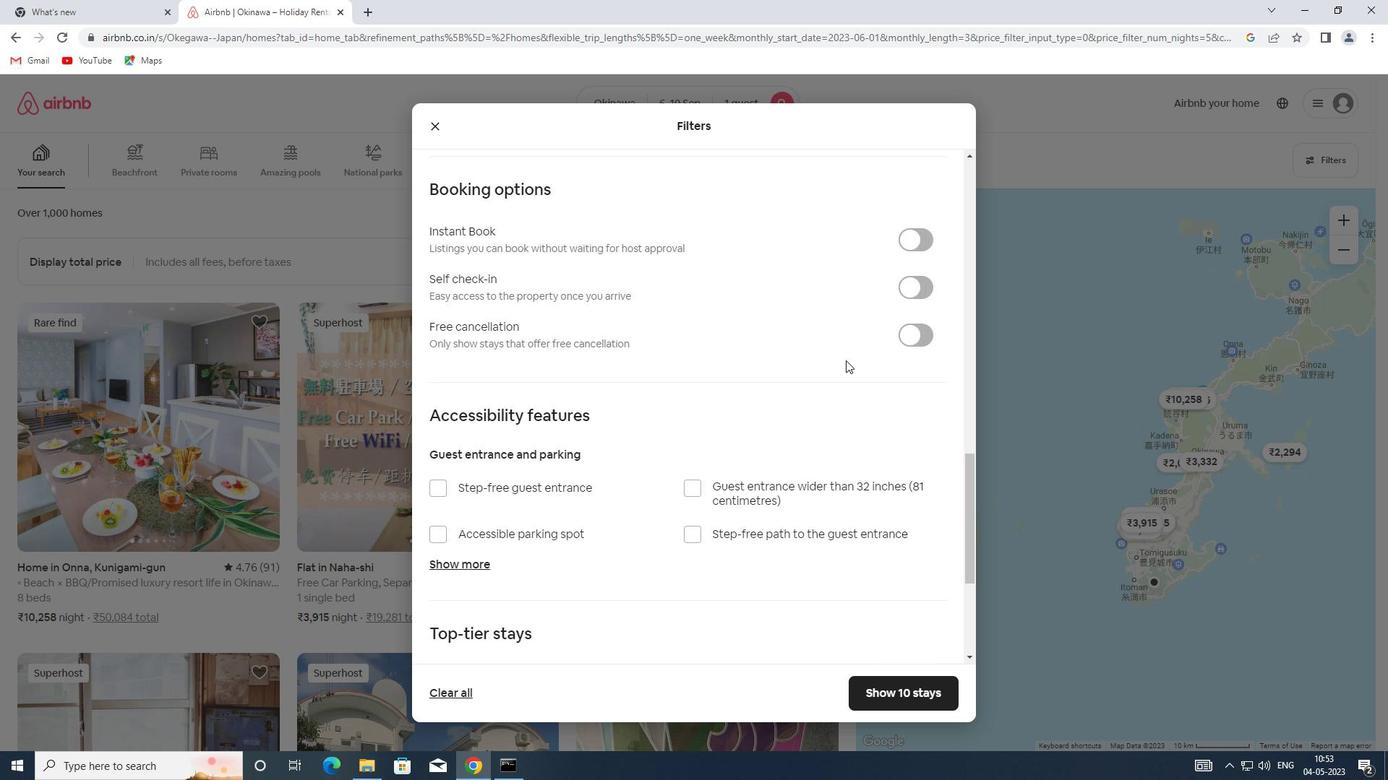 
Action: Mouse scrolled (846, 360) with delta (0, 0)
Screenshot: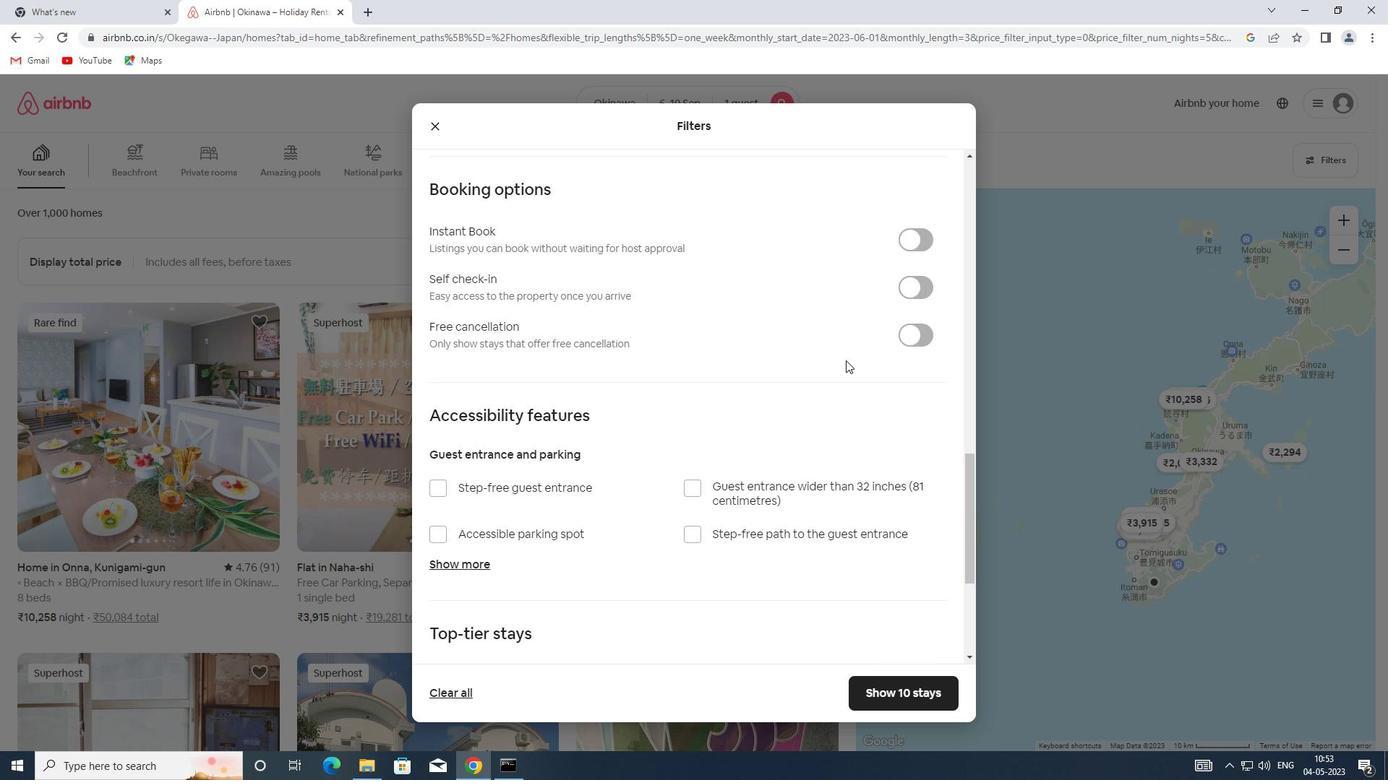 
Action: Mouse scrolled (846, 361) with delta (0, 0)
Screenshot: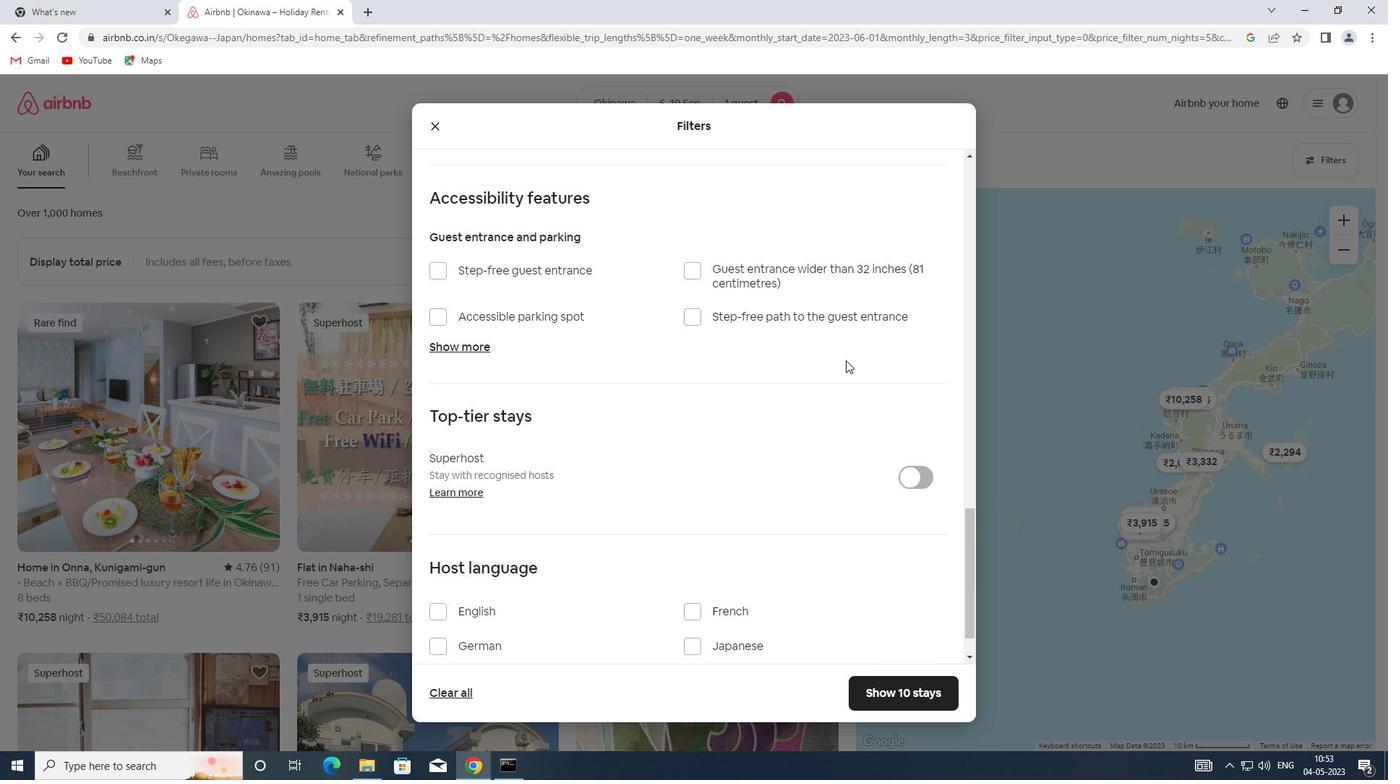 
Action: Mouse scrolled (846, 361) with delta (0, 0)
Screenshot: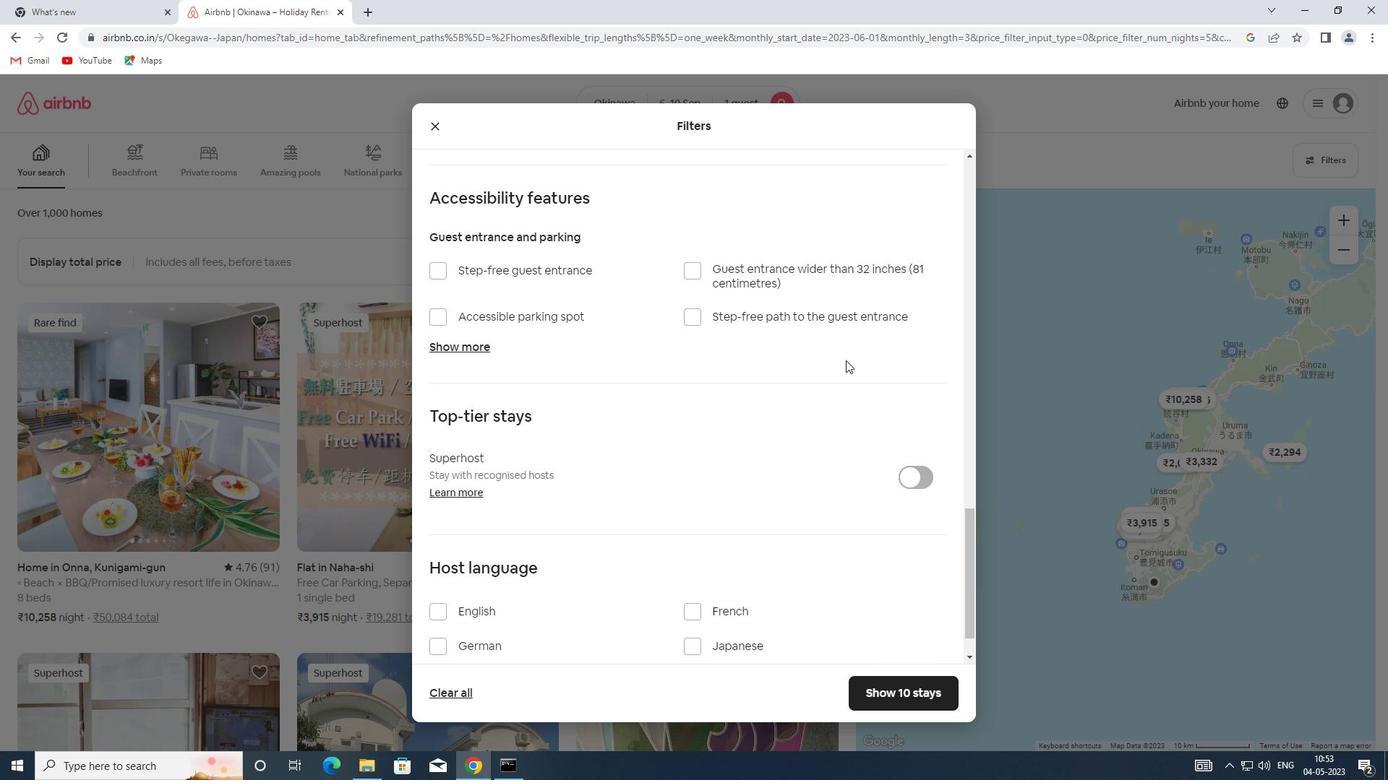 
Action: Mouse moved to (908, 226)
Screenshot: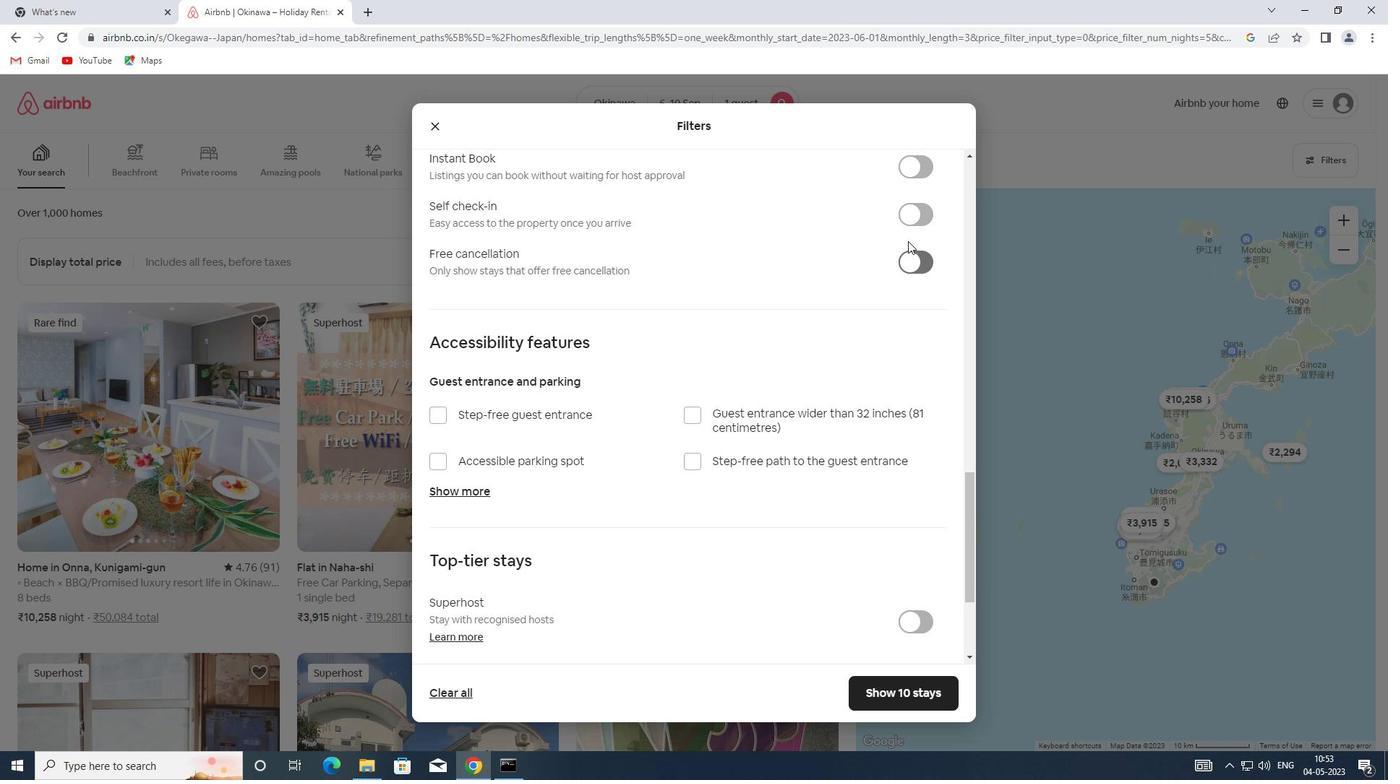 
Action: Mouse pressed left at (908, 226)
Screenshot: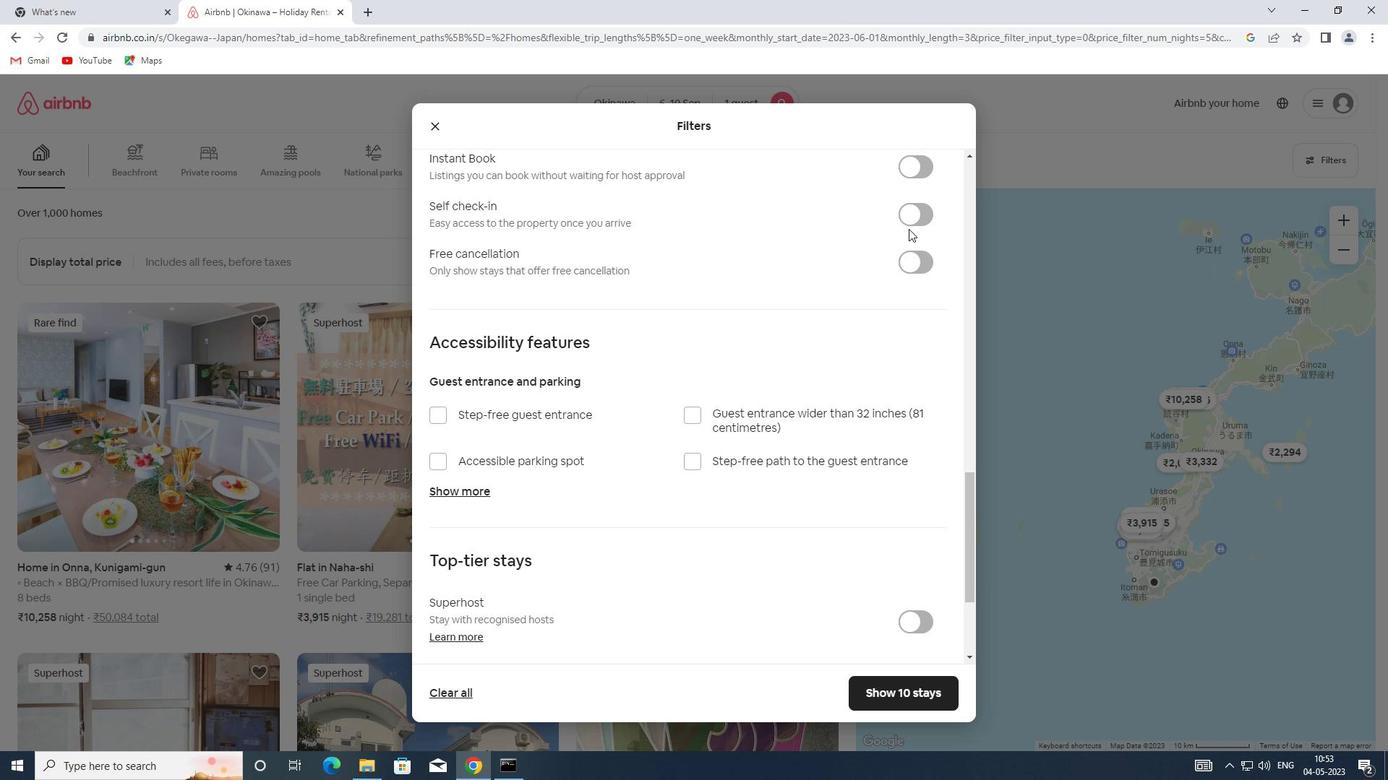 
Action: Mouse moved to (908, 219)
Screenshot: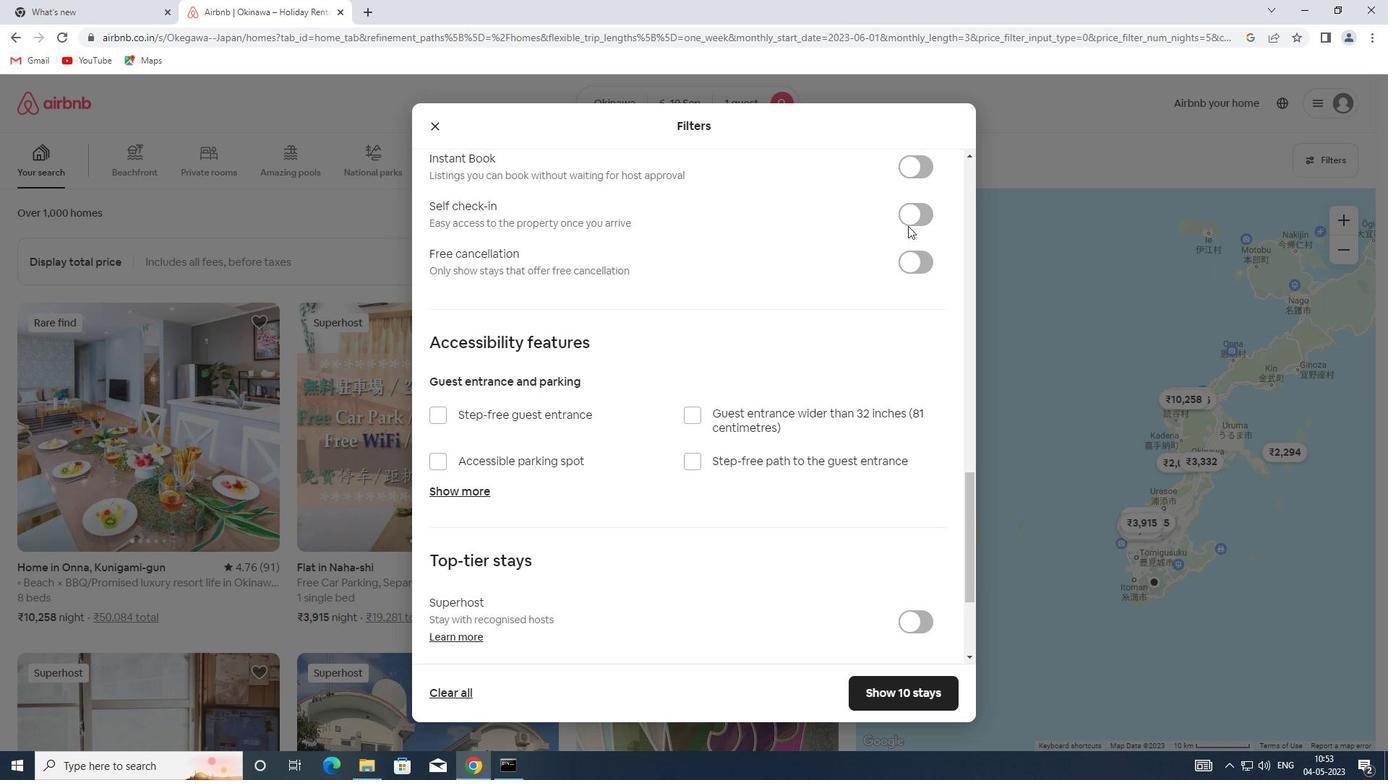 
Action: Mouse pressed left at (908, 219)
Screenshot: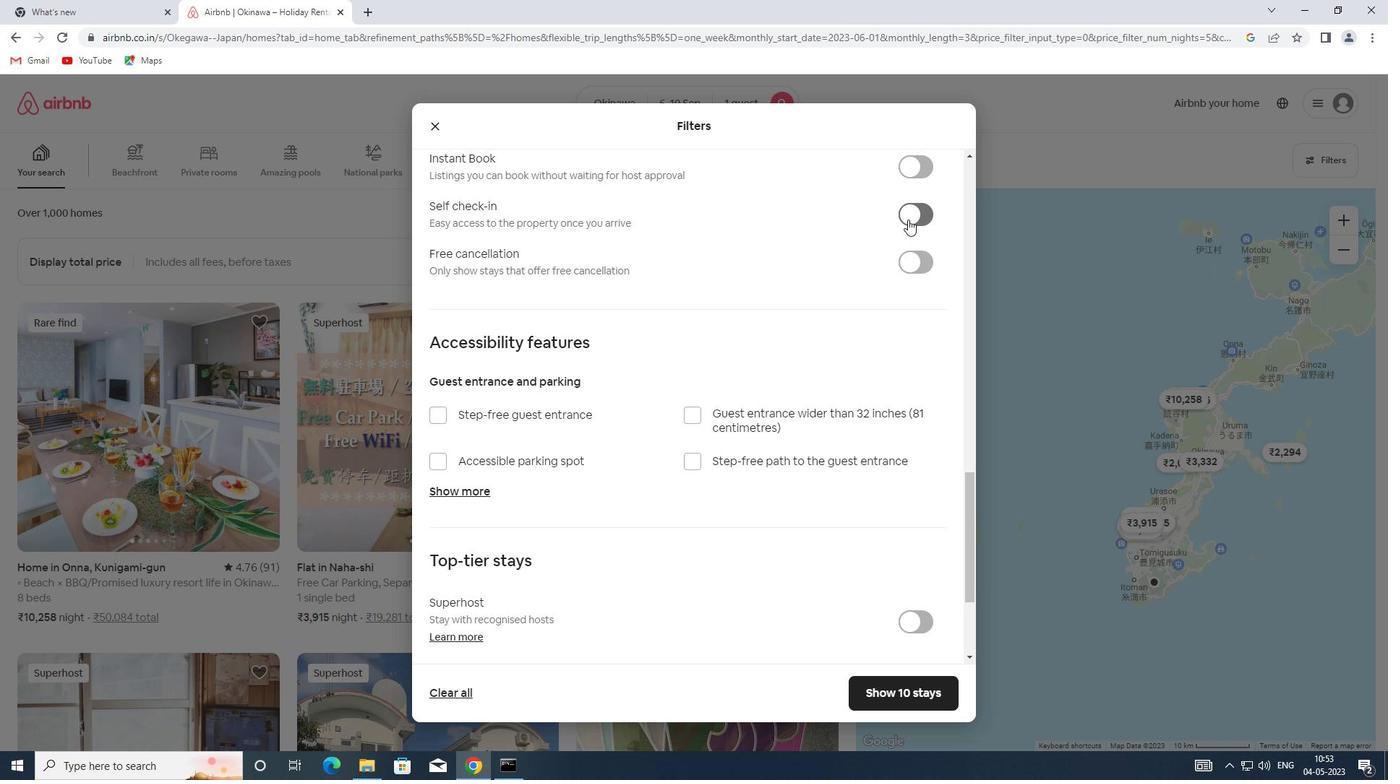 
Action: Mouse moved to (707, 421)
Screenshot: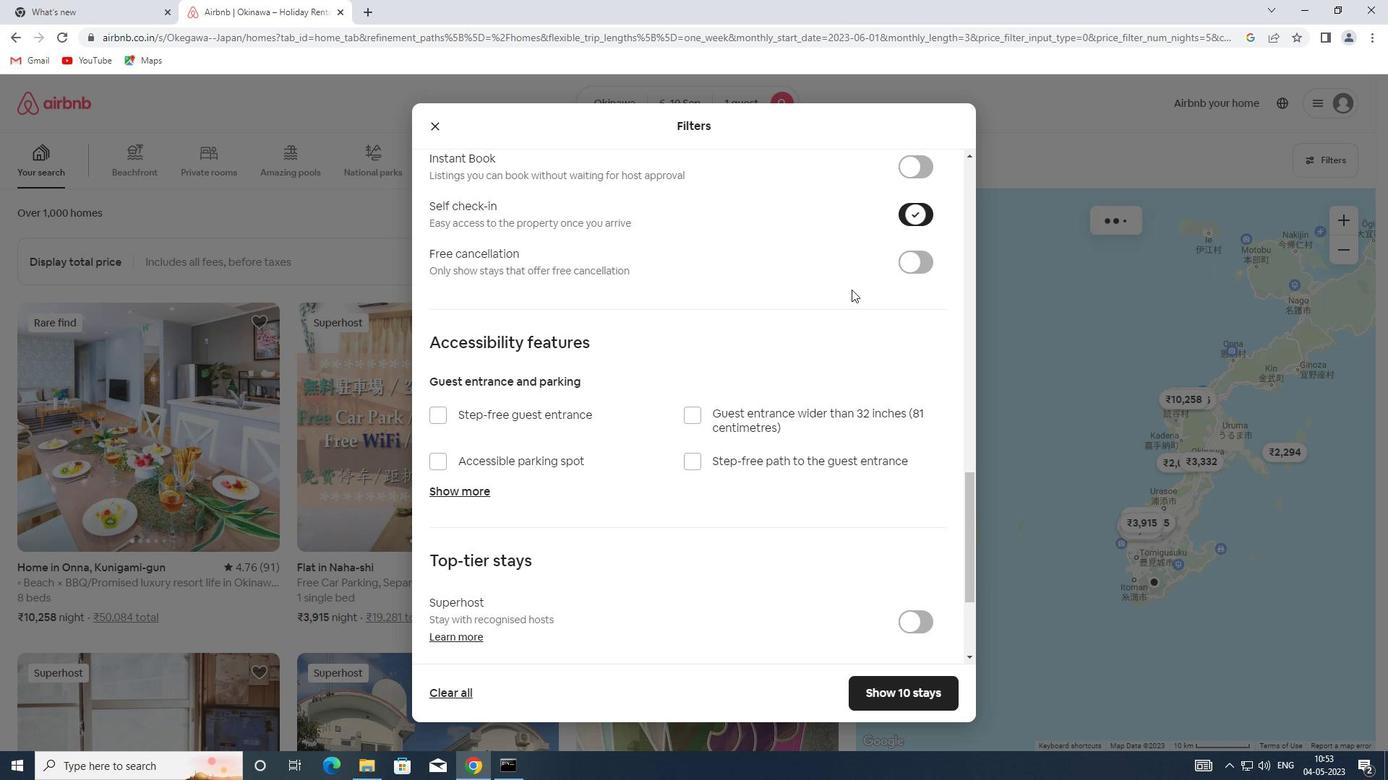 
Action: Mouse scrolled (707, 420) with delta (0, 0)
Screenshot: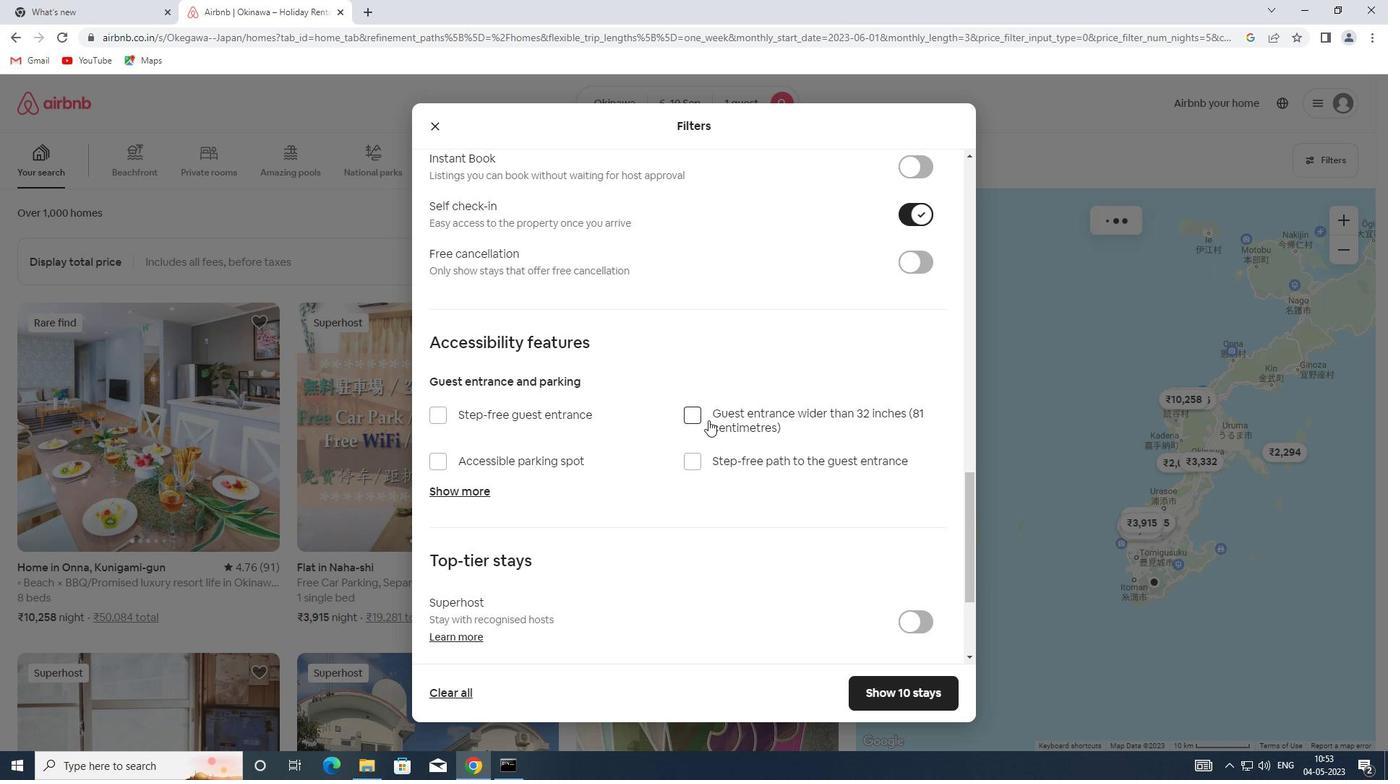 
Action: Mouse scrolled (707, 420) with delta (0, 0)
Screenshot: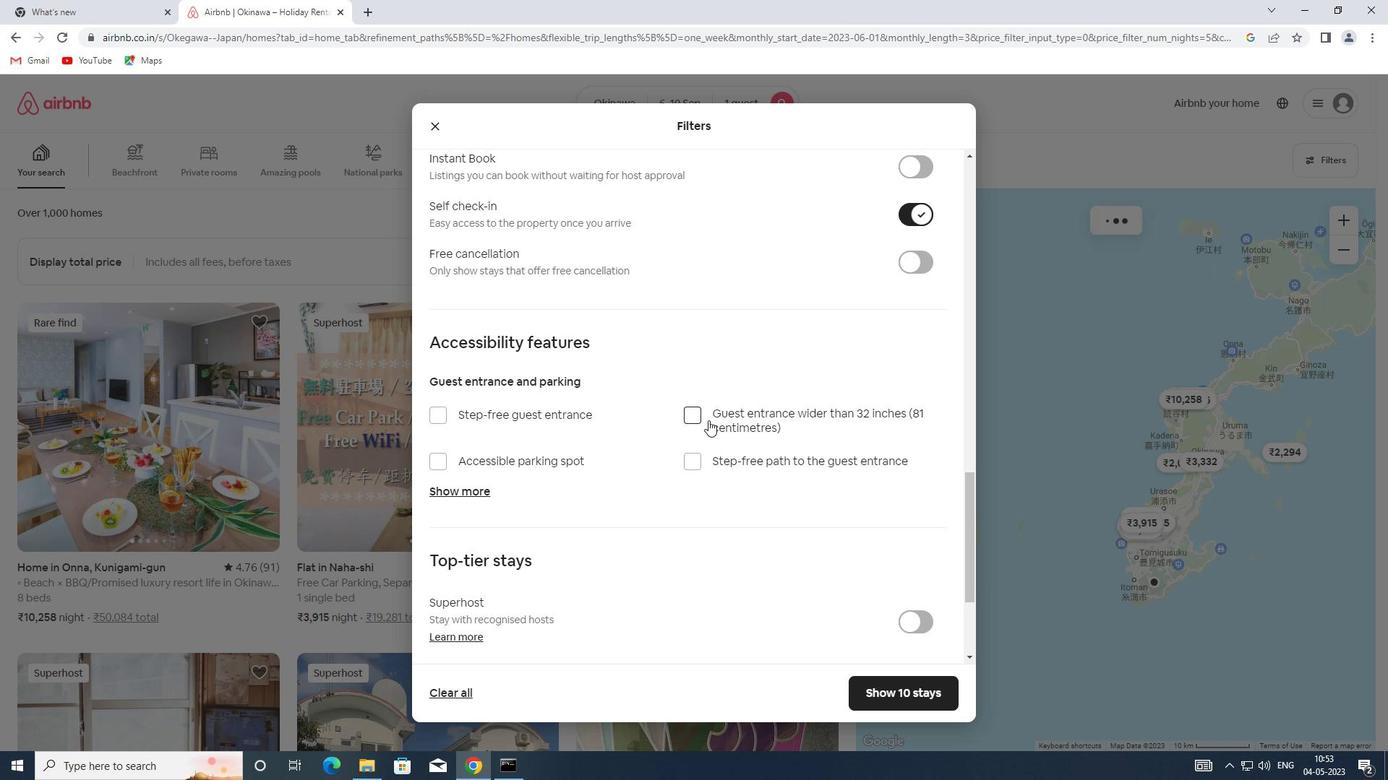 
Action: Mouse moved to (457, 618)
Screenshot: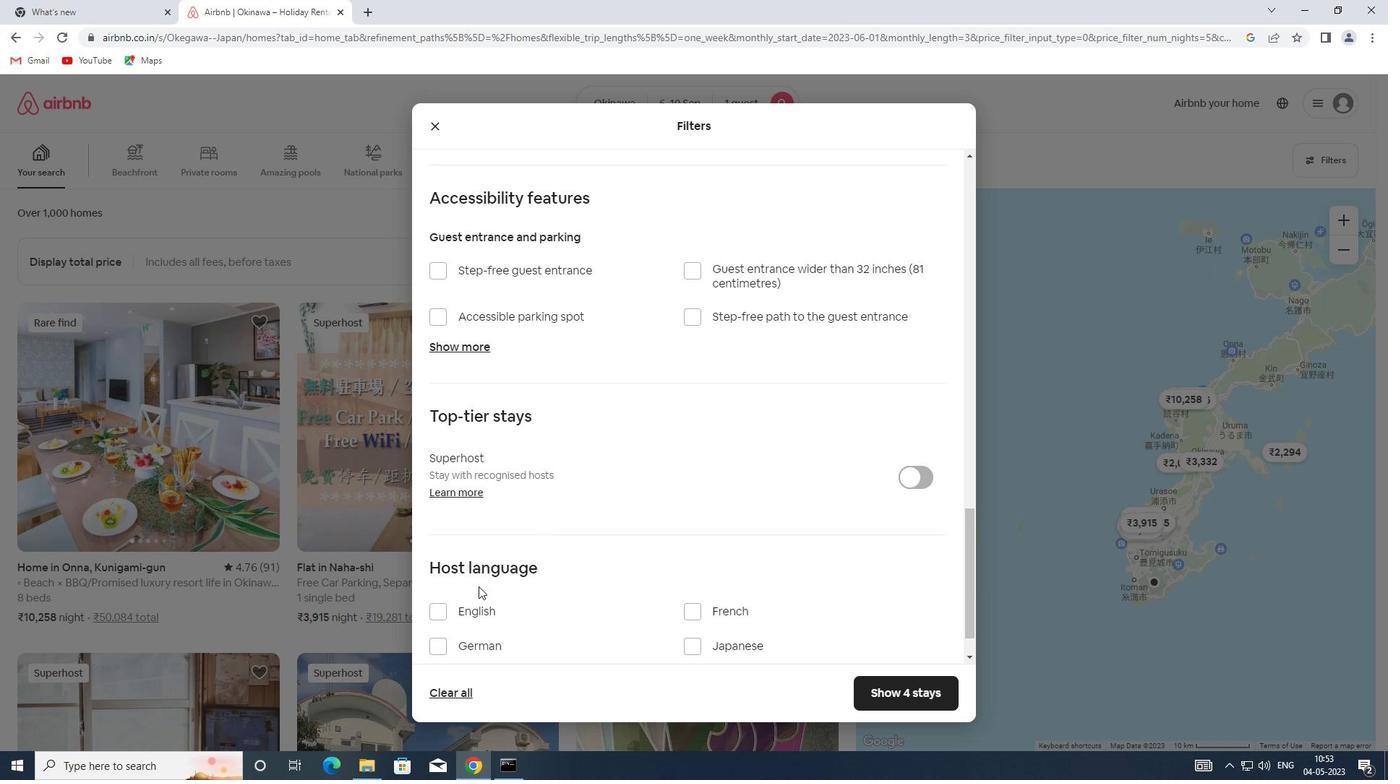 
Action: Mouse pressed left at (457, 618)
Screenshot: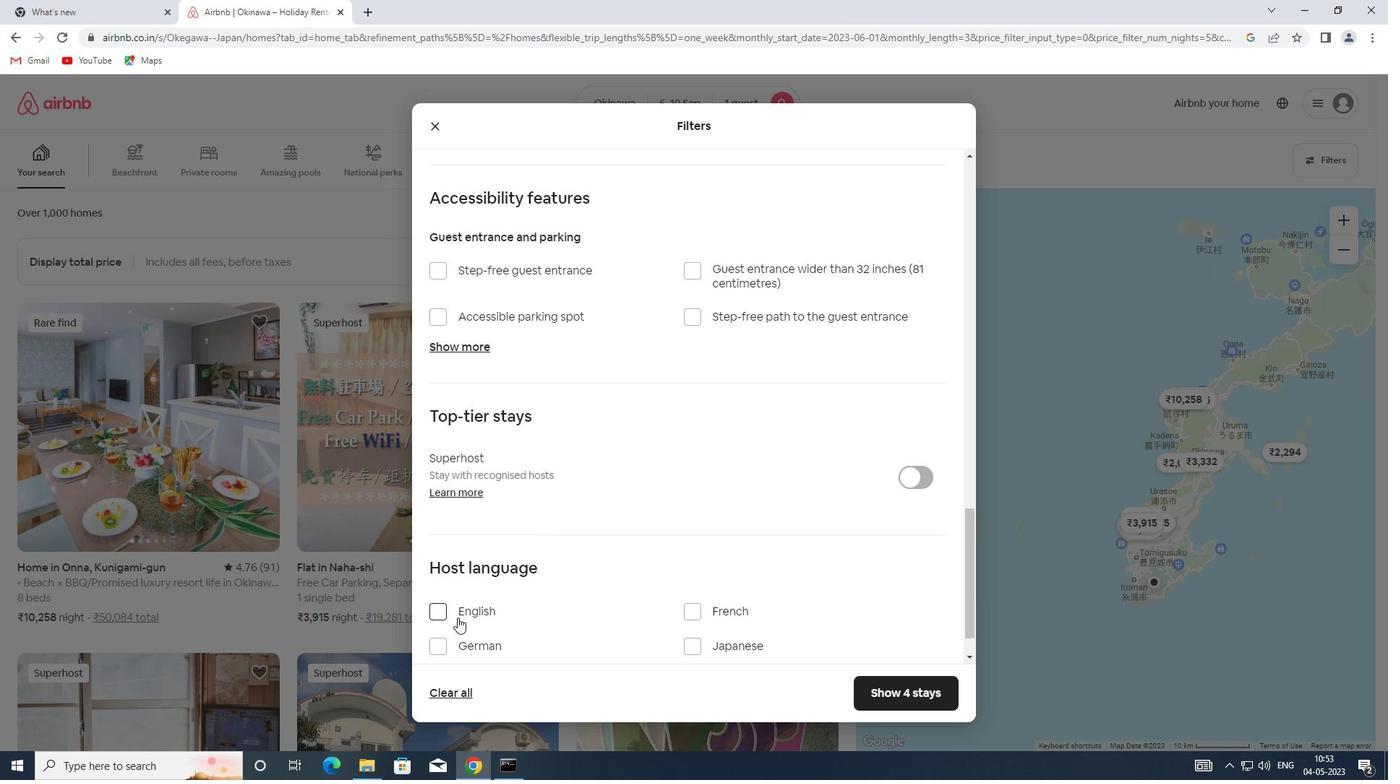 
Action: Mouse moved to (888, 686)
Screenshot: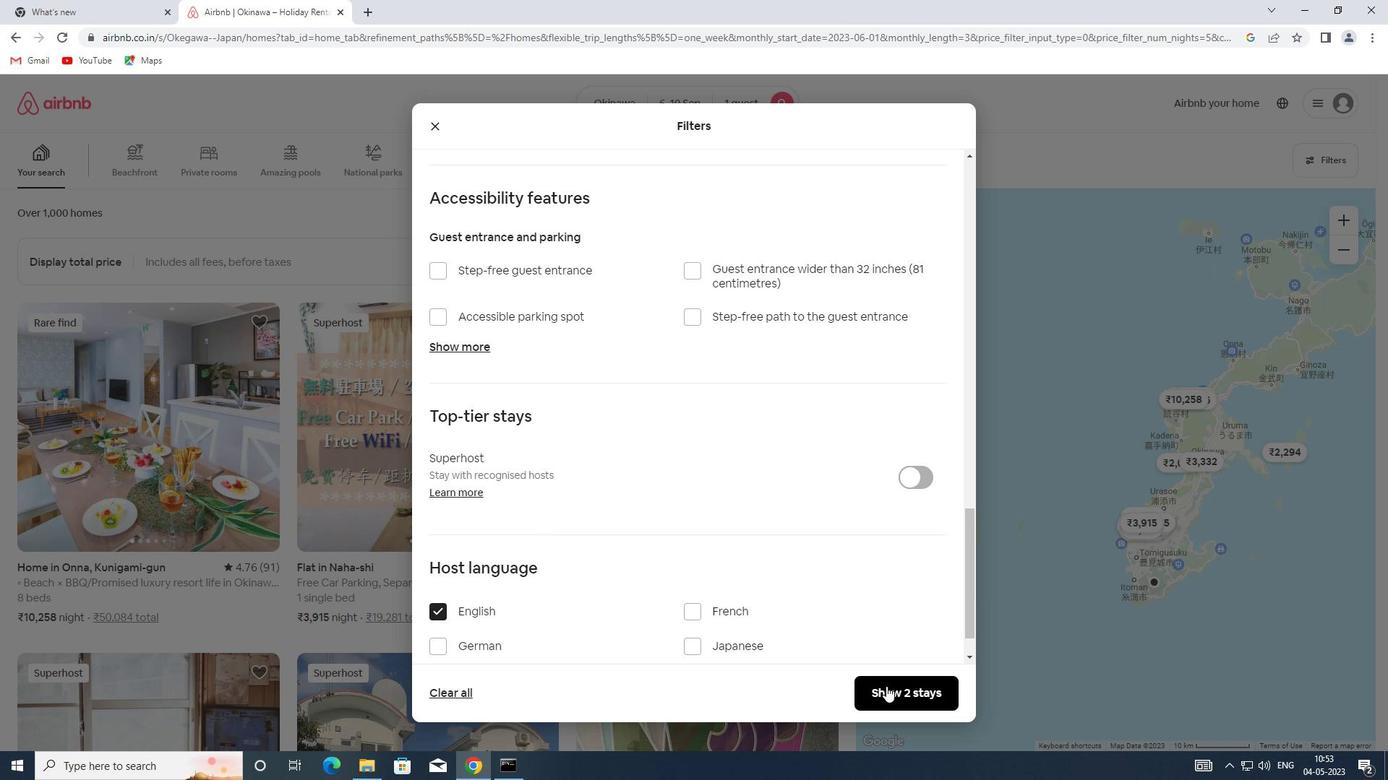 
Action: Mouse pressed left at (888, 686)
Screenshot: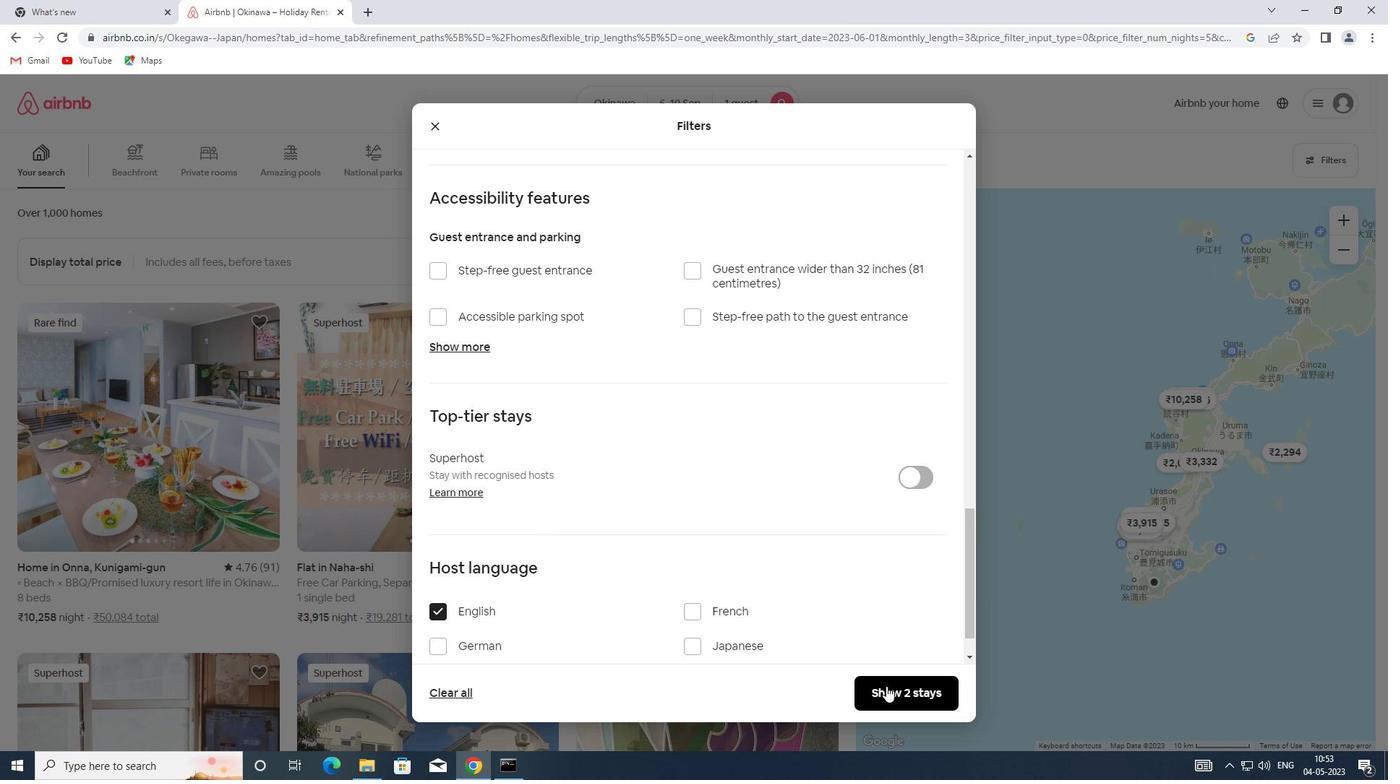 
